 Task: Look for space in Pozzuoli, Italy from 10th July, 2023 to 15th July, 2023 for 7 adults in price range Rs.10000 to Rs.15000. Place can be entire place or shared room with 4 bedrooms having 7 beds and 4 bathrooms. Property type can be house, flat, guest house. Amenities needed are: wifi, TV, free parkinig on premises, gym, breakfast. Booking option can be shelf check-in. Required host language is English.
Action: Mouse moved to (573, 144)
Screenshot: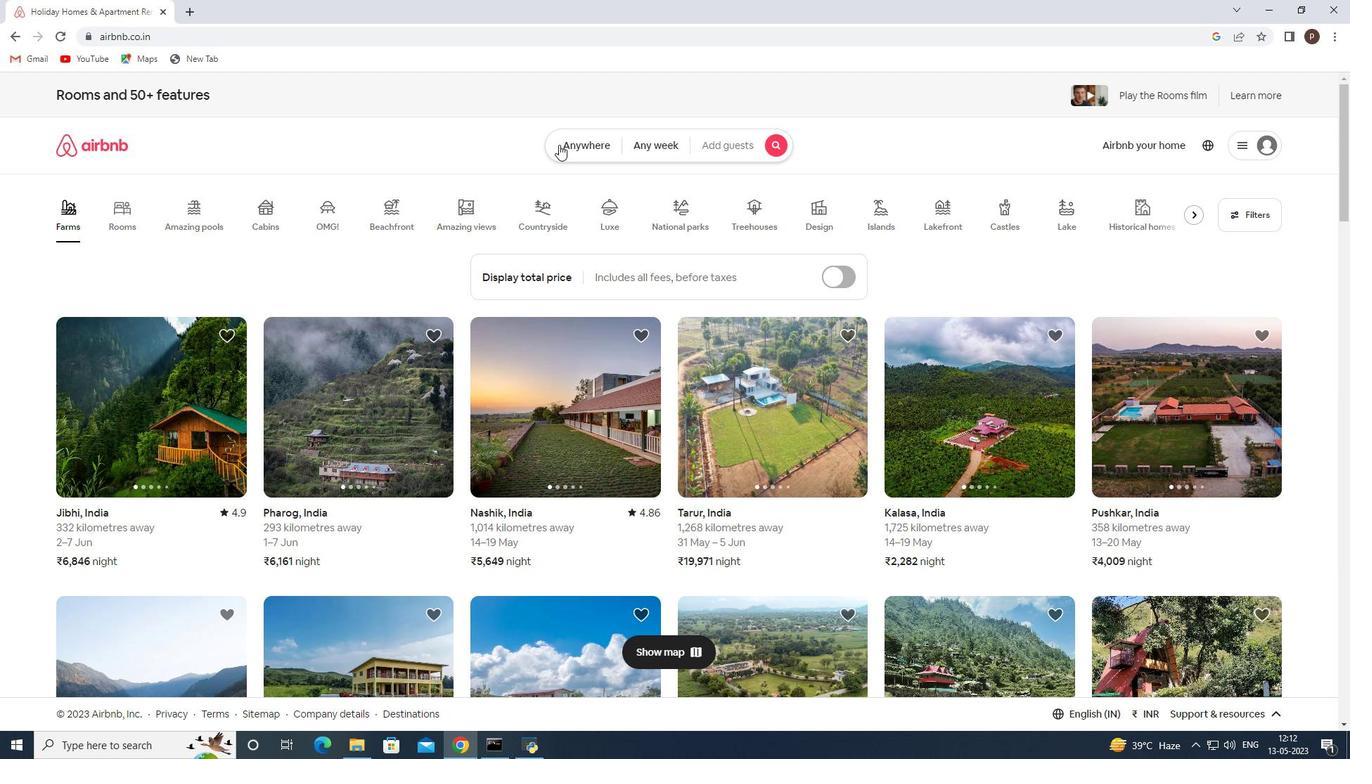 
Action: Mouse pressed left at (573, 144)
Screenshot: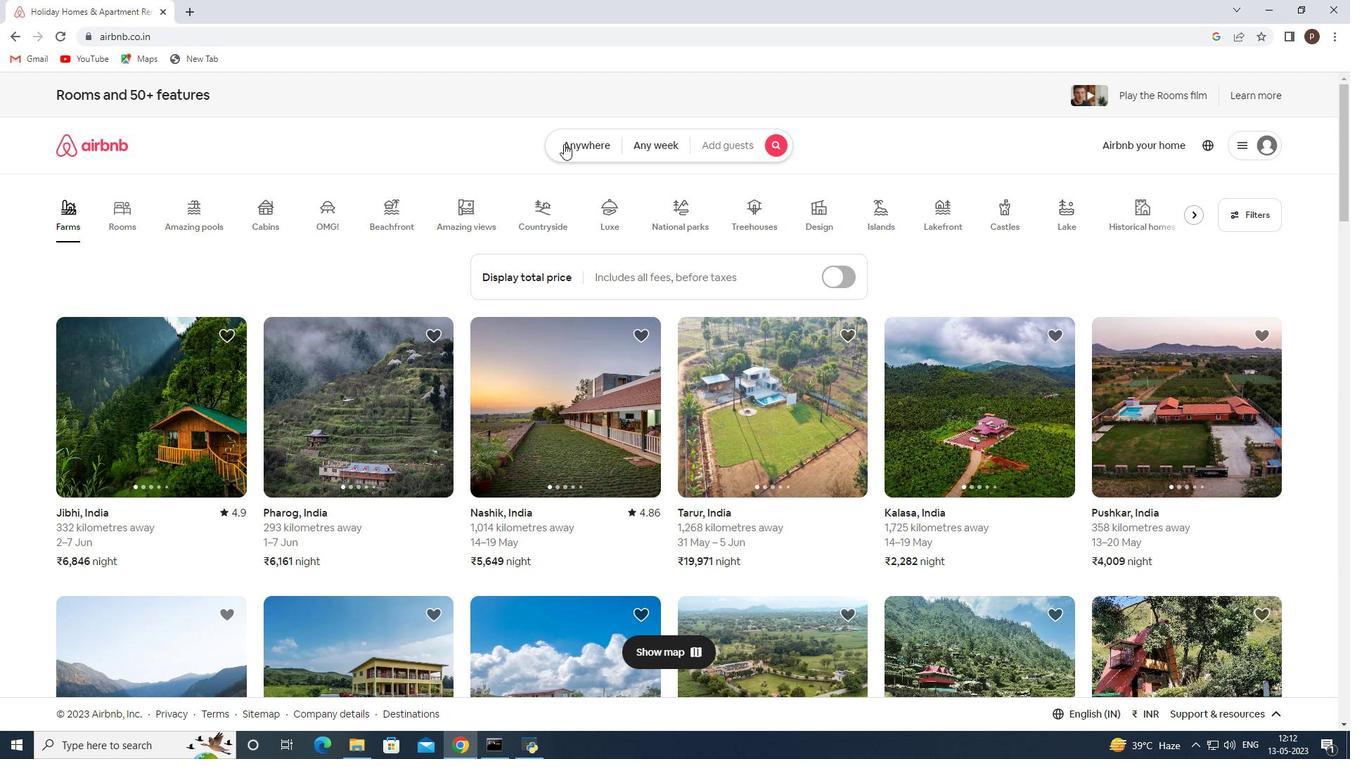 
Action: Mouse moved to (483, 201)
Screenshot: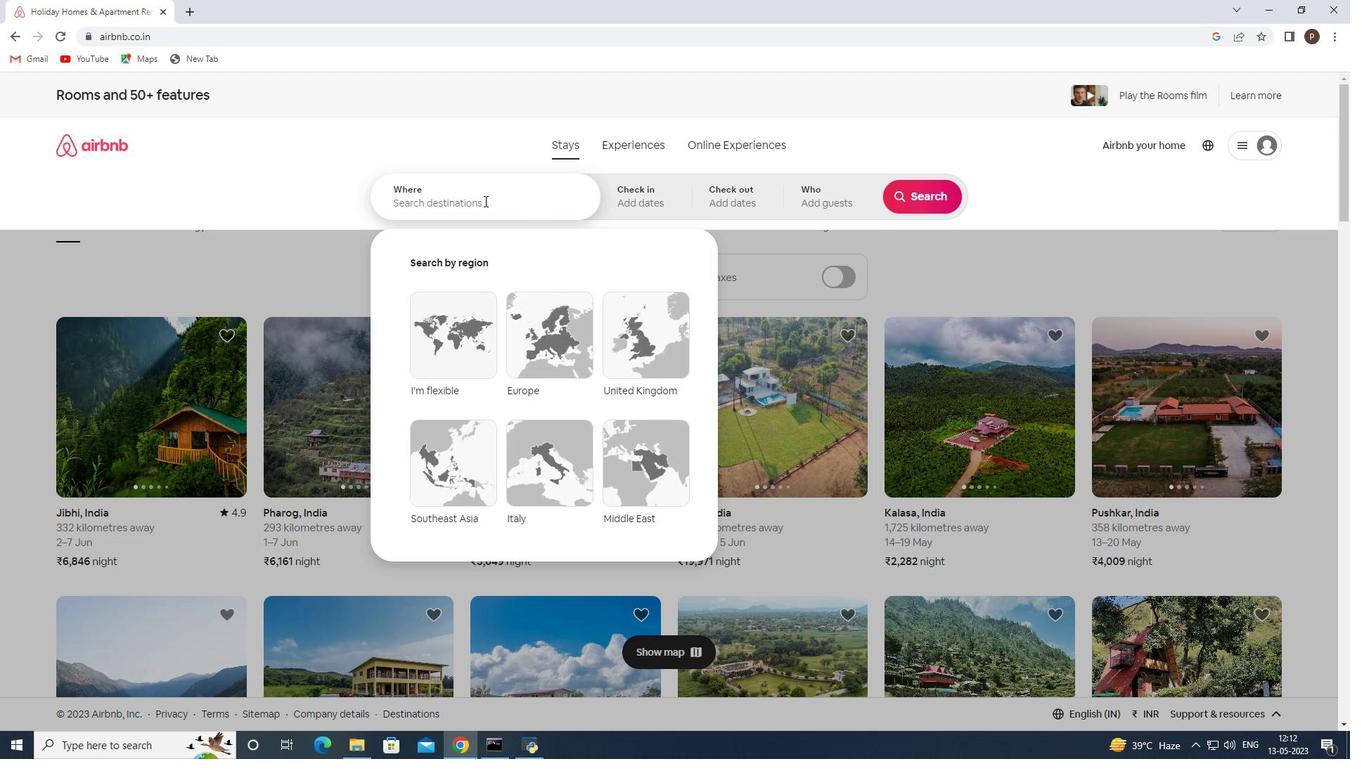 
Action: Mouse pressed left at (483, 201)
Screenshot: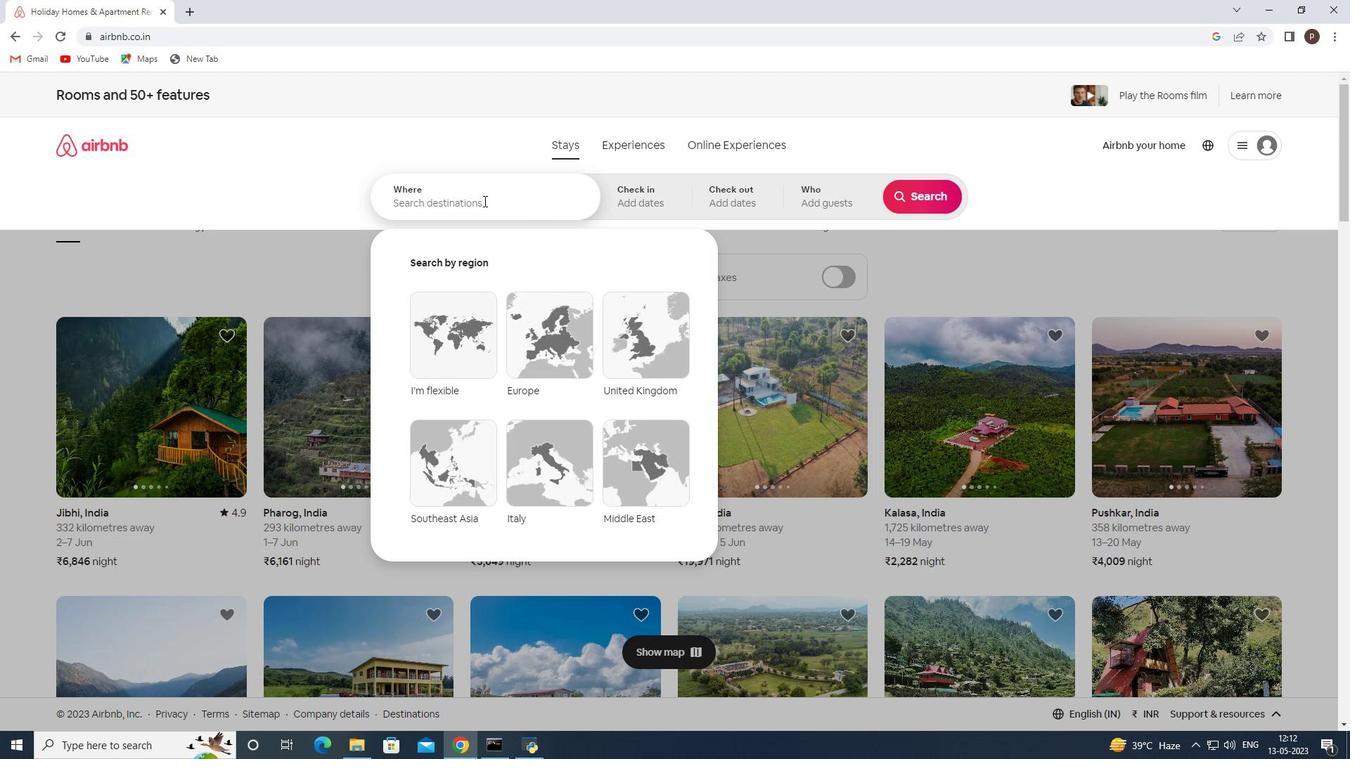 
Action: Key pressed <Key.caps_lock>P<Key.caps_lock>ozzuoli,<Key.space><Key.caps_lock>I<Key.caps_lock>taly
Screenshot: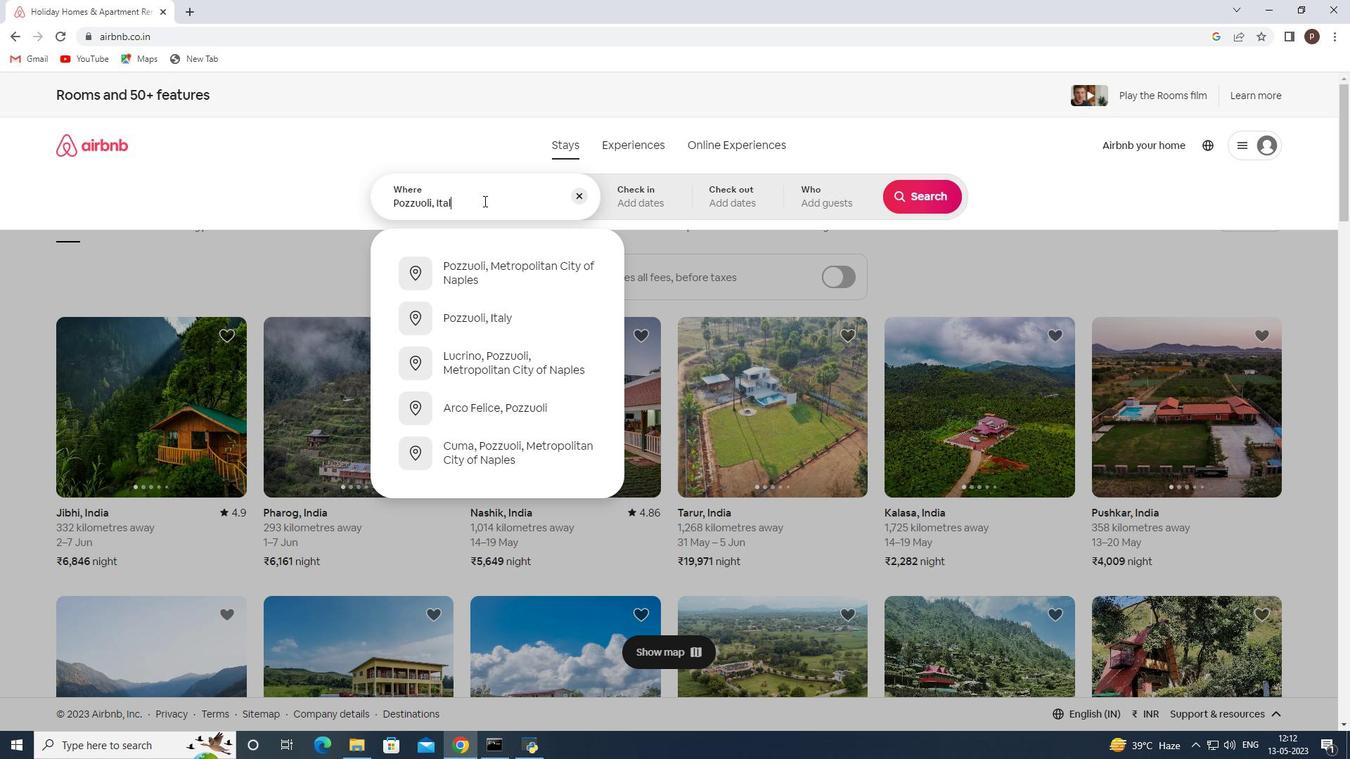 
Action: Mouse moved to (478, 315)
Screenshot: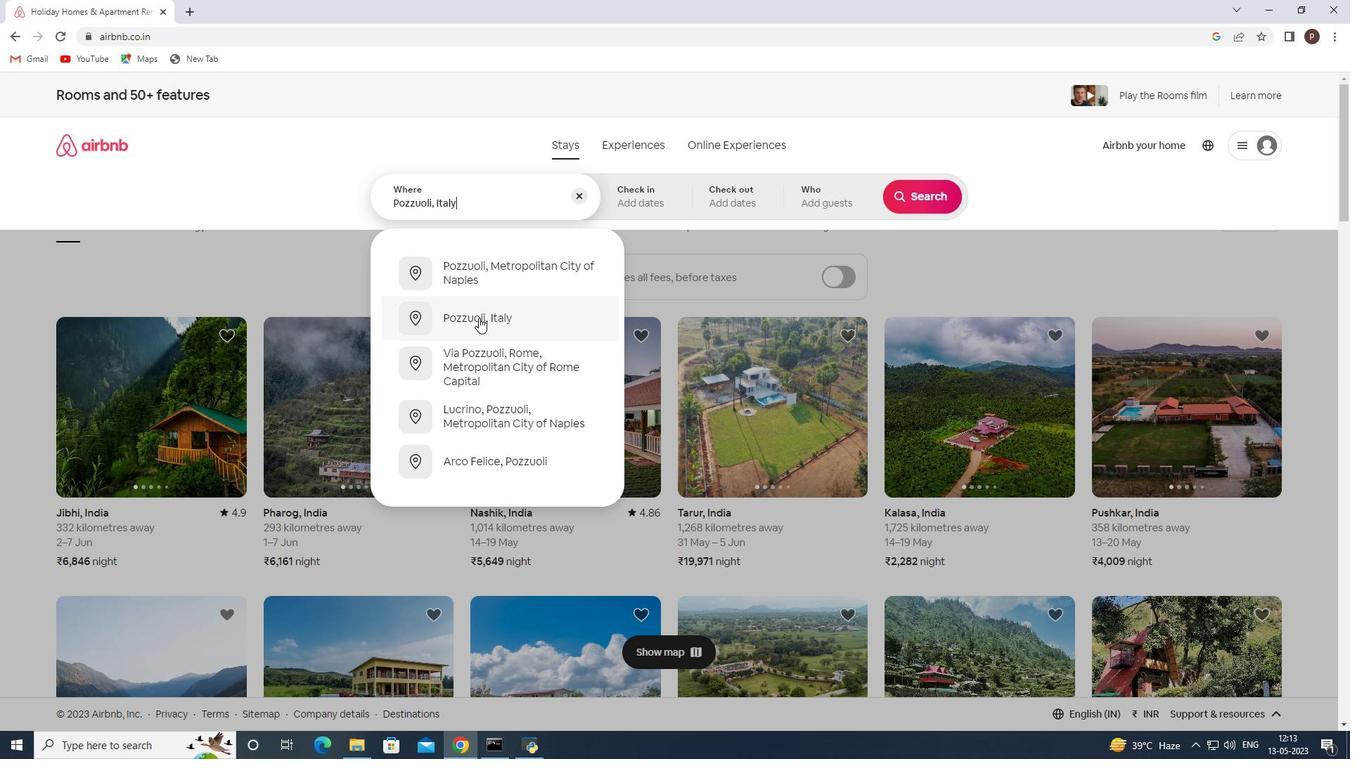 
Action: Mouse pressed left at (478, 315)
Screenshot: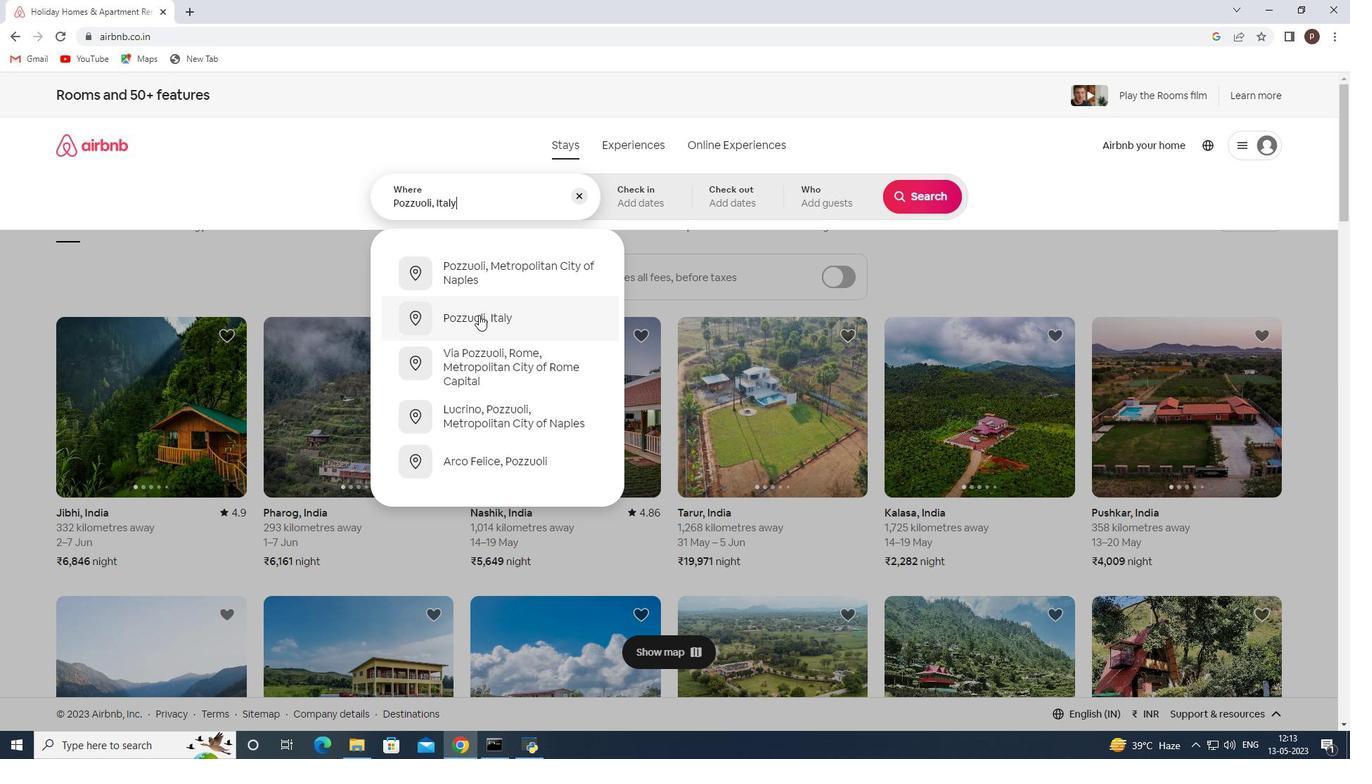 
Action: Mouse moved to (926, 306)
Screenshot: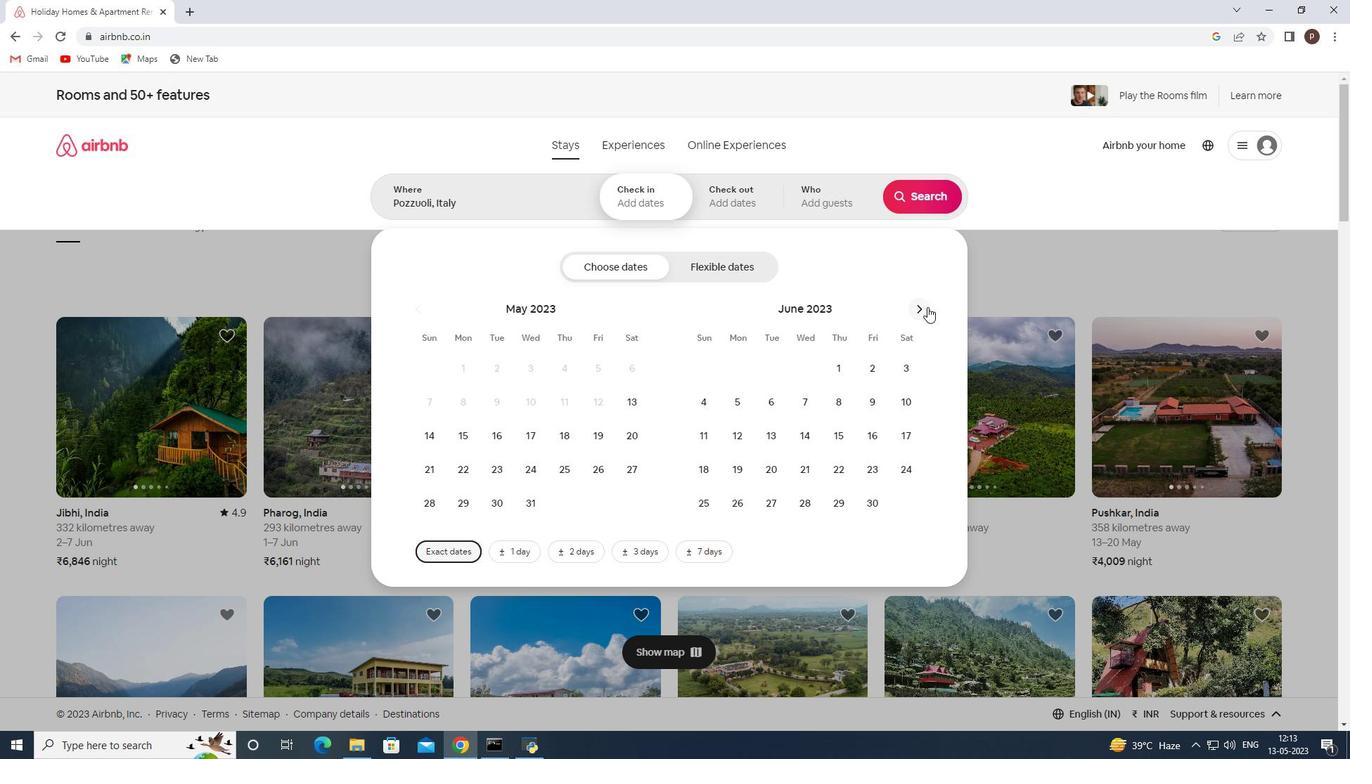 
Action: Mouse pressed left at (926, 306)
Screenshot: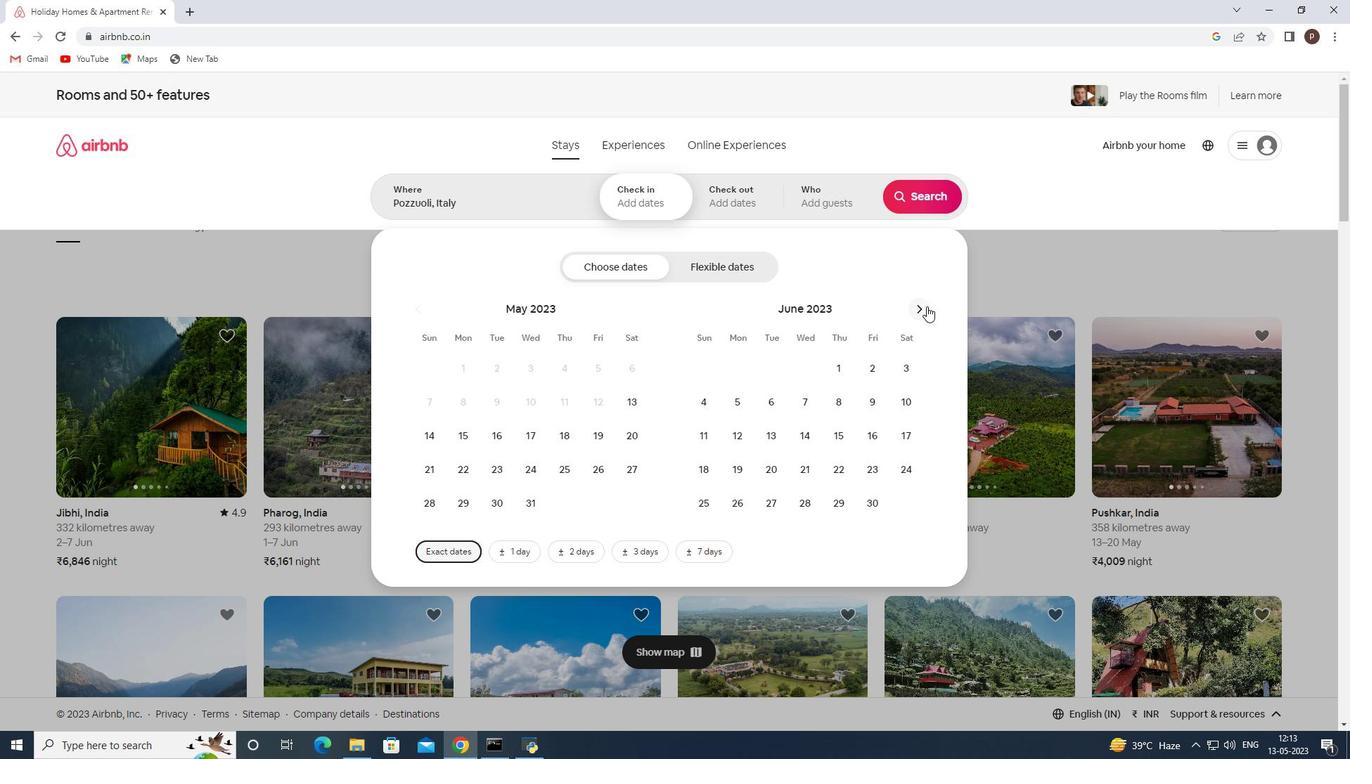 
Action: Mouse moved to (741, 432)
Screenshot: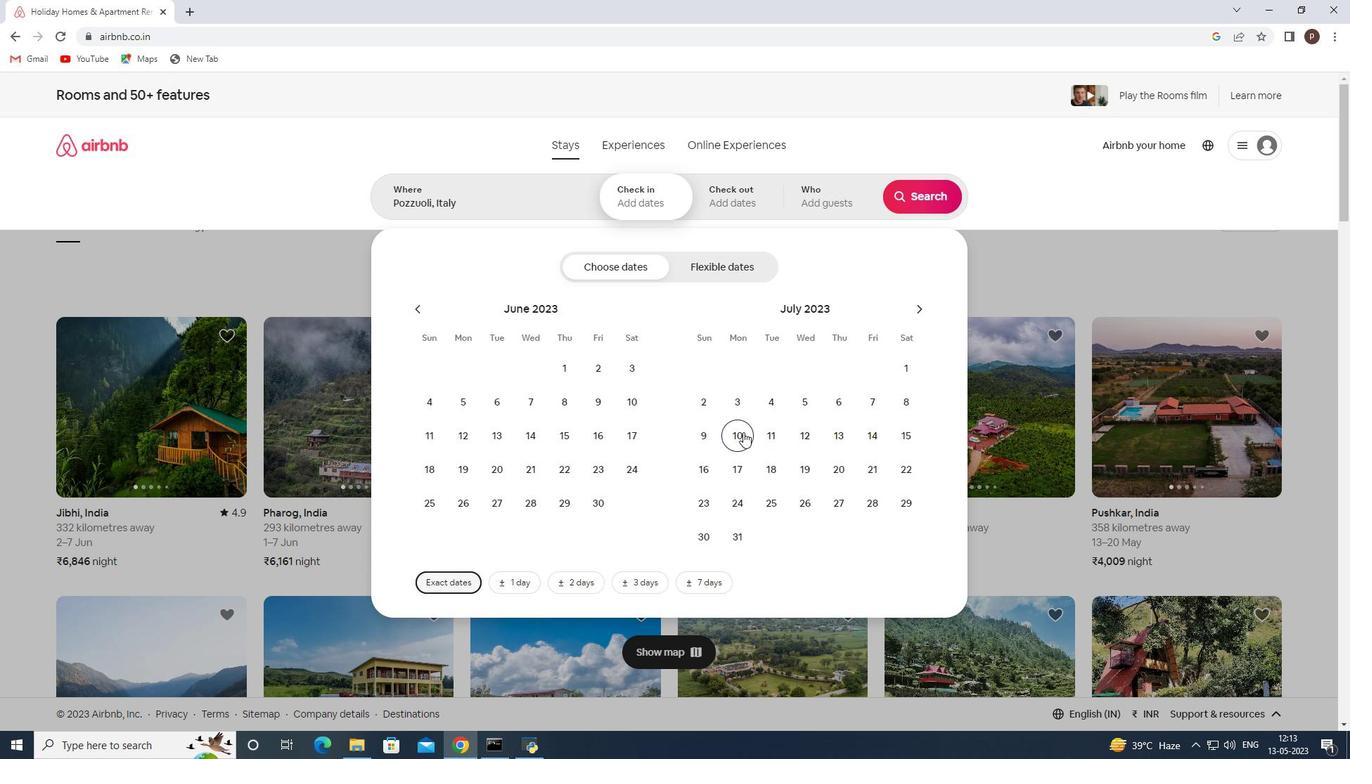 
Action: Mouse pressed left at (741, 432)
Screenshot: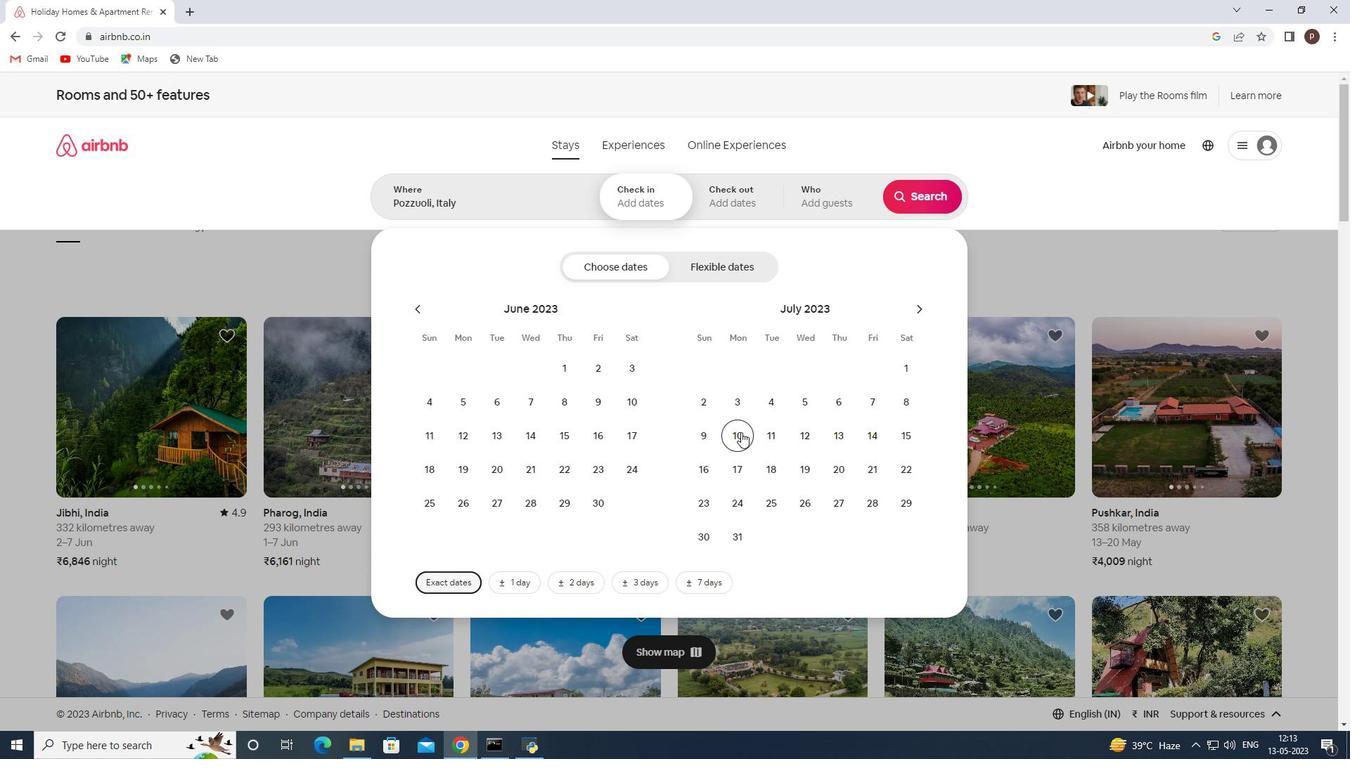 
Action: Mouse moved to (910, 434)
Screenshot: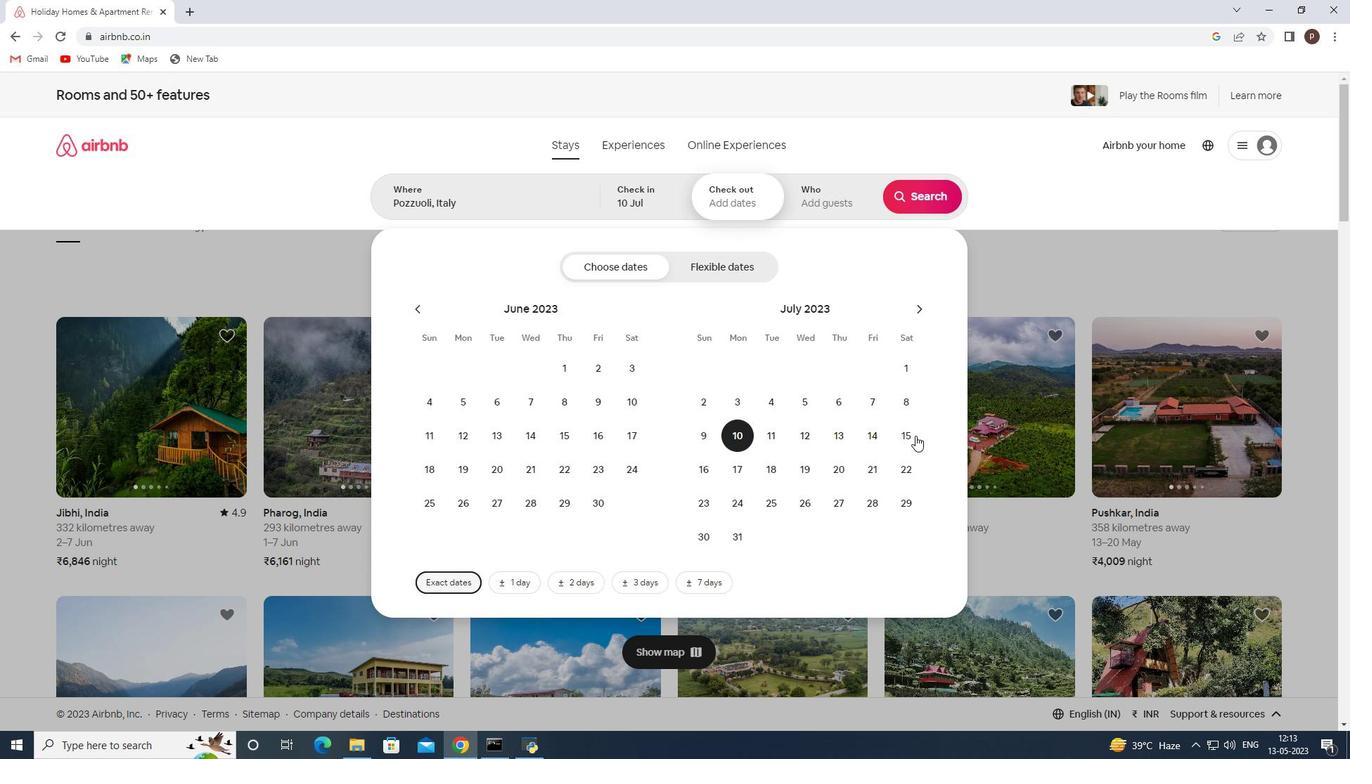 
Action: Mouse pressed left at (910, 434)
Screenshot: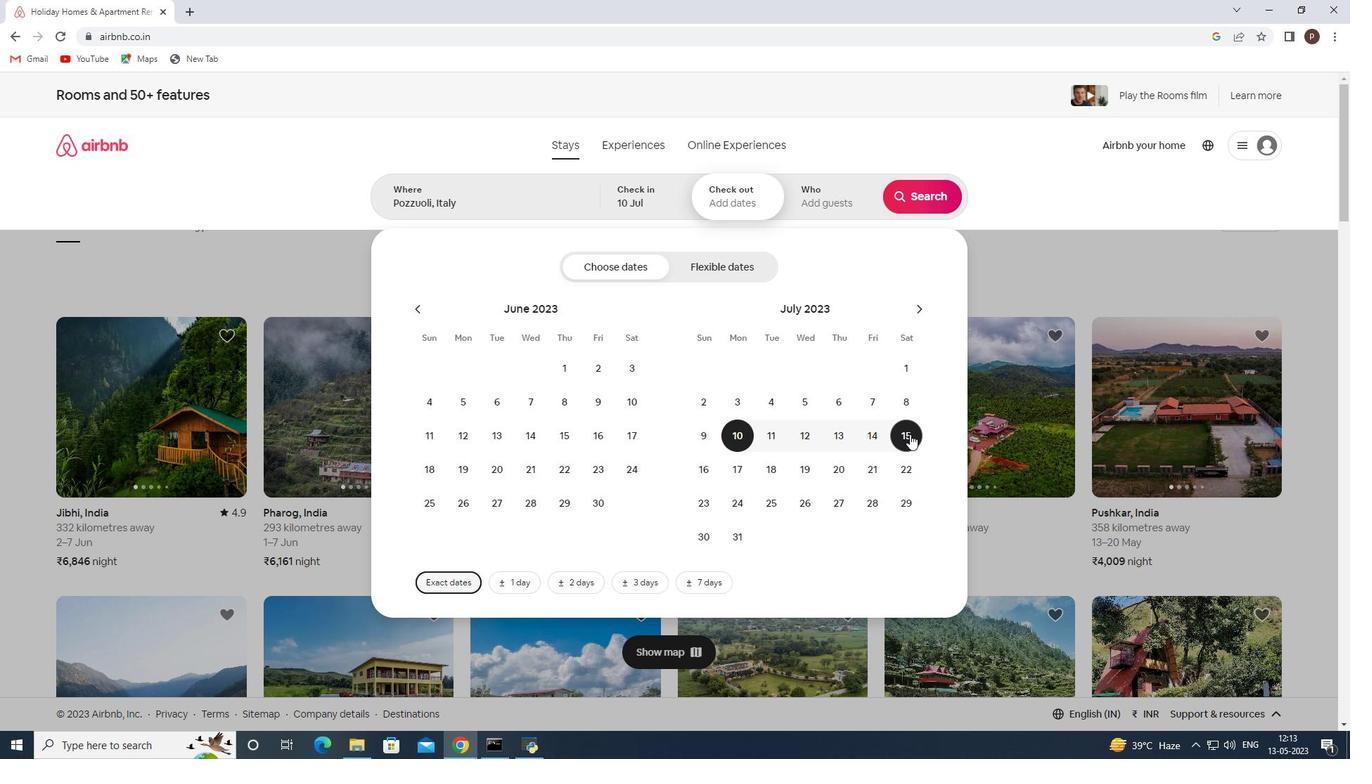 
Action: Mouse moved to (826, 191)
Screenshot: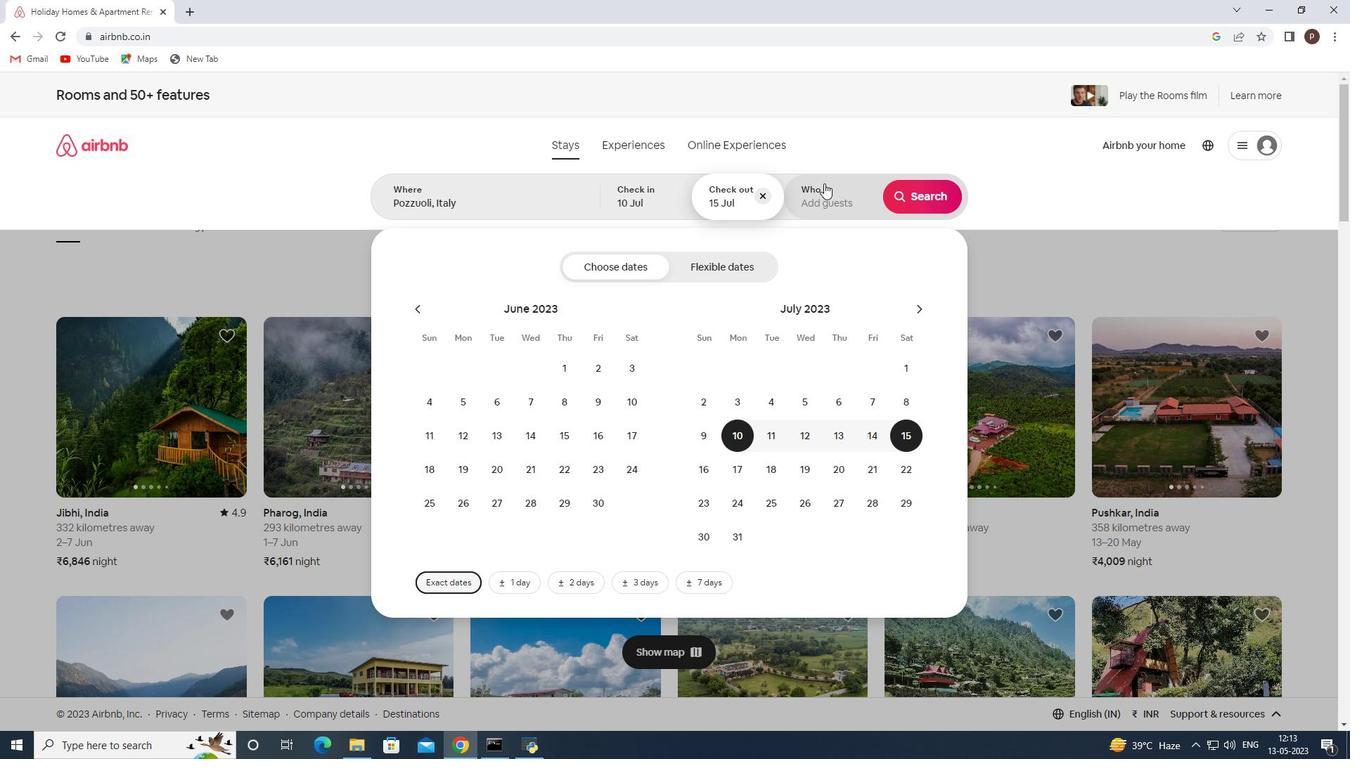 
Action: Mouse pressed left at (826, 191)
Screenshot: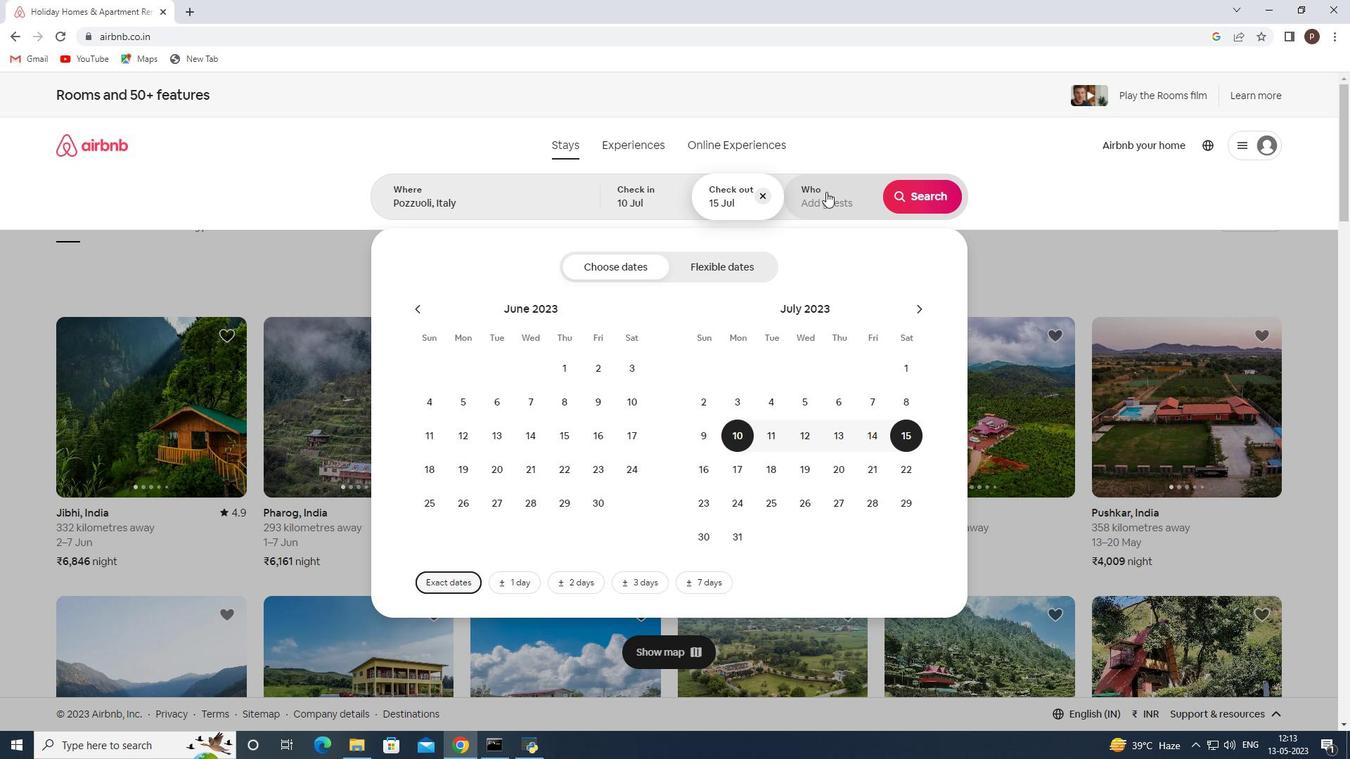 
Action: Mouse moved to (926, 265)
Screenshot: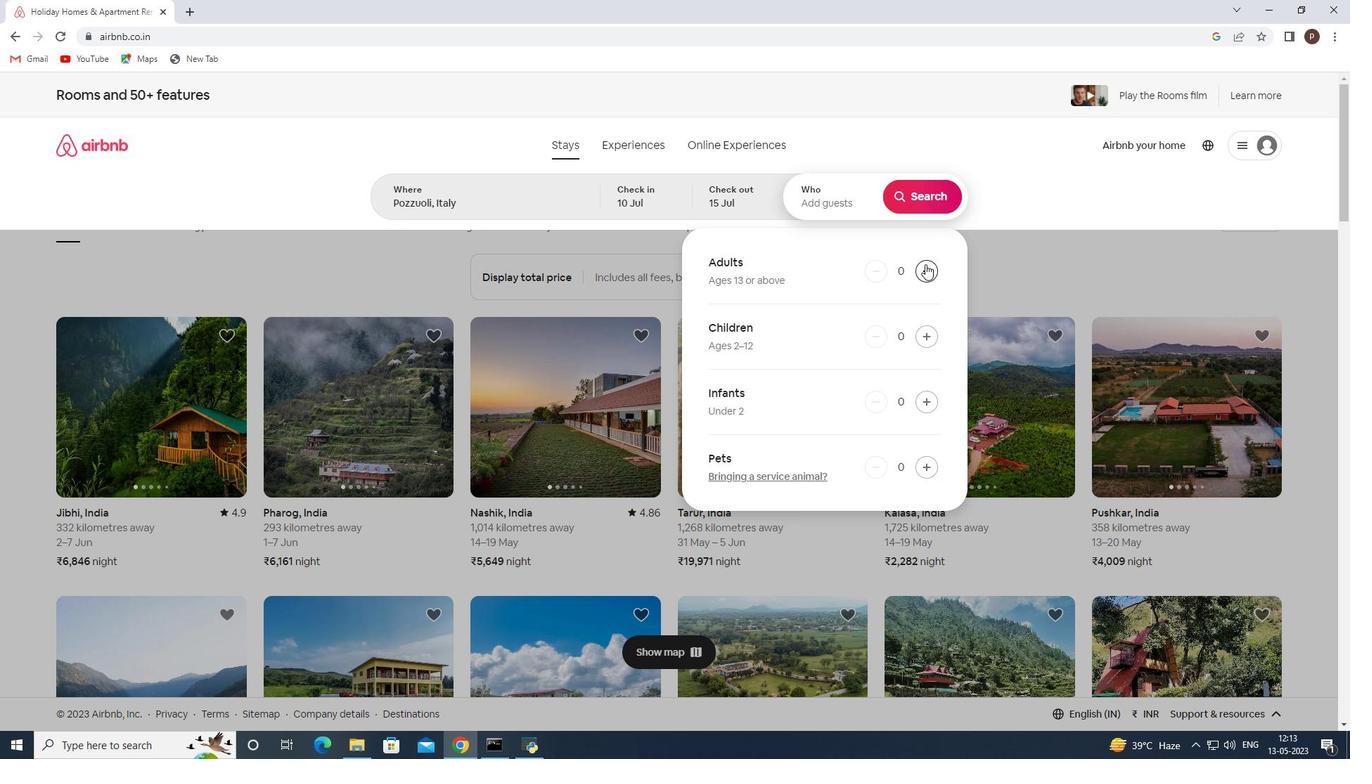 
Action: Mouse pressed left at (926, 265)
Screenshot: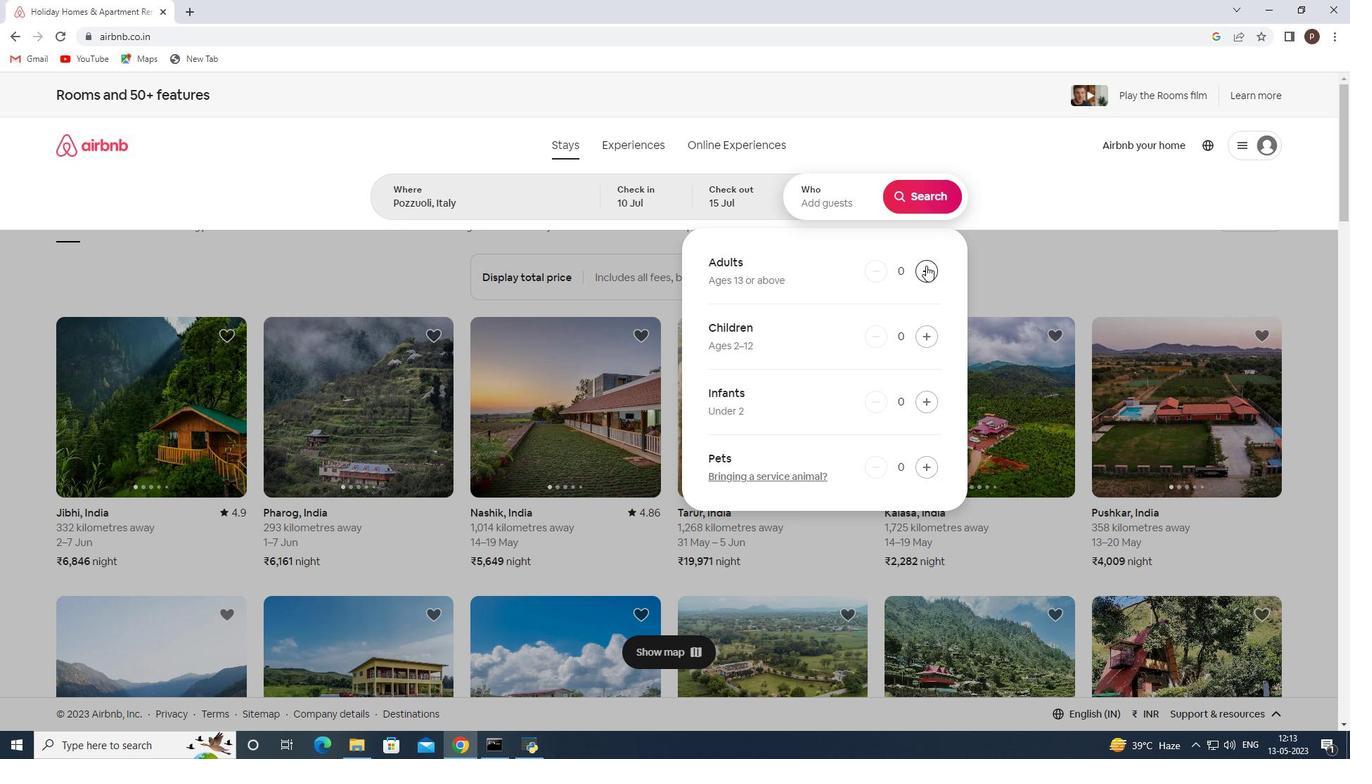 
Action: Mouse pressed left at (926, 265)
Screenshot: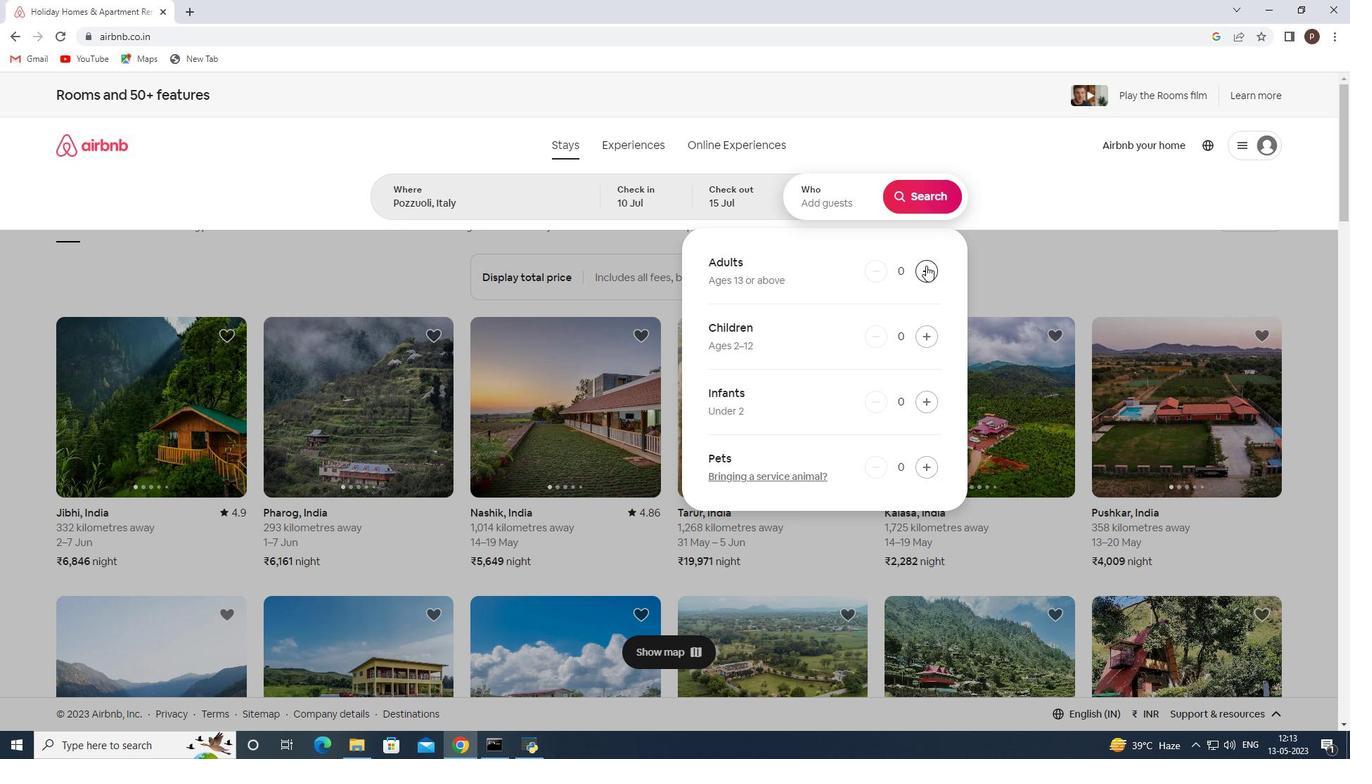
Action: Mouse pressed left at (926, 265)
Screenshot: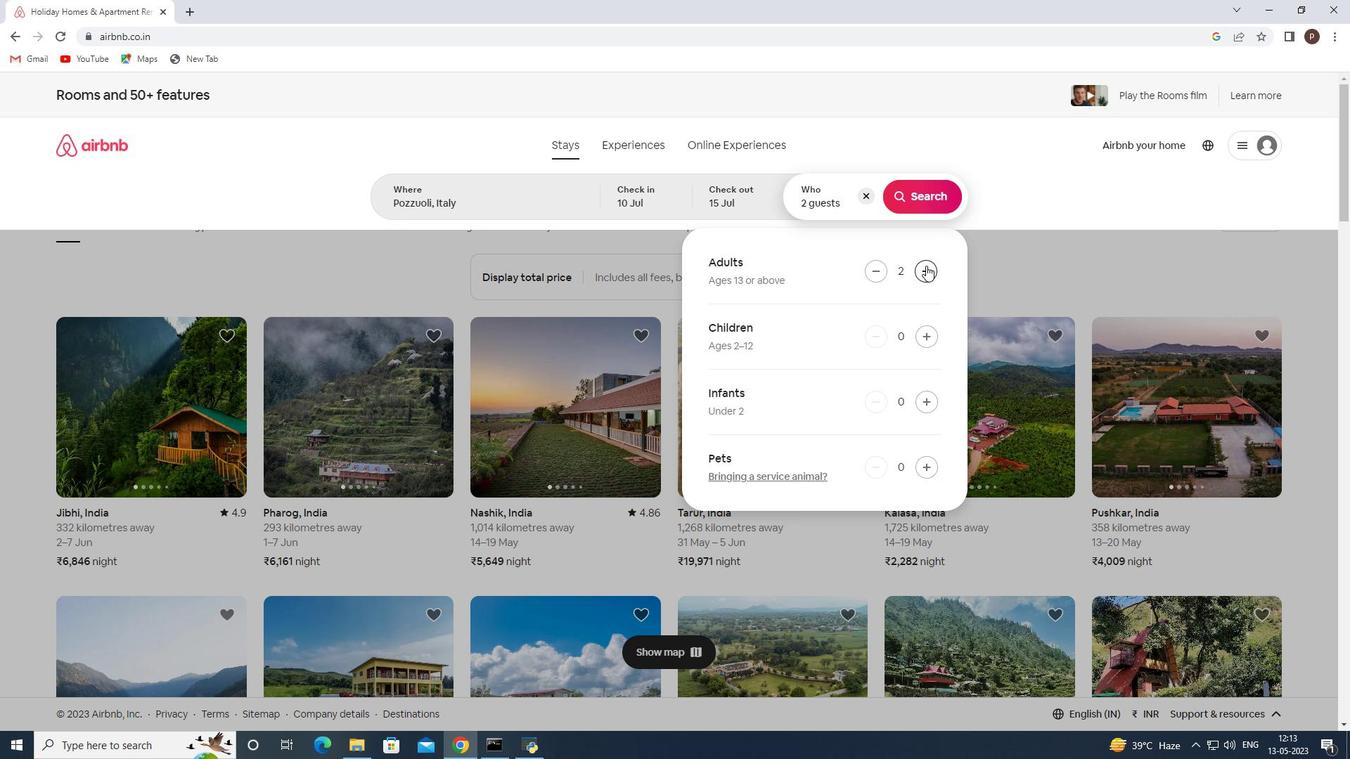 
Action: Mouse pressed left at (926, 265)
Screenshot: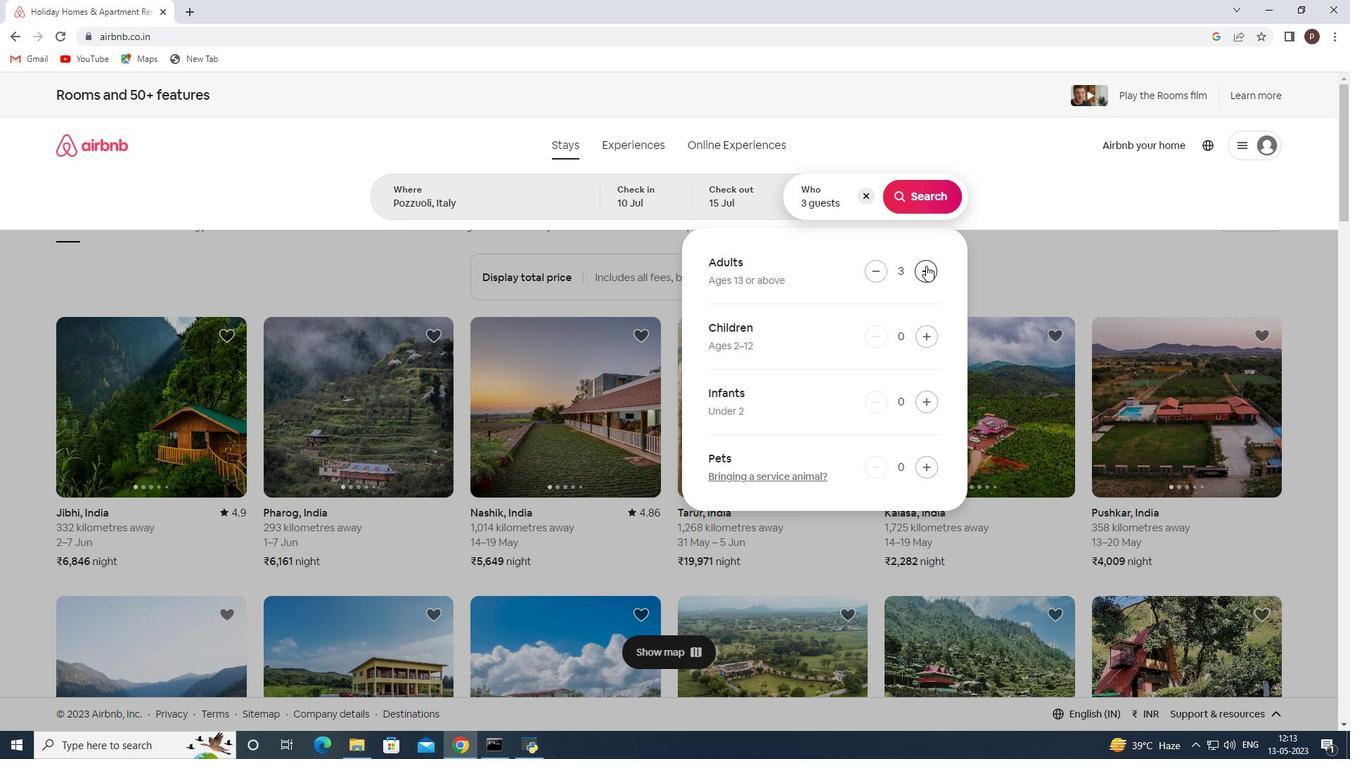 
Action: Mouse pressed left at (926, 265)
Screenshot: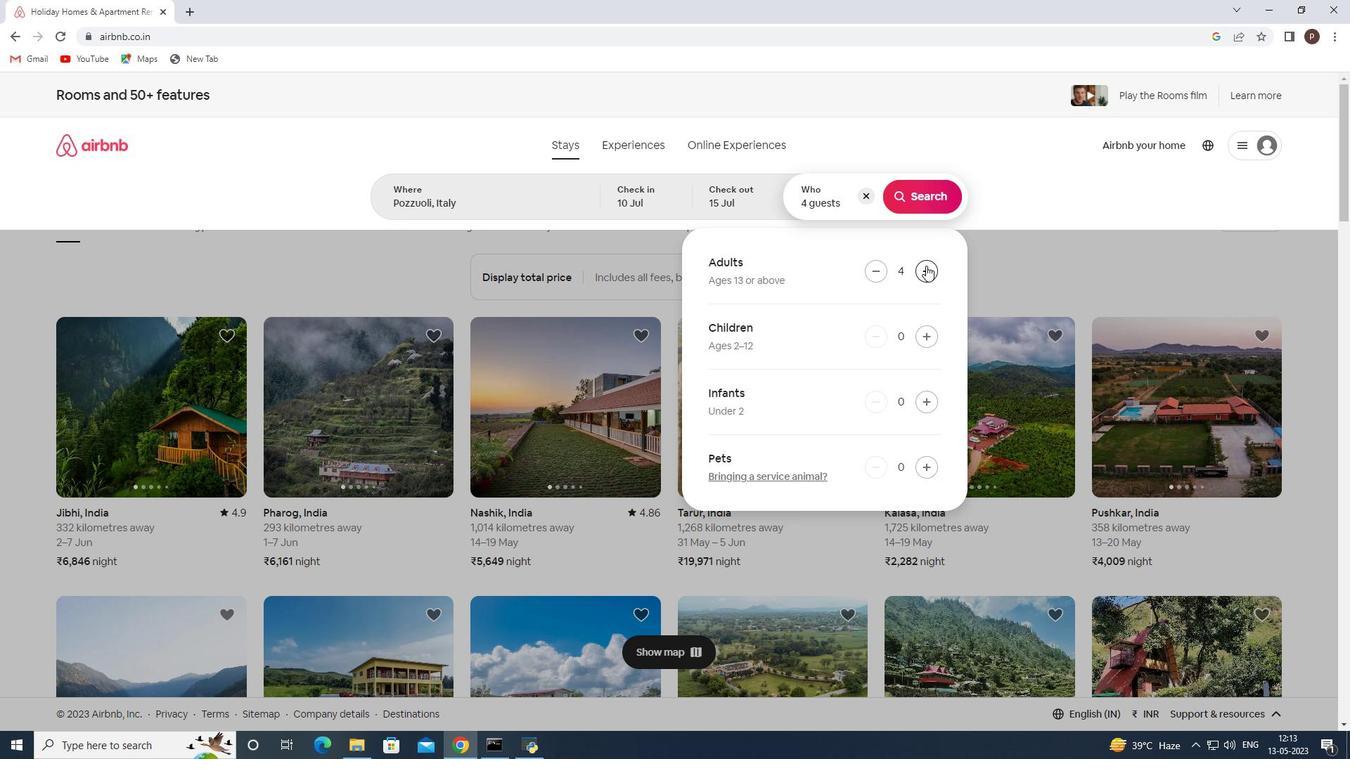 
Action: Mouse pressed left at (926, 265)
Screenshot: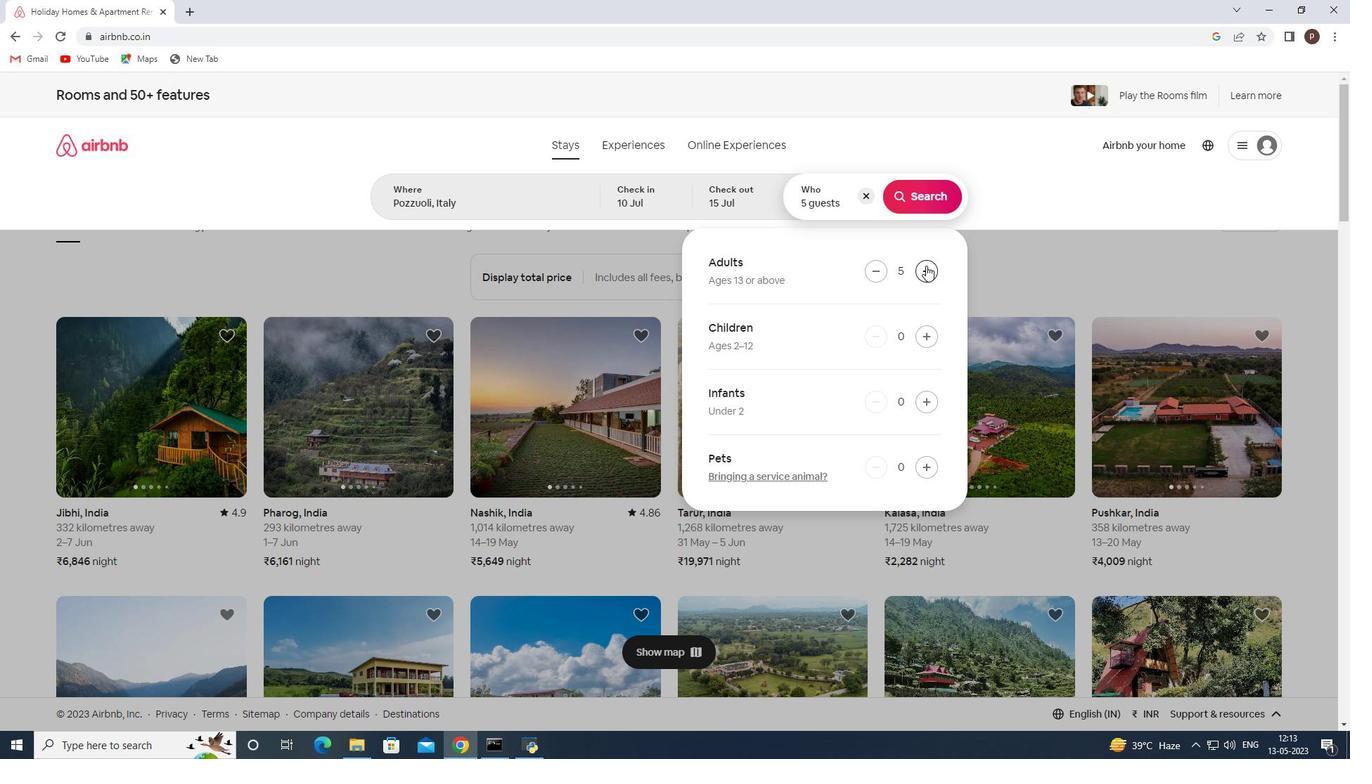 
Action: Mouse pressed left at (926, 265)
Screenshot: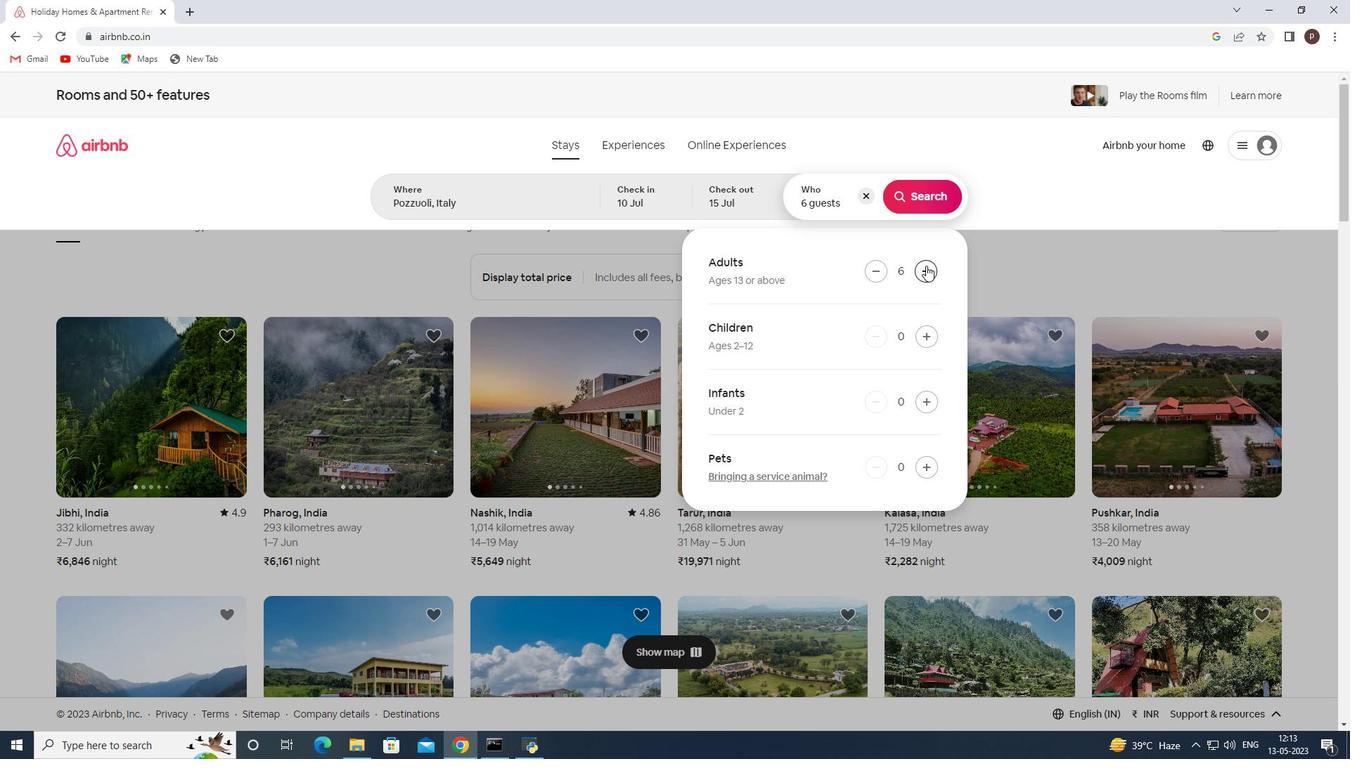 
Action: Mouse moved to (919, 201)
Screenshot: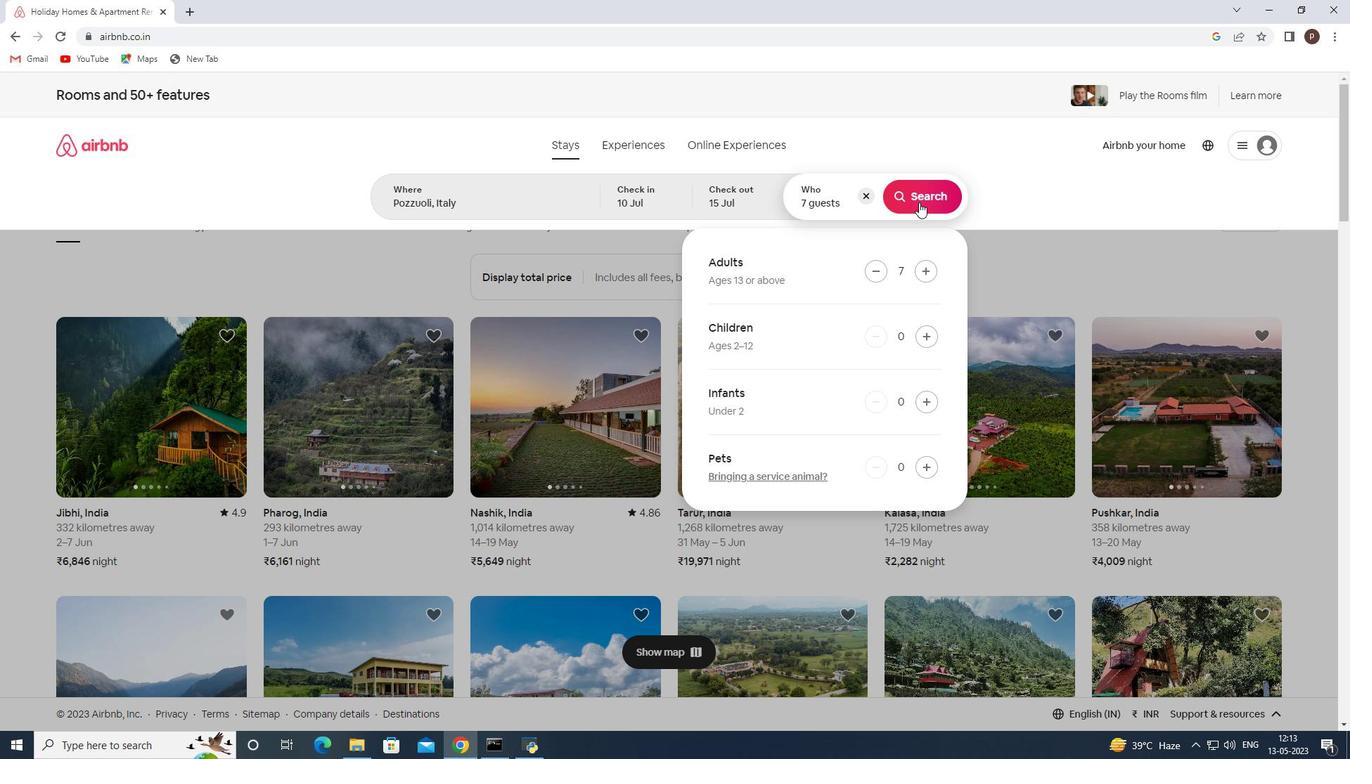 
Action: Mouse pressed left at (919, 201)
Screenshot: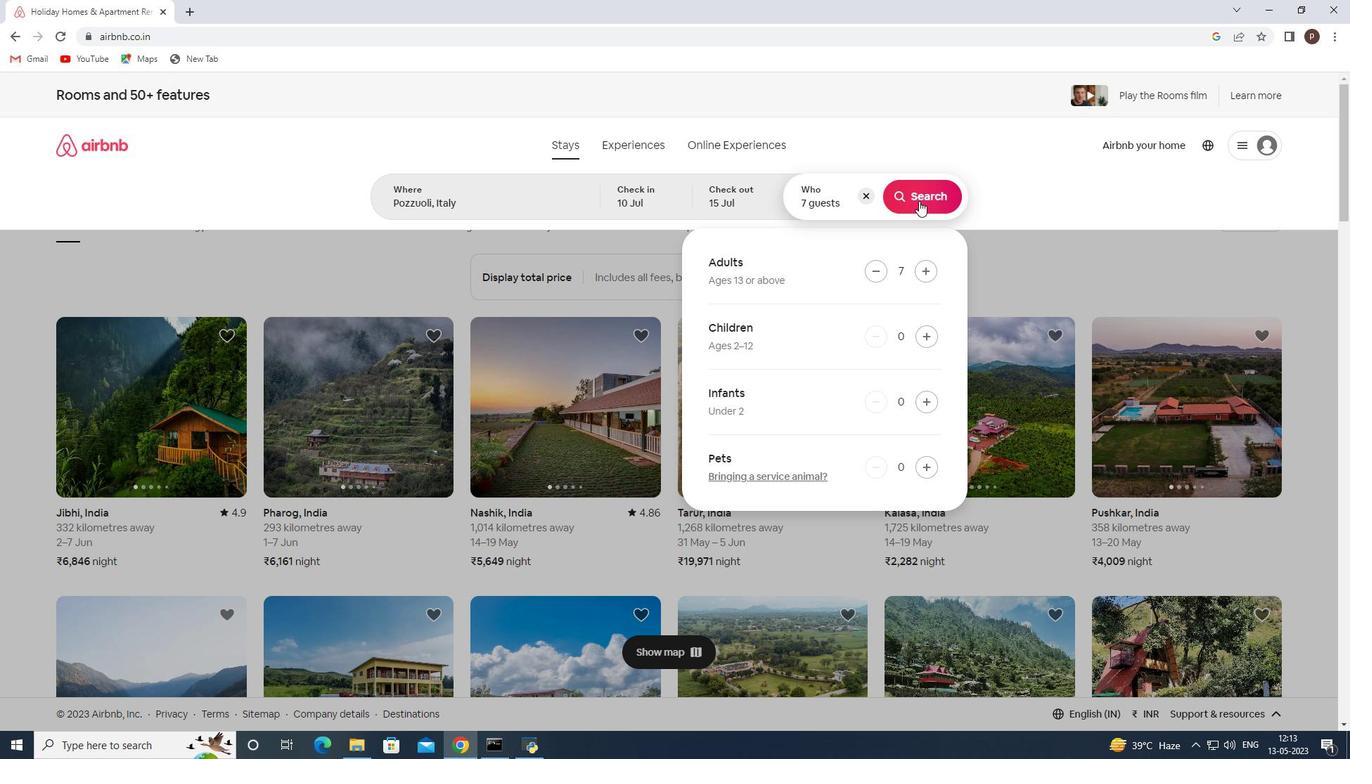 
Action: Mouse moved to (1278, 151)
Screenshot: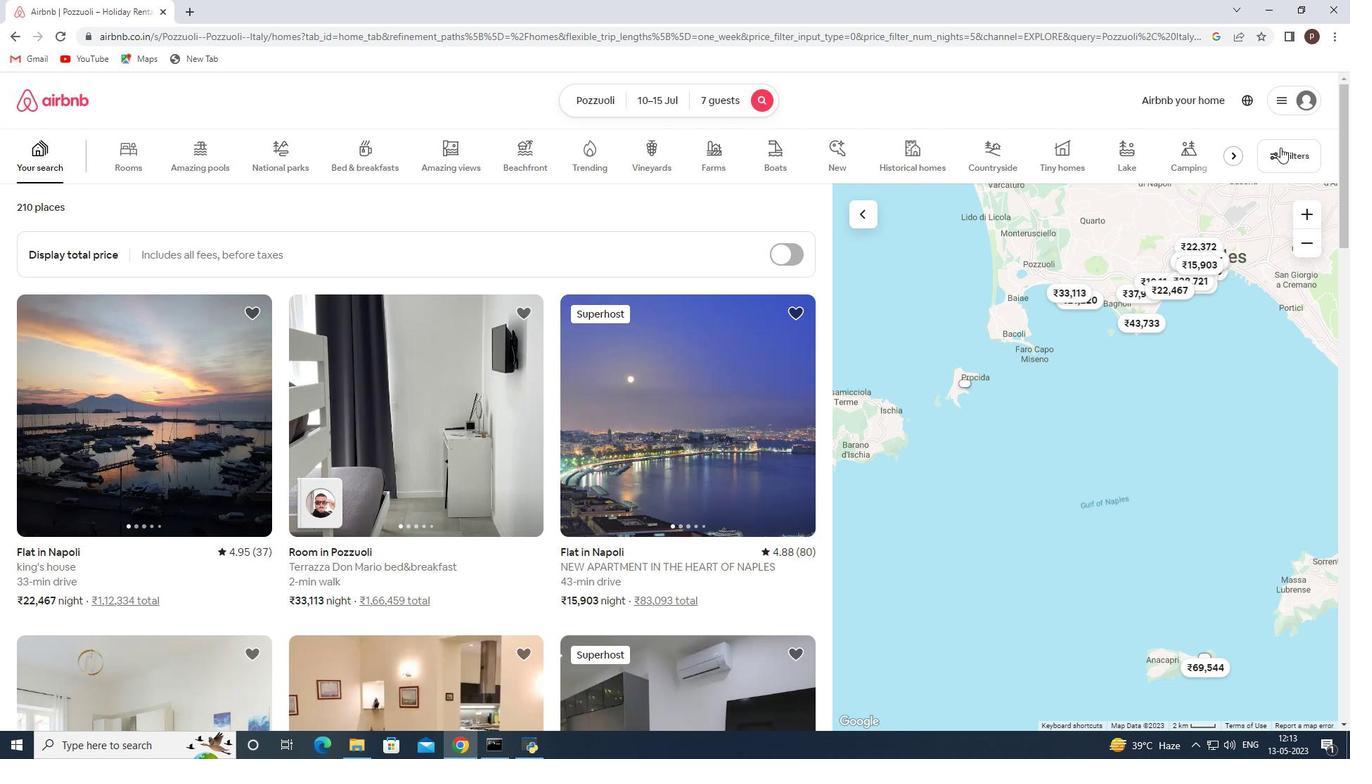 
Action: Mouse pressed left at (1278, 151)
Screenshot: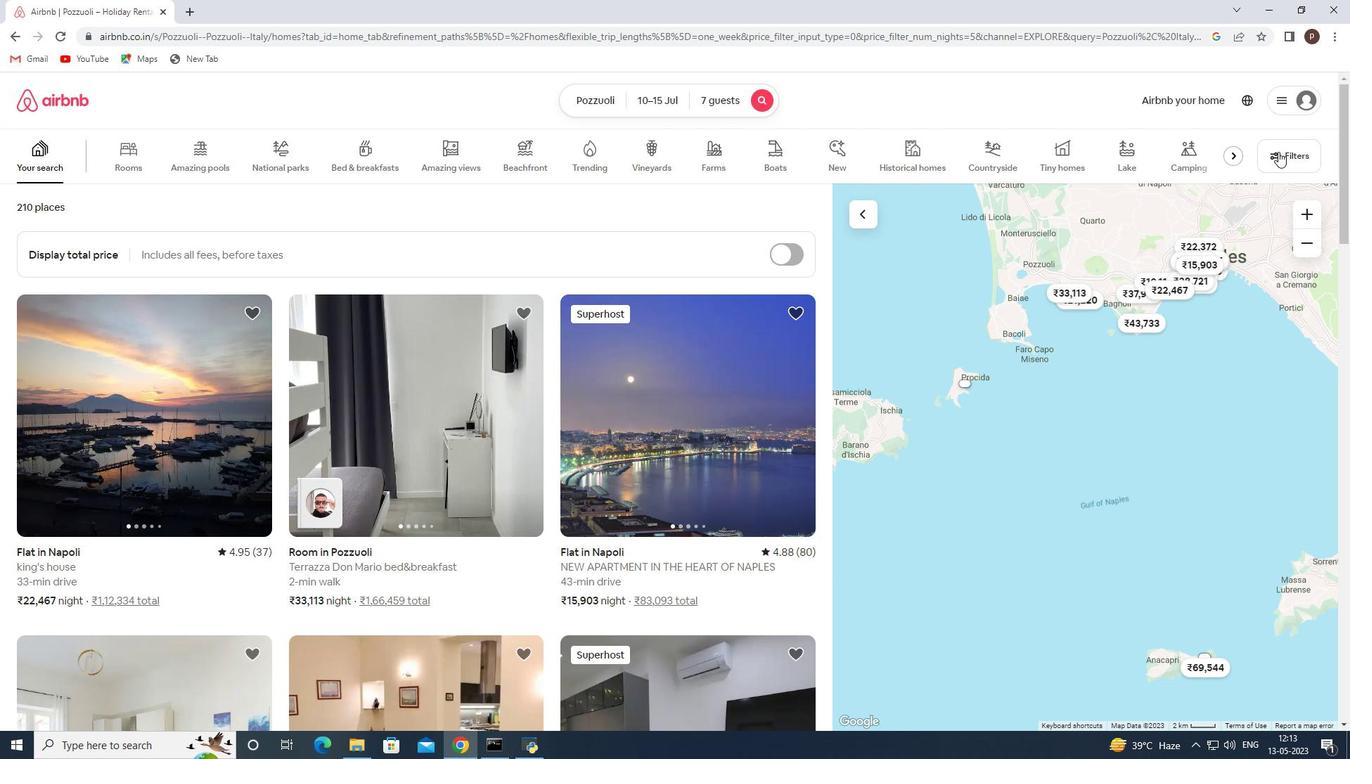 
Action: Mouse moved to (466, 501)
Screenshot: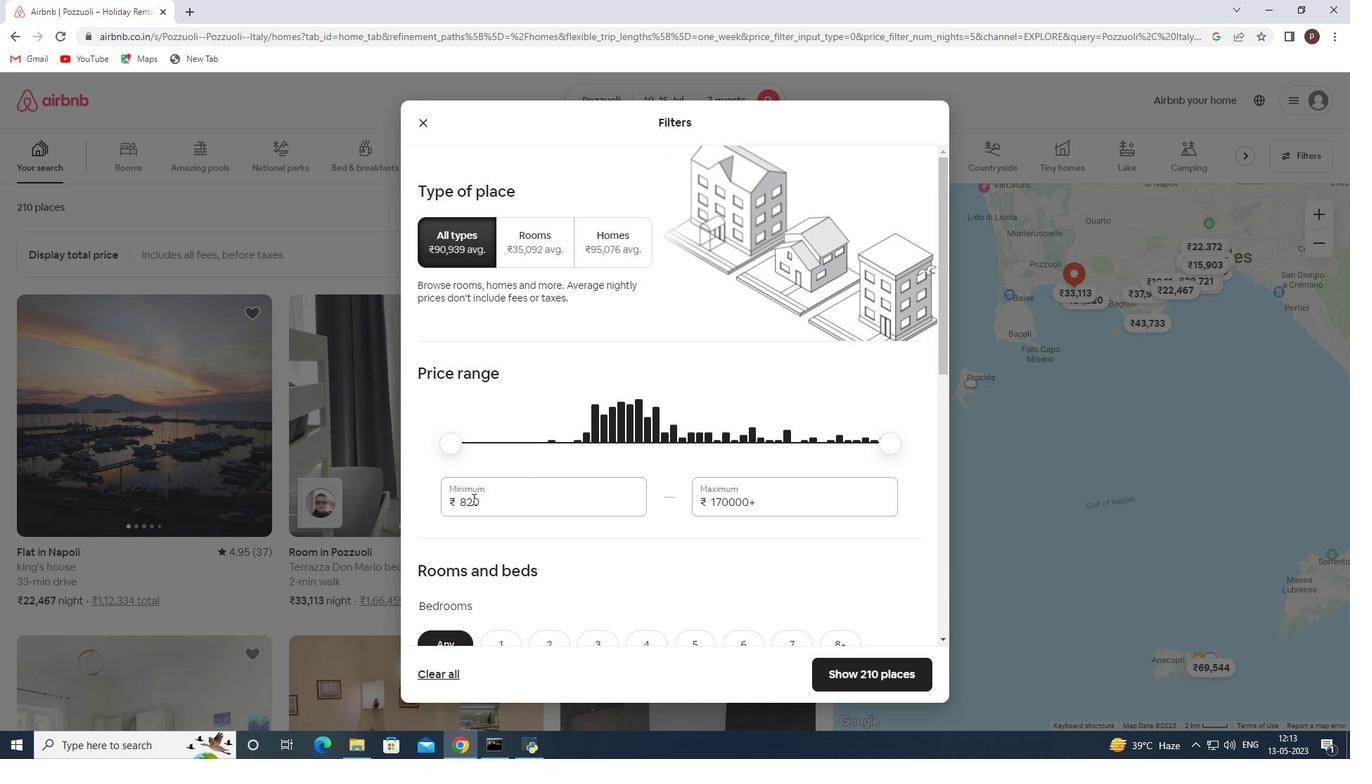 
Action: Mouse pressed left at (466, 501)
Screenshot: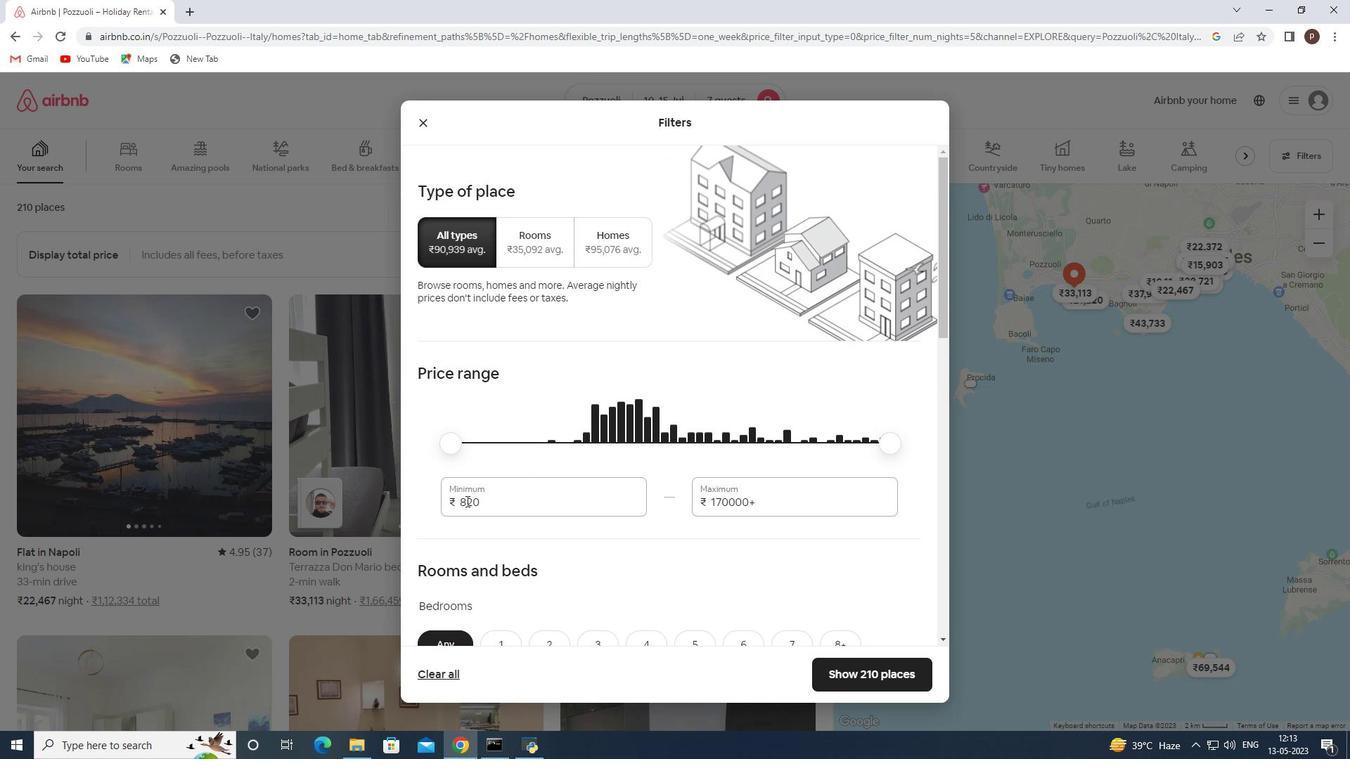 
Action: Mouse pressed left at (466, 501)
Screenshot: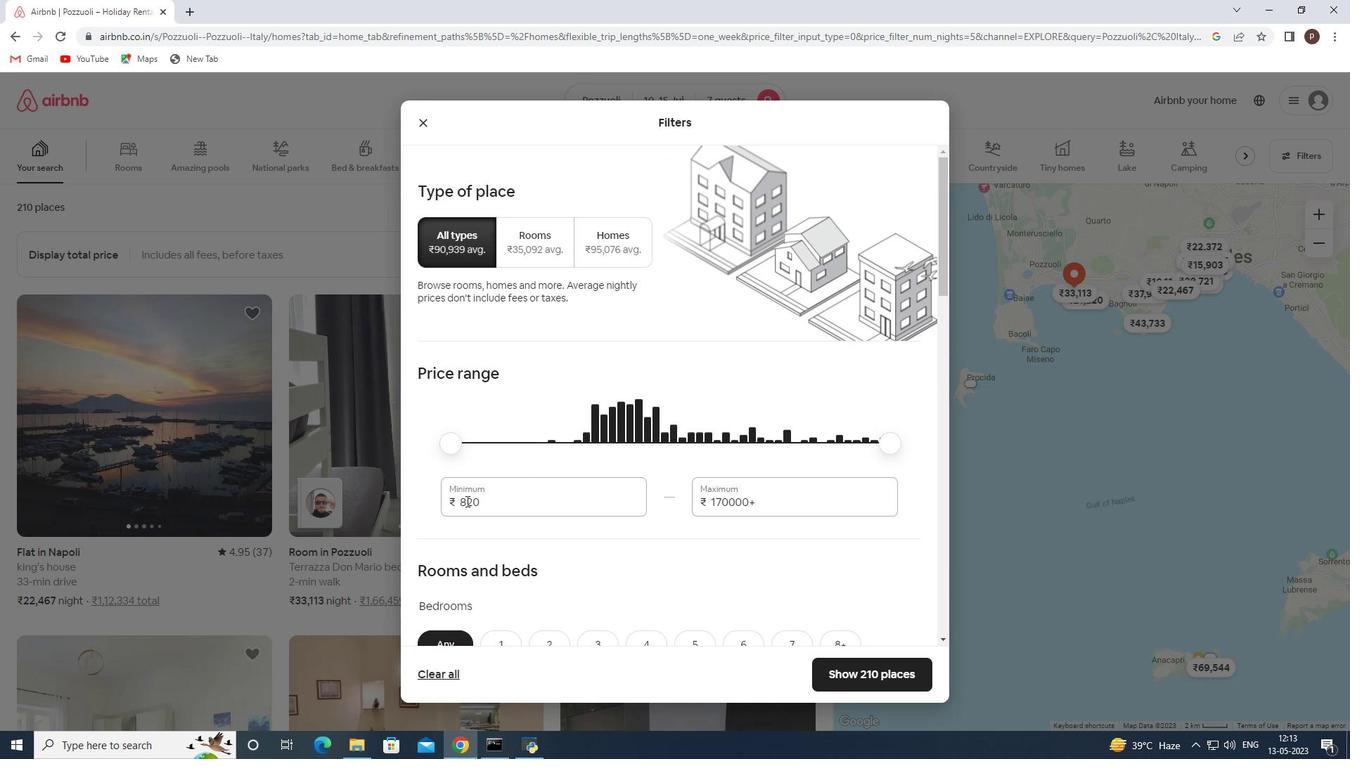 
Action: Key pressed 10000<Key.tab>15000
Screenshot: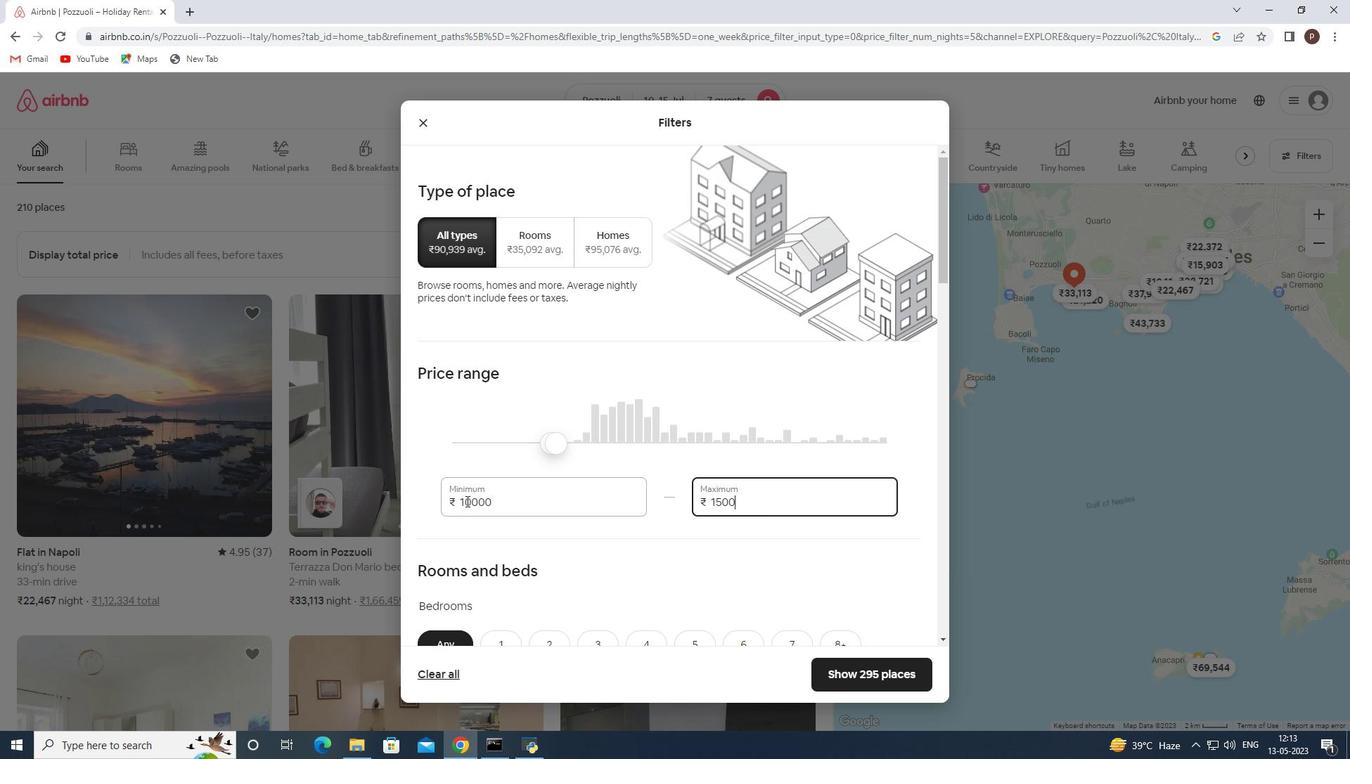 
Action: Mouse moved to (490, 517)
Screenshot: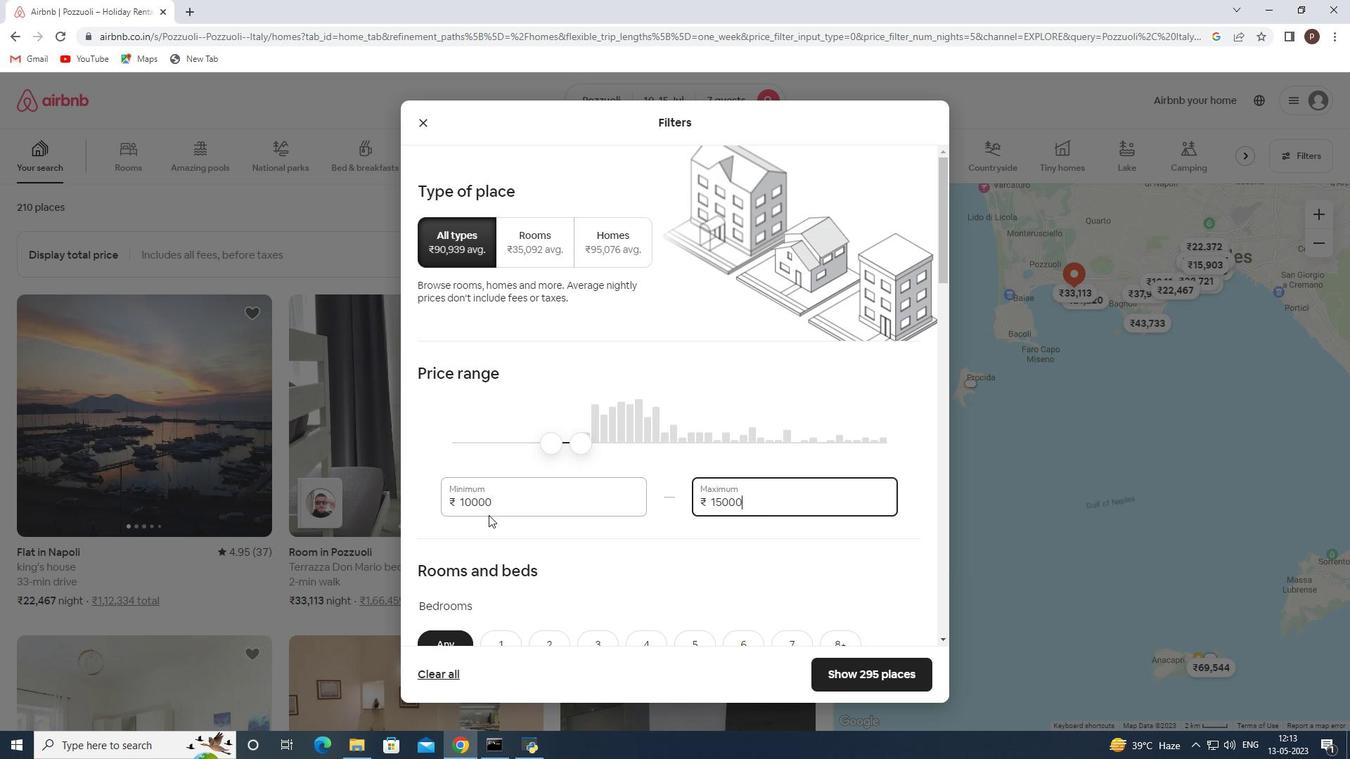 
Action: Mouse scrolled (490, 516) with delta (0, 0)
Screenshot: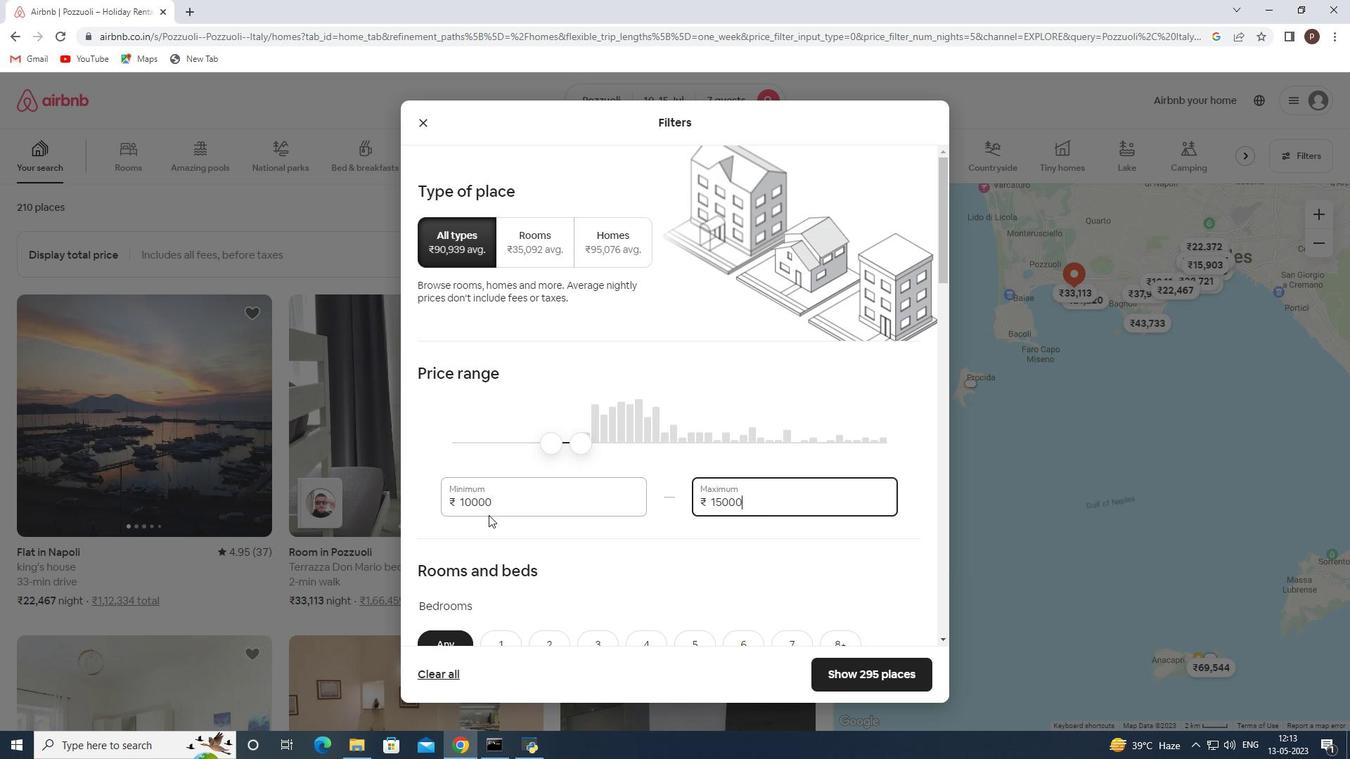 
Action: Mouse moved to (491, 517)
Screenshot: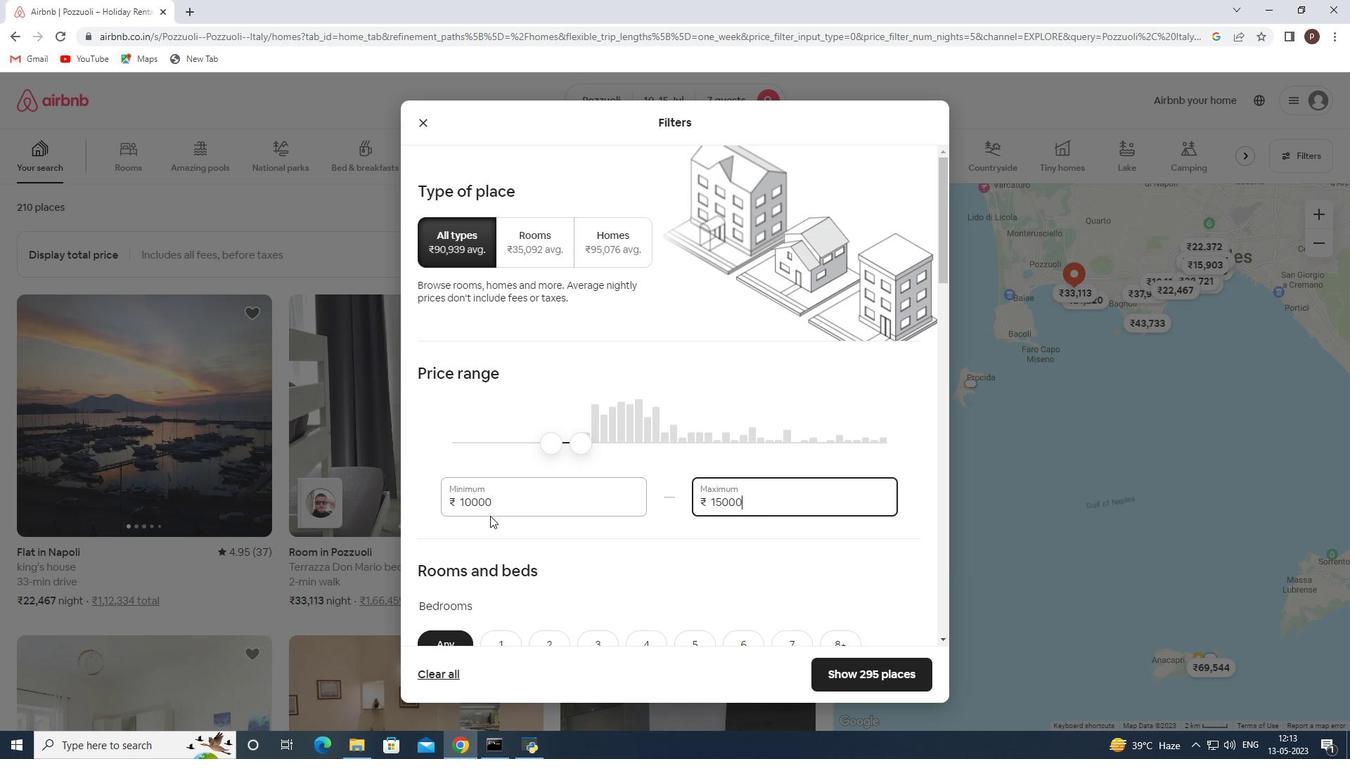 
Action: Mouse scrolled (491, 516) with delta (0, 0)
Screenshot: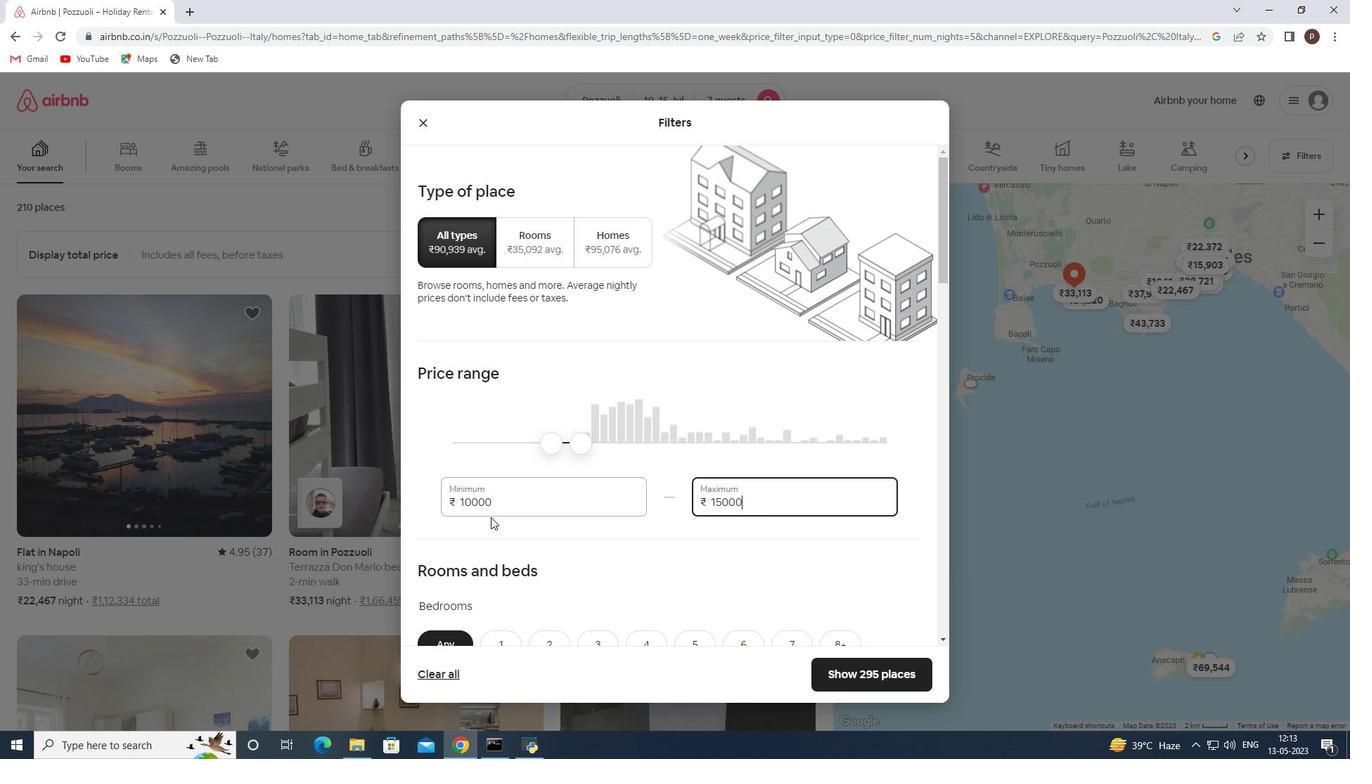 
Action: Mouse moved to (520, 502)
Screenshot: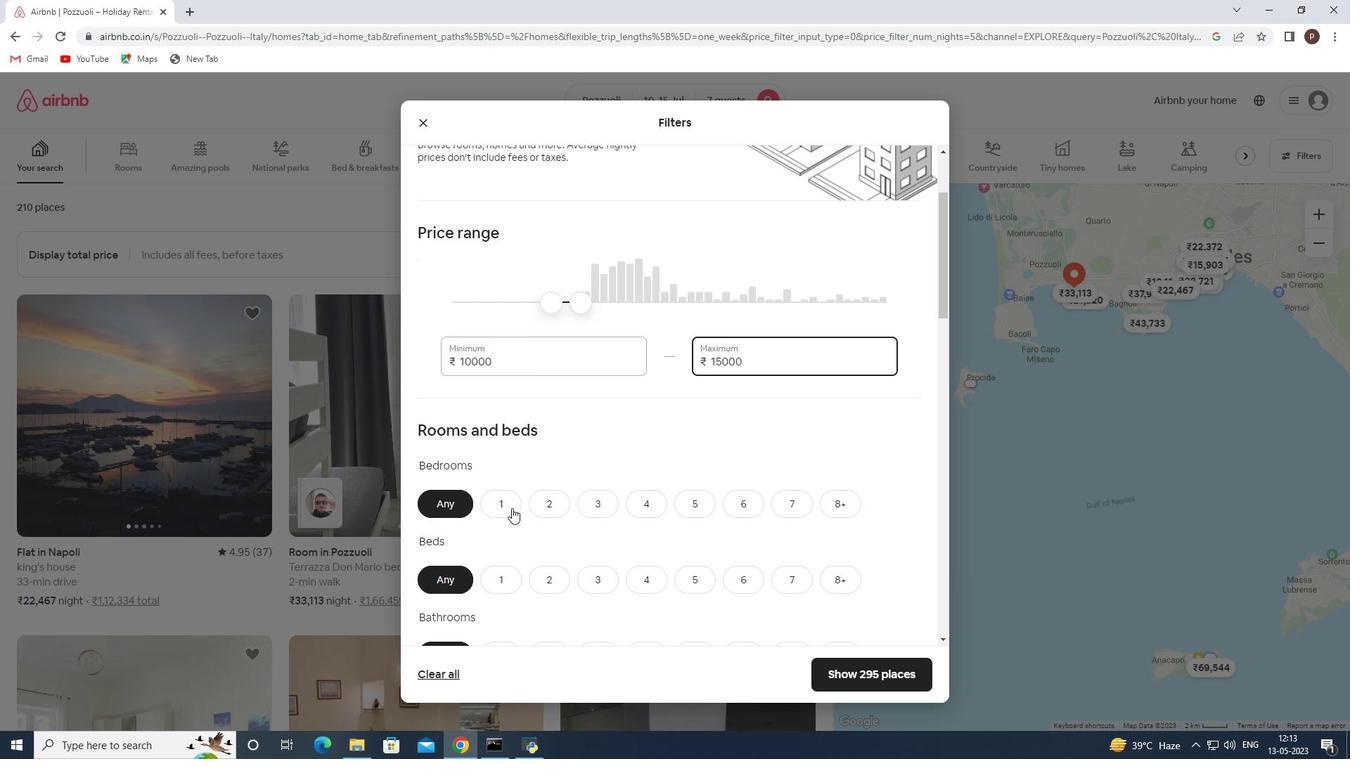 
Action: Mouse scrolled (520, 502) with delta (0, 0)
Screenshot: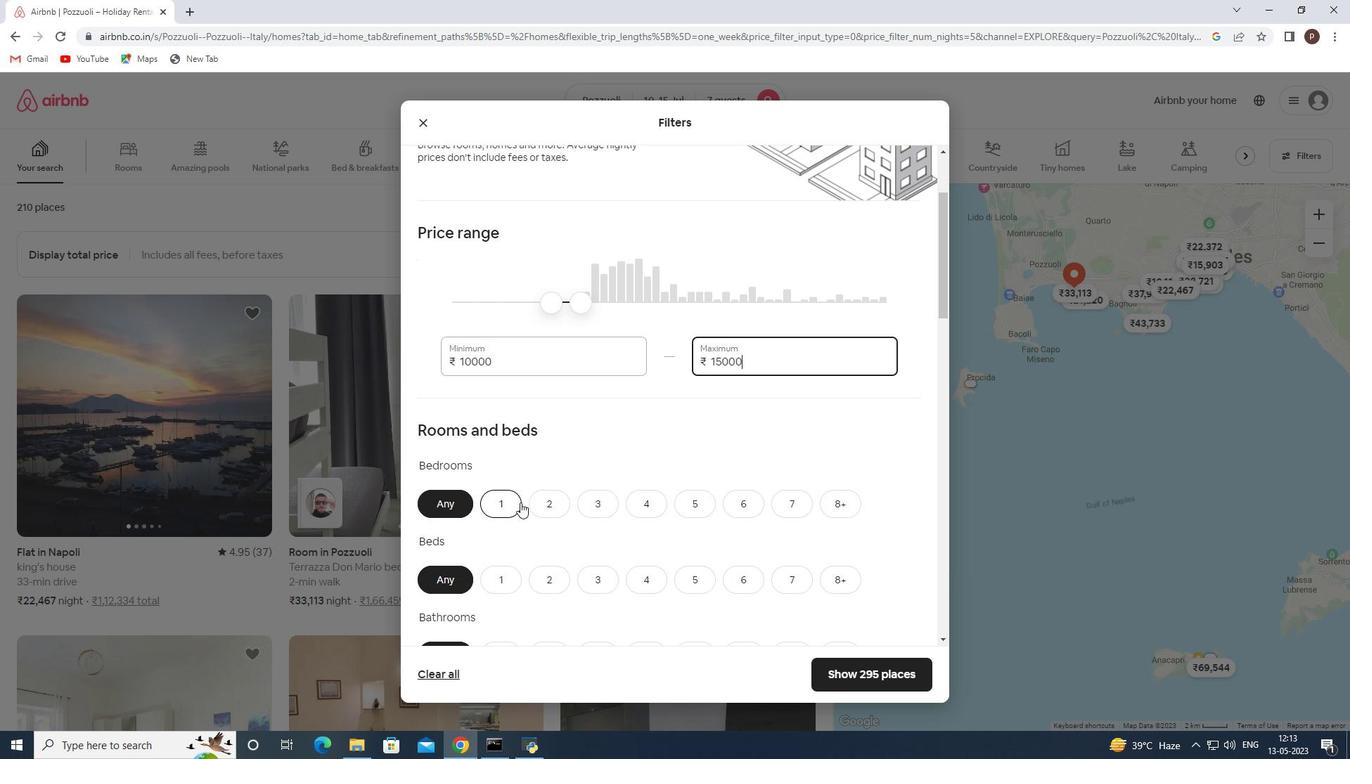 
Action: Mouse moved to (645, 427)
Screenshot: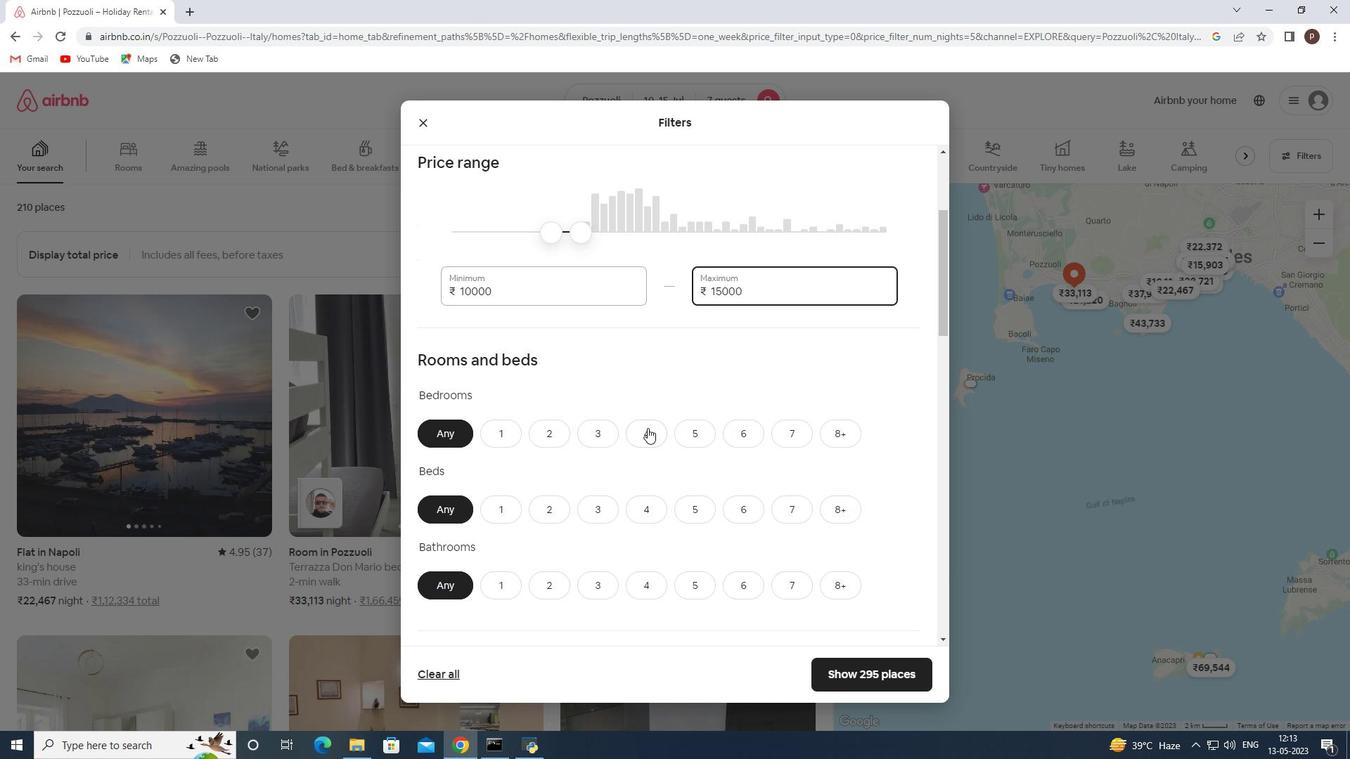 
Action: Mouse pressed left at (645, 427)
Screenshot: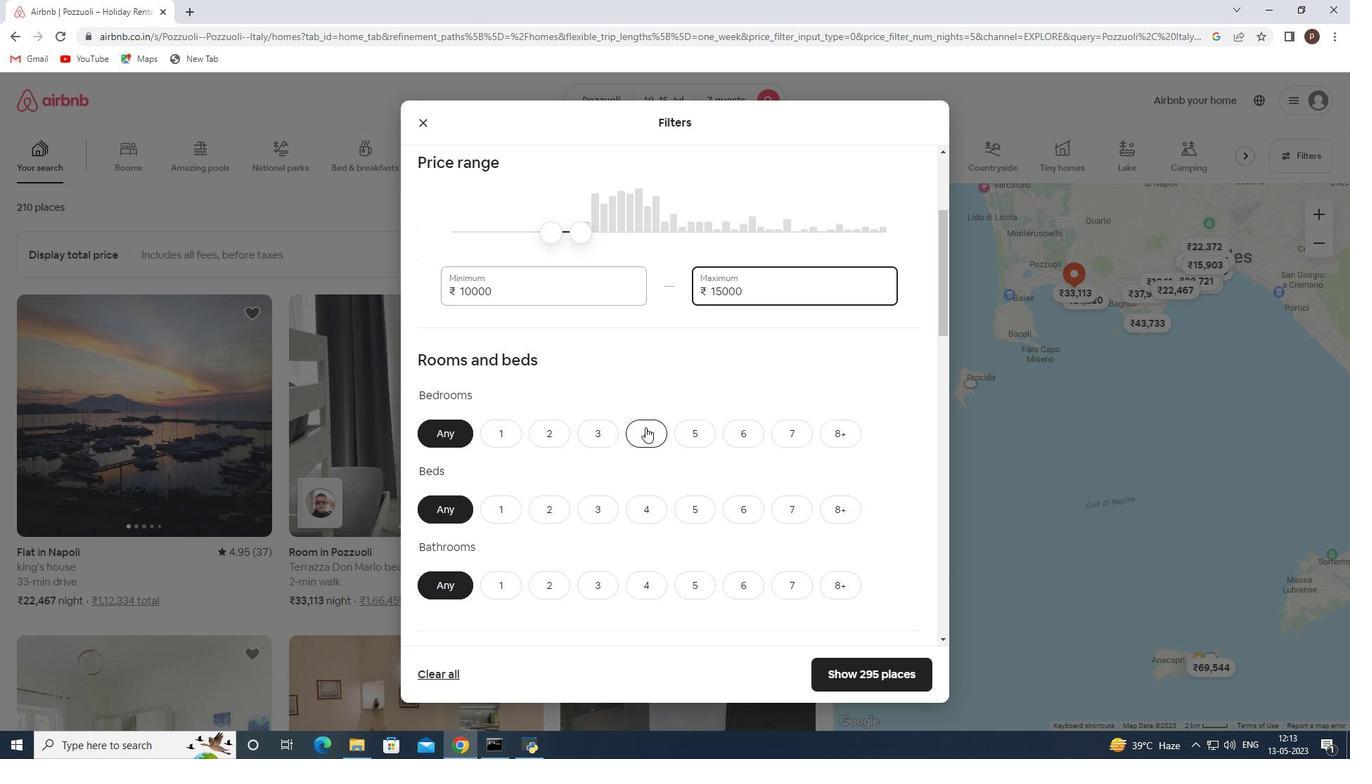 
Action: Mouse moved to (792, 497)
Screenshot: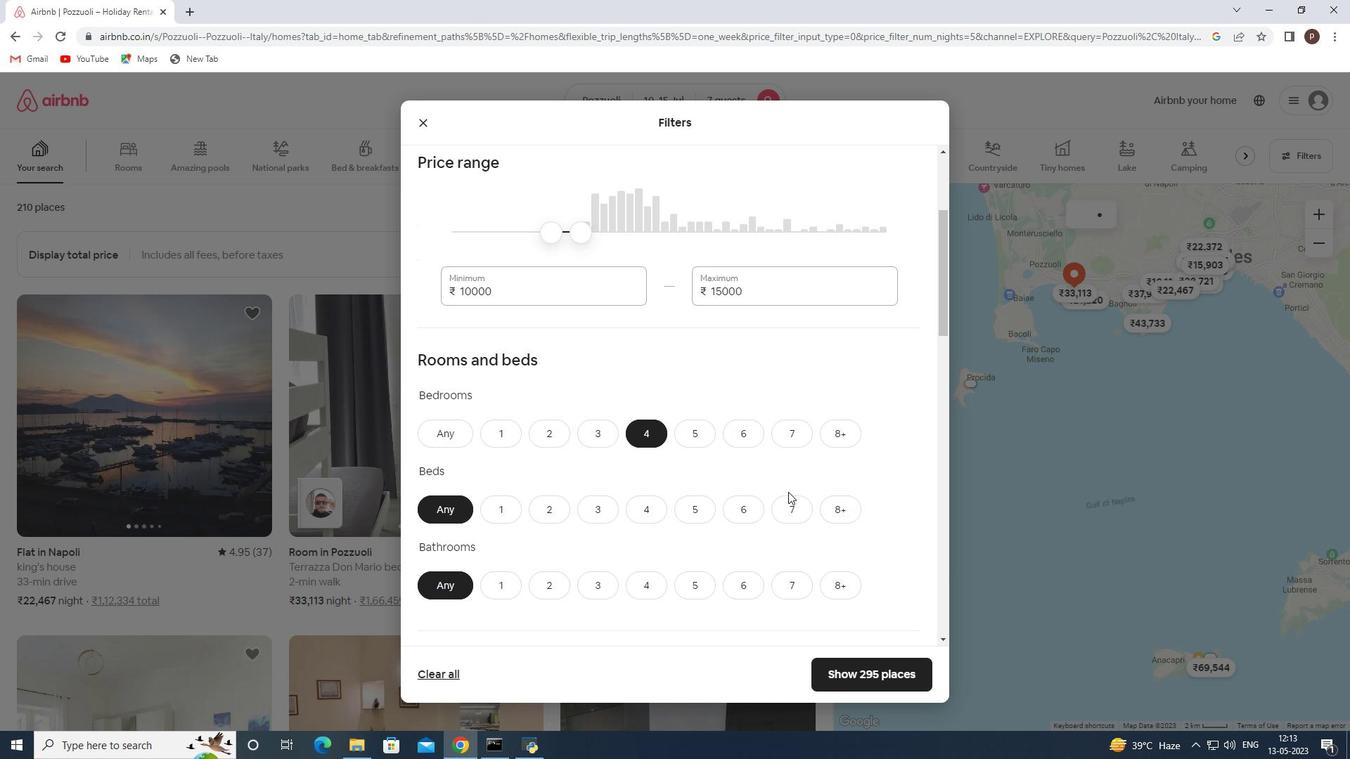 
Action: Mouse pressed left at (792, 497)
Screenshot: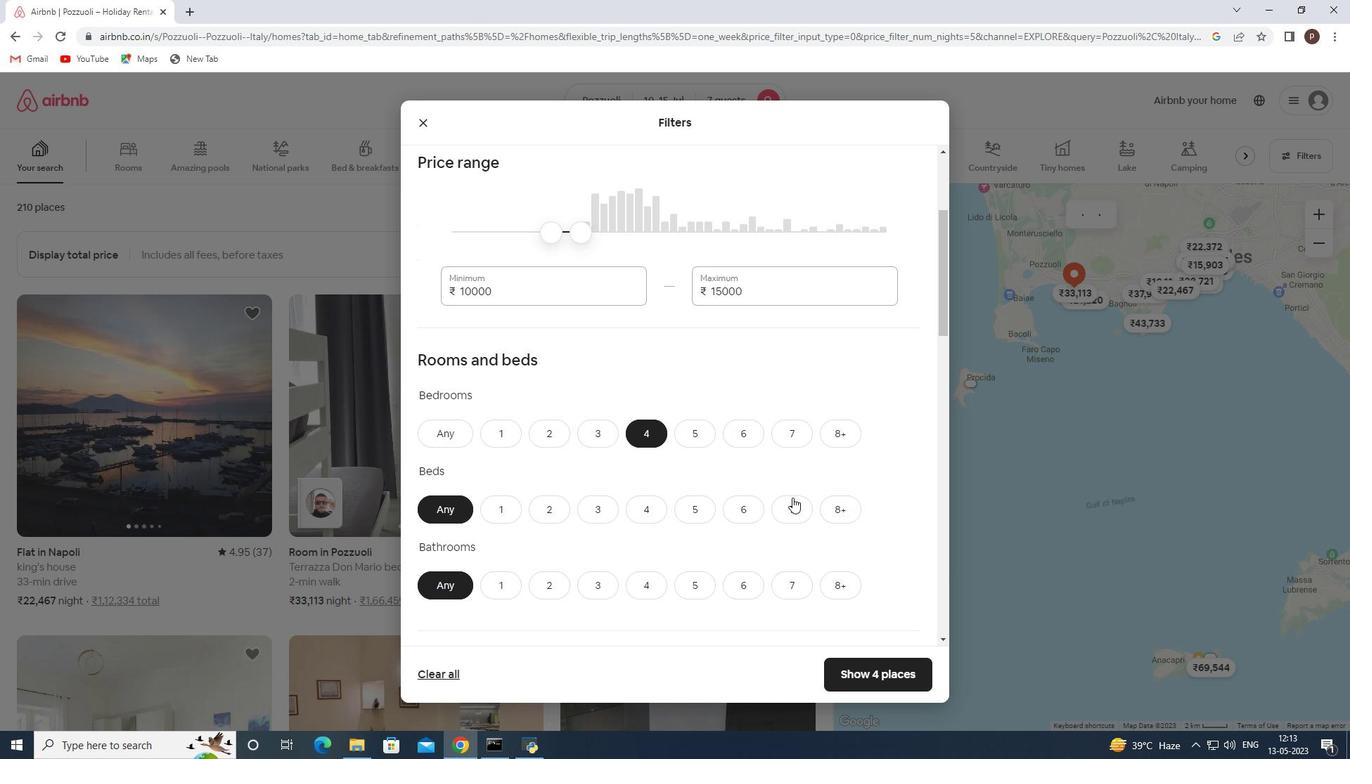 
Action: Mouse moved to (654, 578)
Screenshot: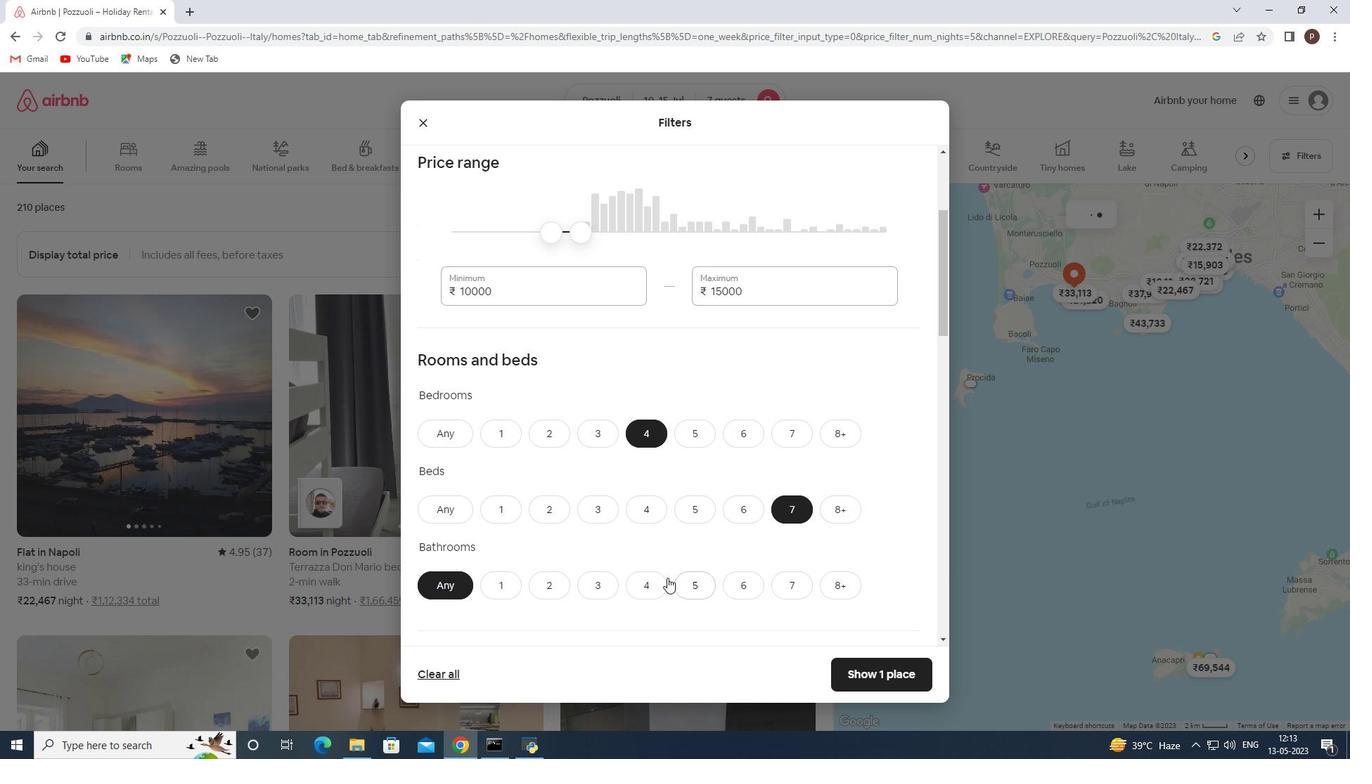
Action: Mouse pressed left at (654, 578)
Screenshot: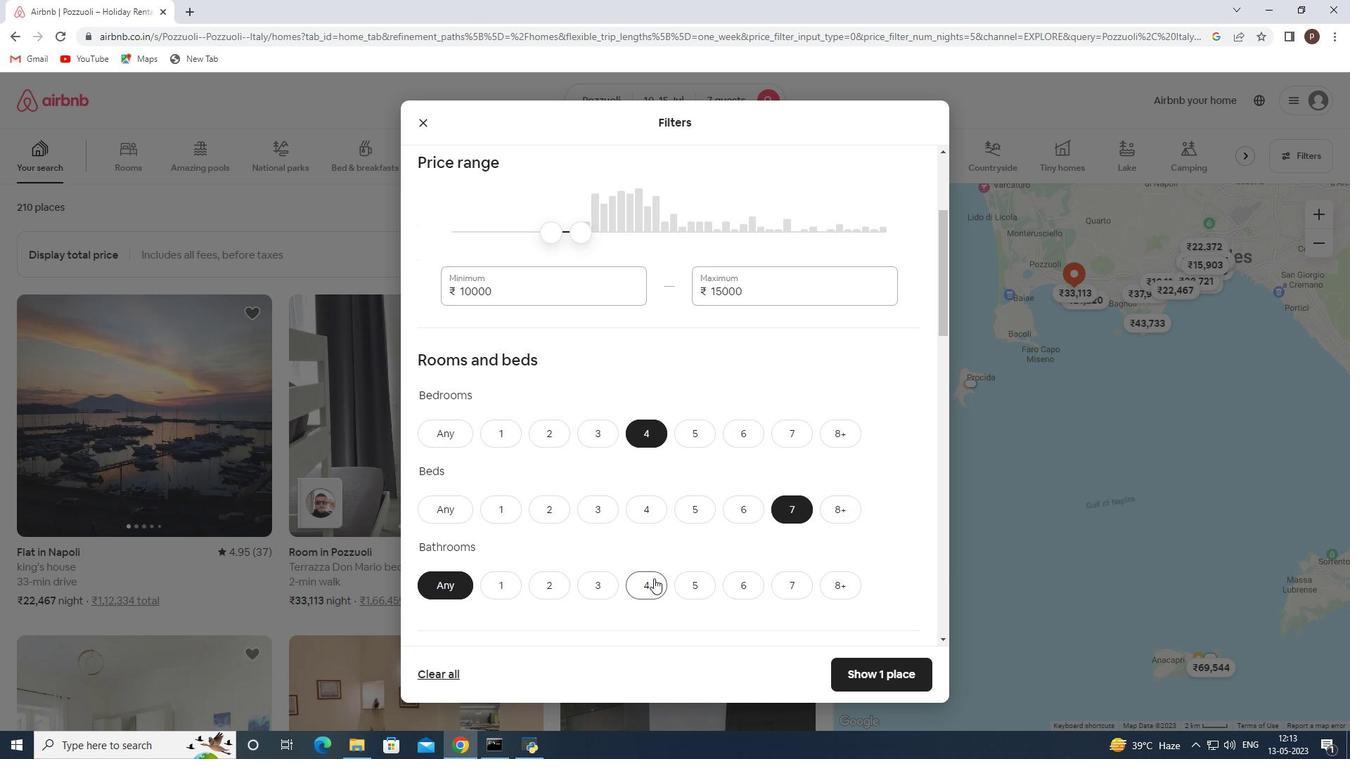 
Action: Mouse moved to (646, 575)
Screenshot: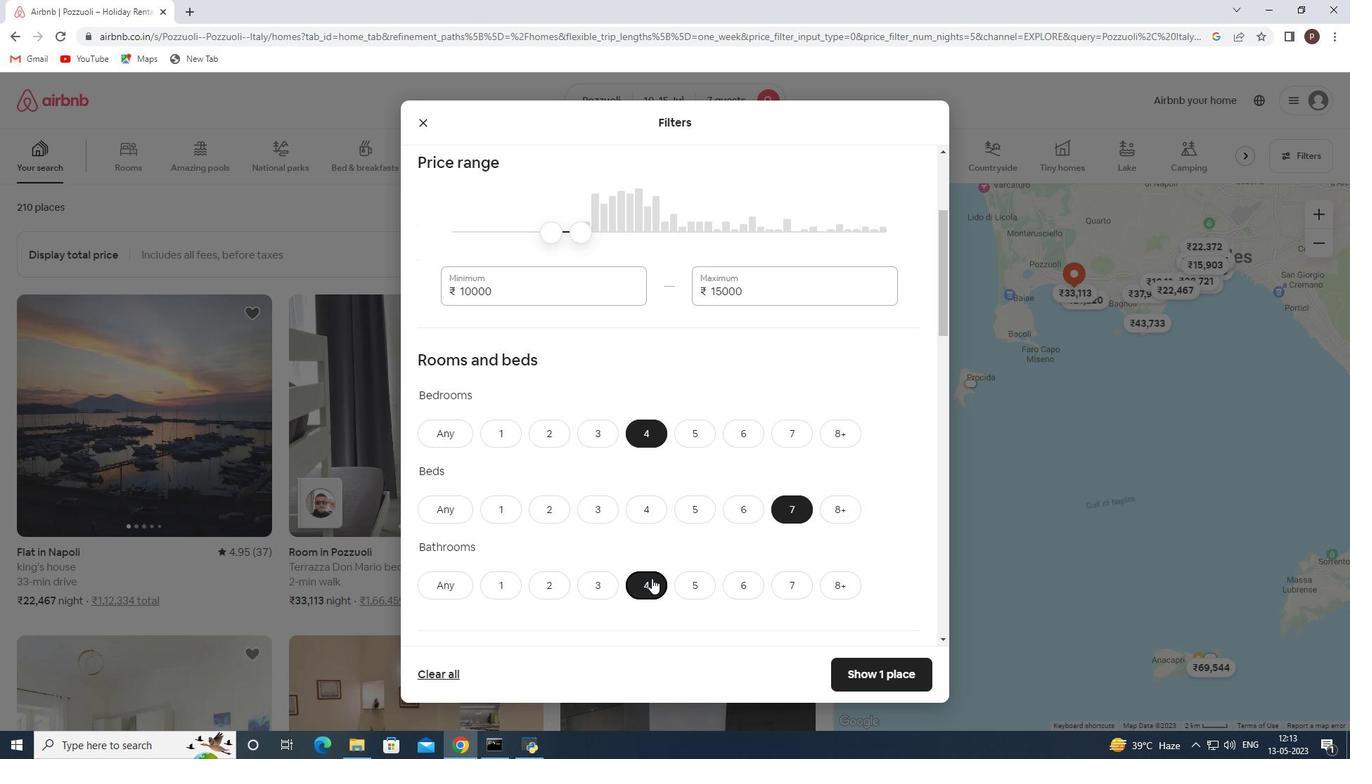 
Action: Mouse scrolled (646, 575) with delta (0, 0)
Screenshot: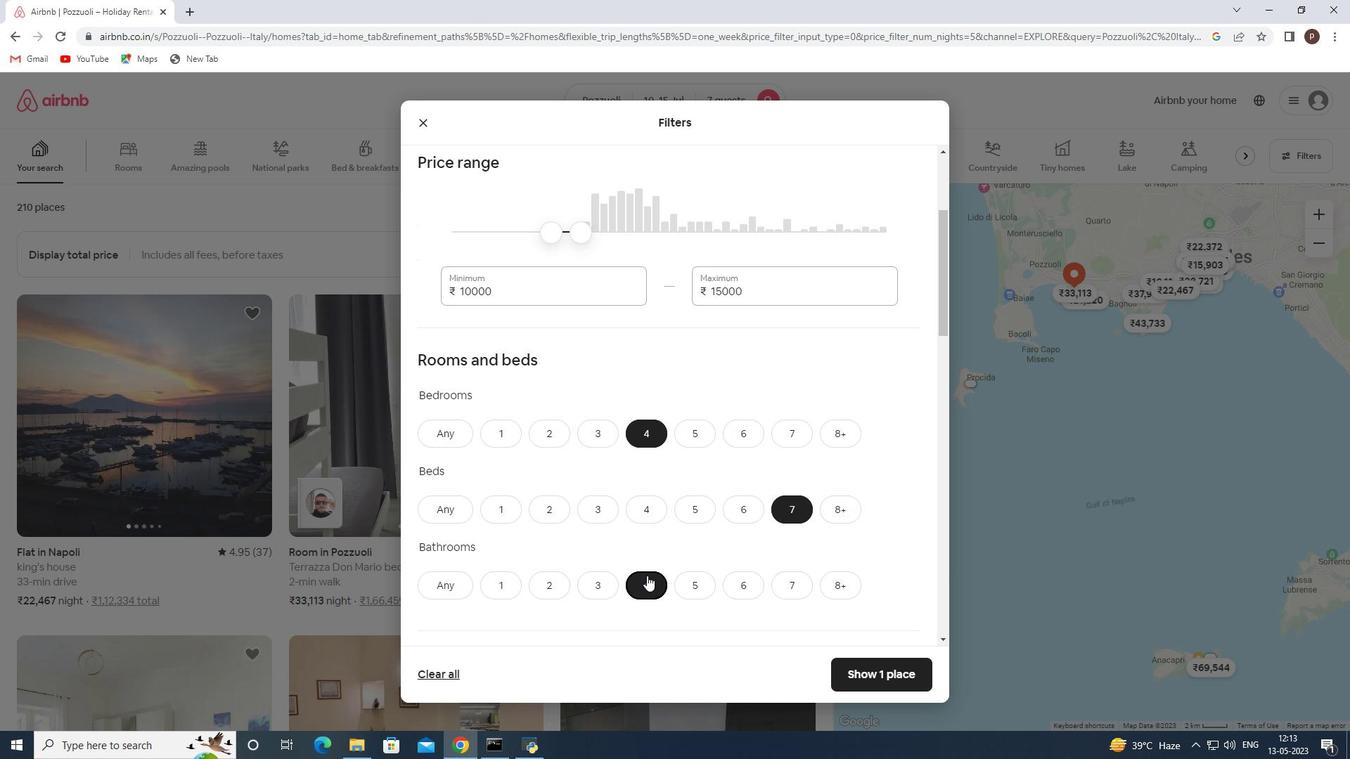 
Action: Mouse moved to (645, 573)
Screenshot: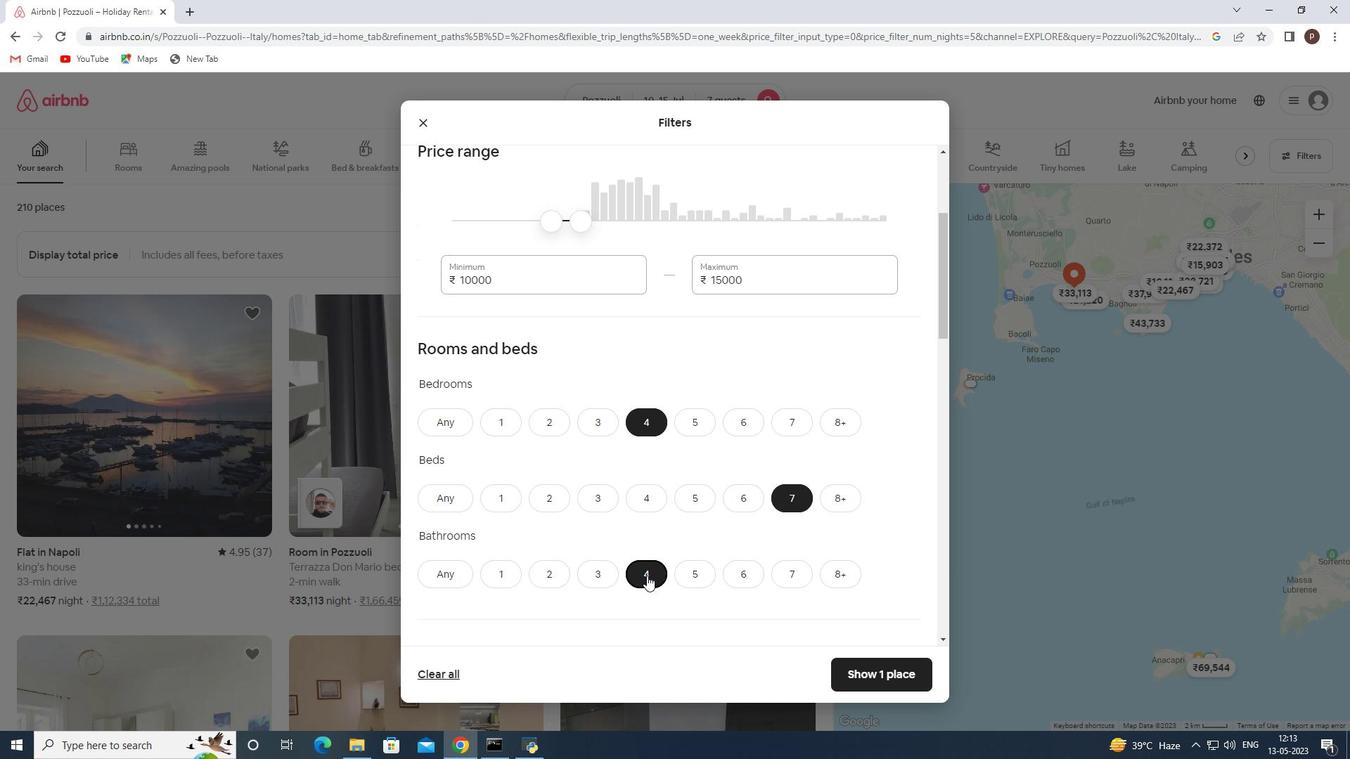 
Action: Mouse scrolled (645, 572) with delta (0, 0)
Screenshot: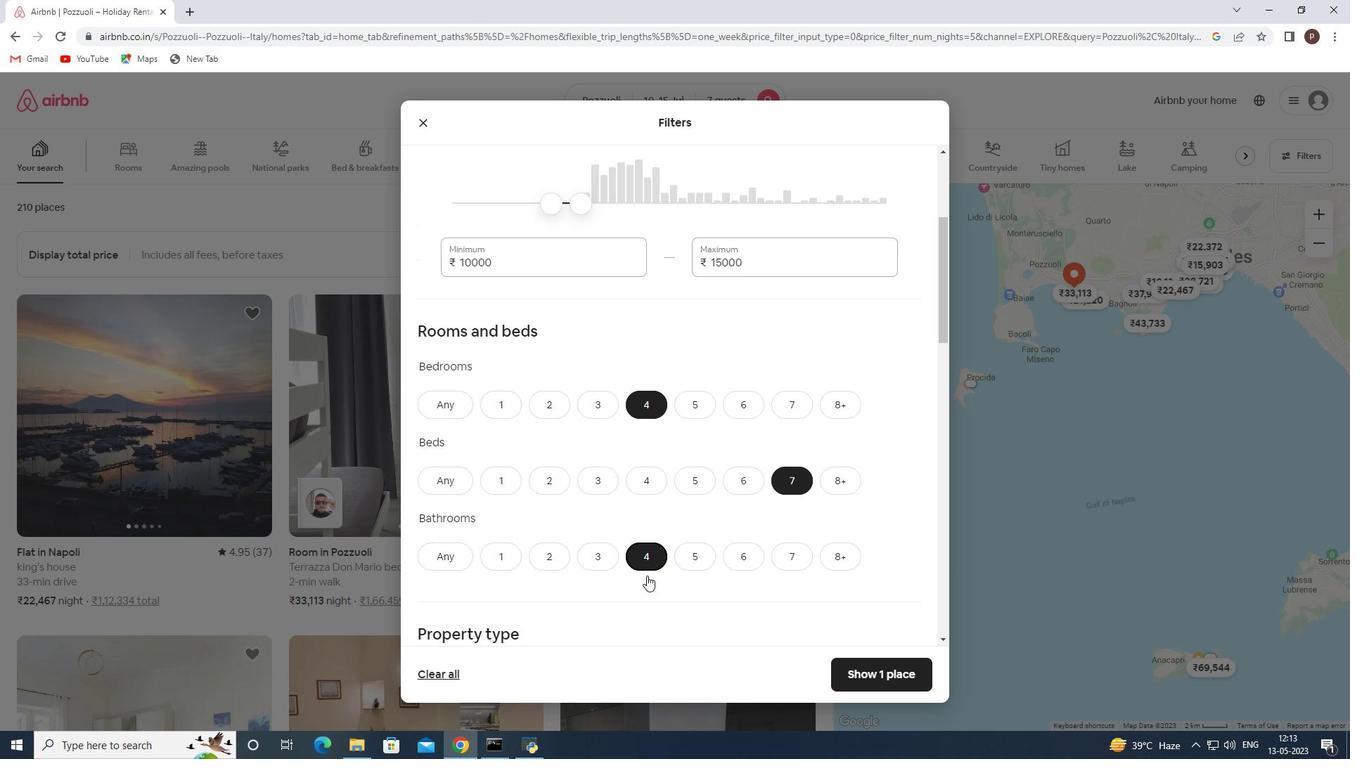 
Action: Mouse moved to (623, 521)
Screenshot: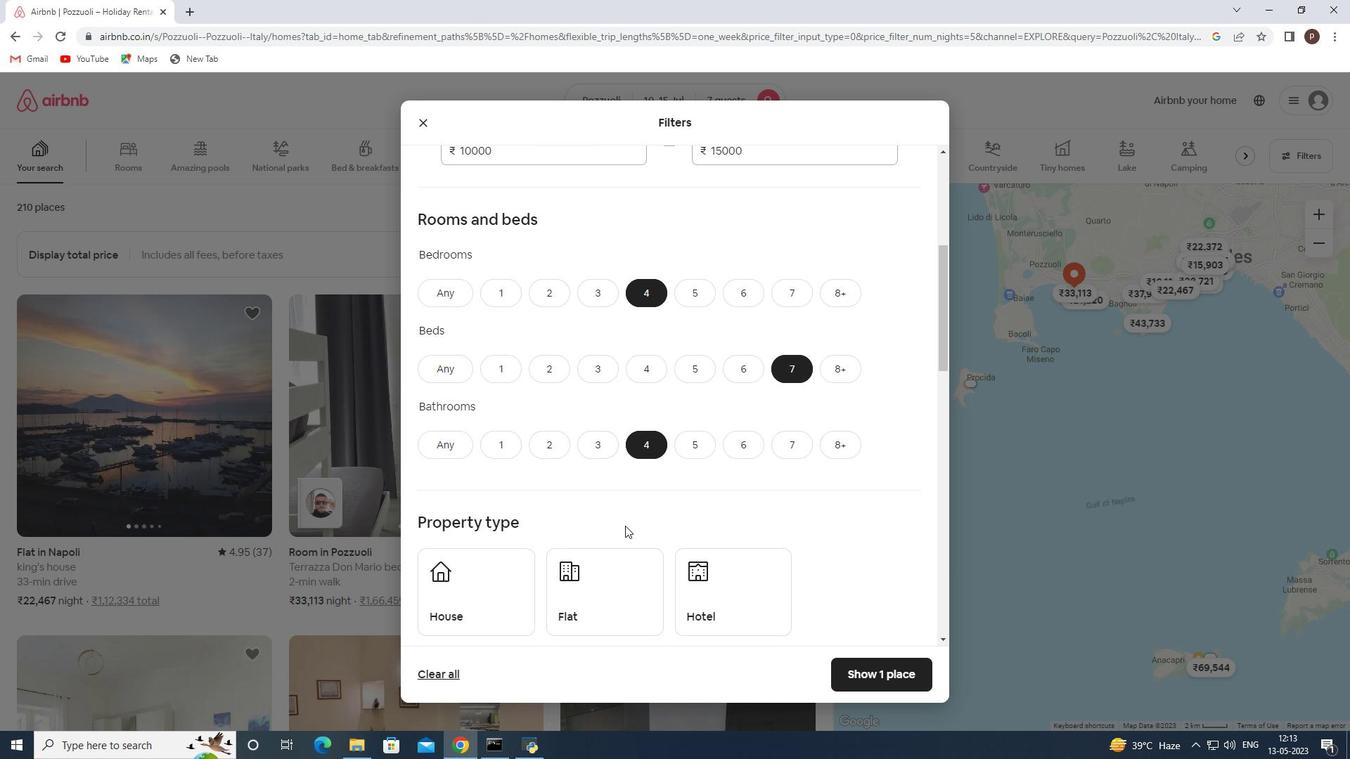 
Action: Mouse scrolled (623, 520) with delta (0, 0)
Screenshot: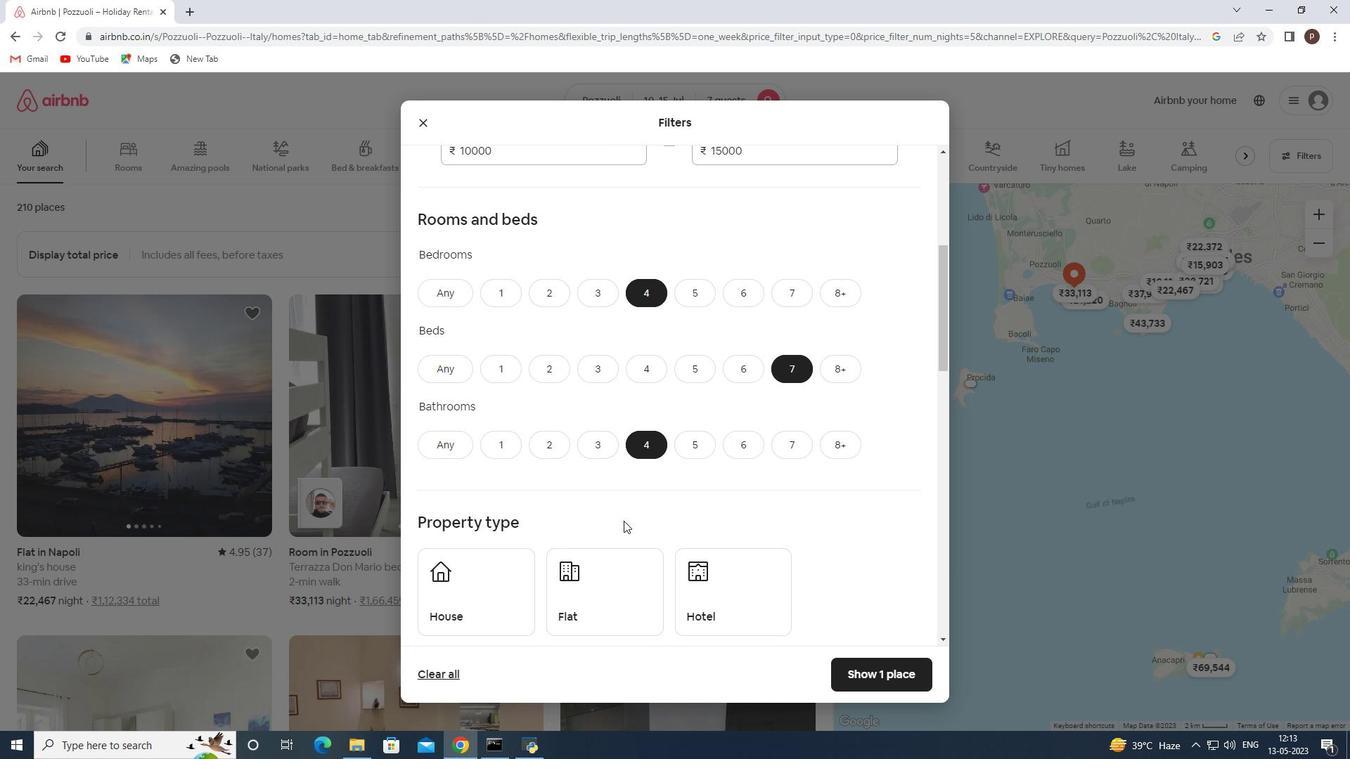 
Action: Mouse moved to (645, 508)
Screenshot: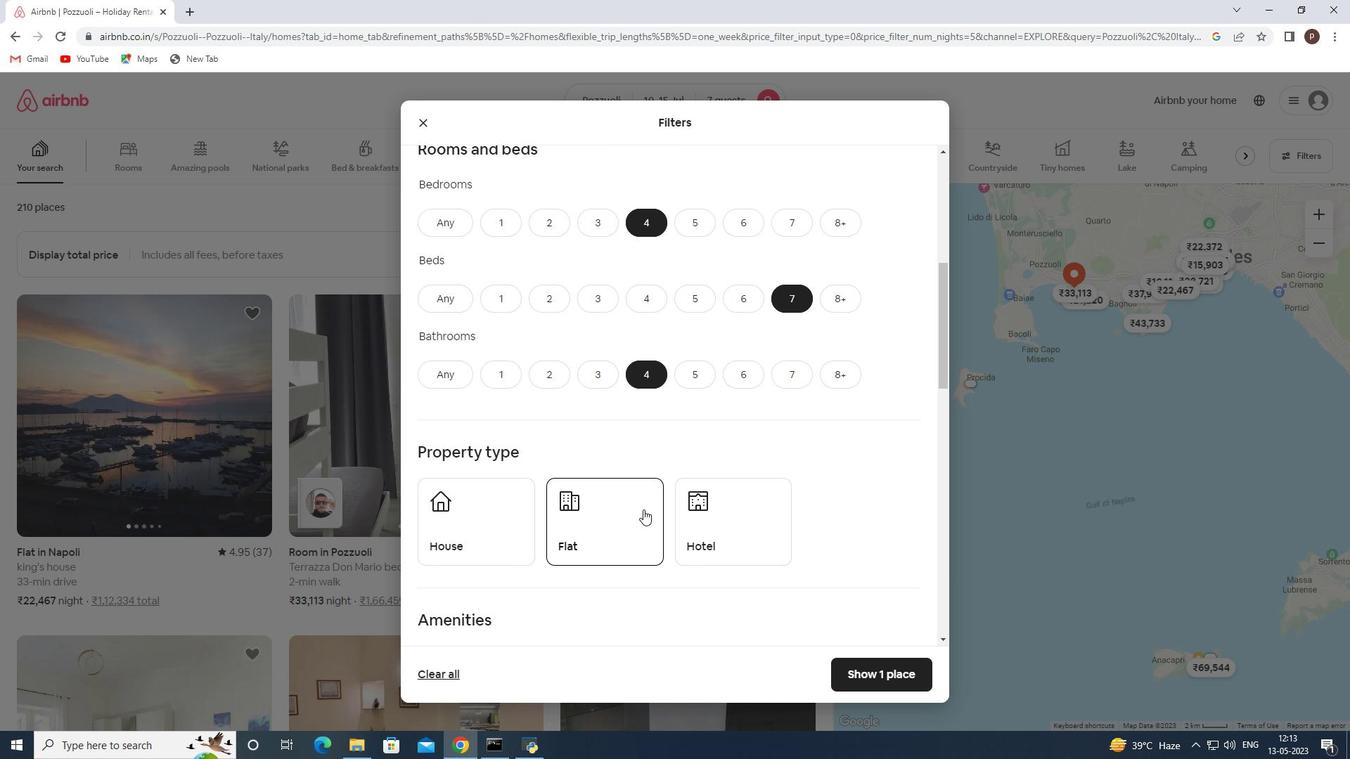 
Action: Mouse scrolled (645, 507) with delta (0, 0)
Screenshot: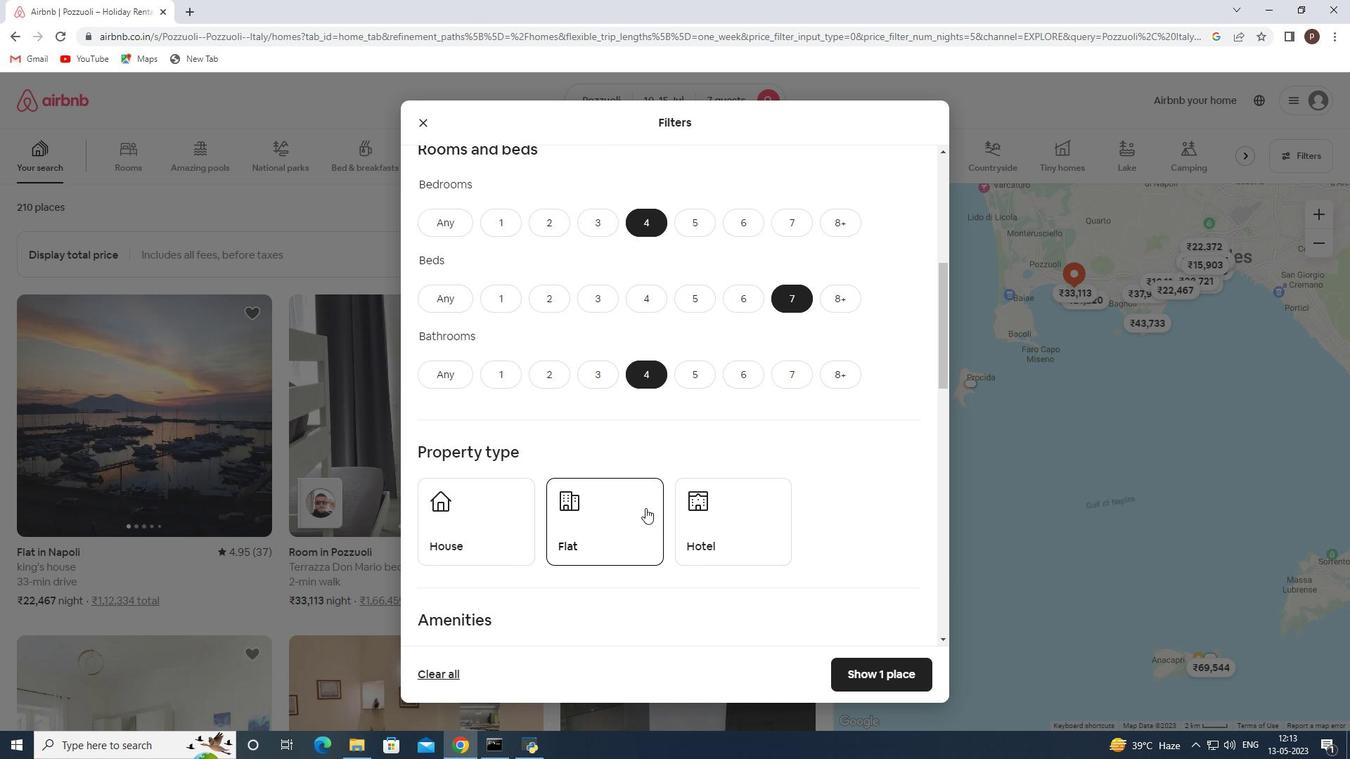 
Action: Mouse moved to (646, 521)
Screenshot: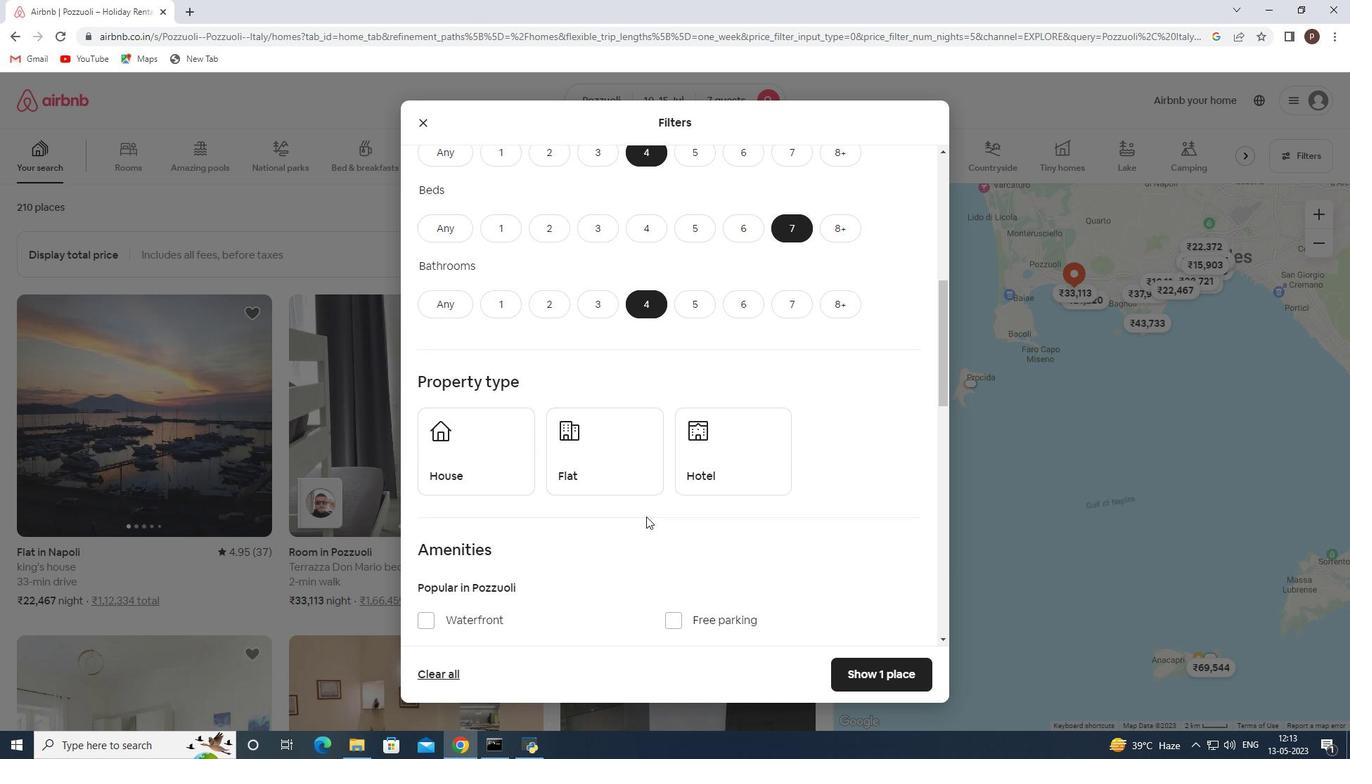 
Action: Mouse scrolled (646, 521) with delta (0, 0)
Screenshot: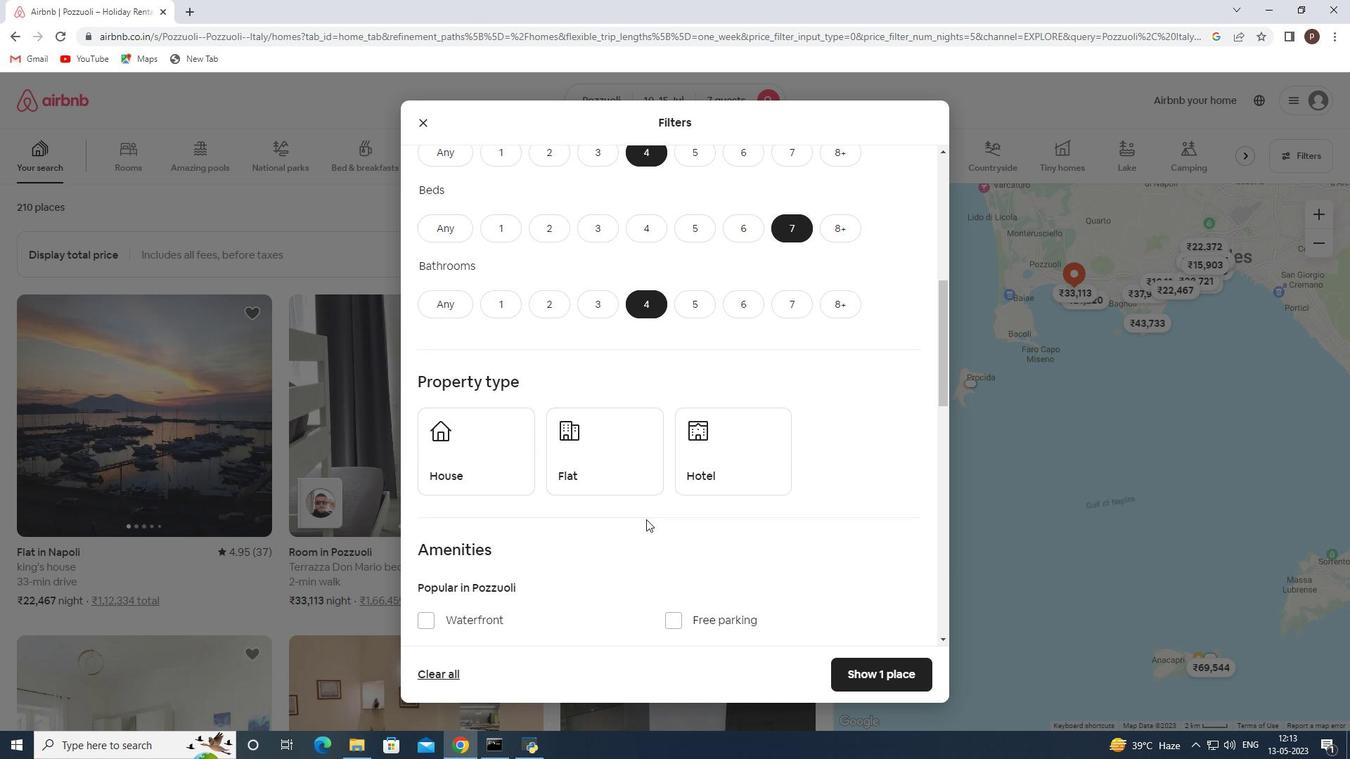 
Action: Mouse moved to (507, 382)
Screenshot: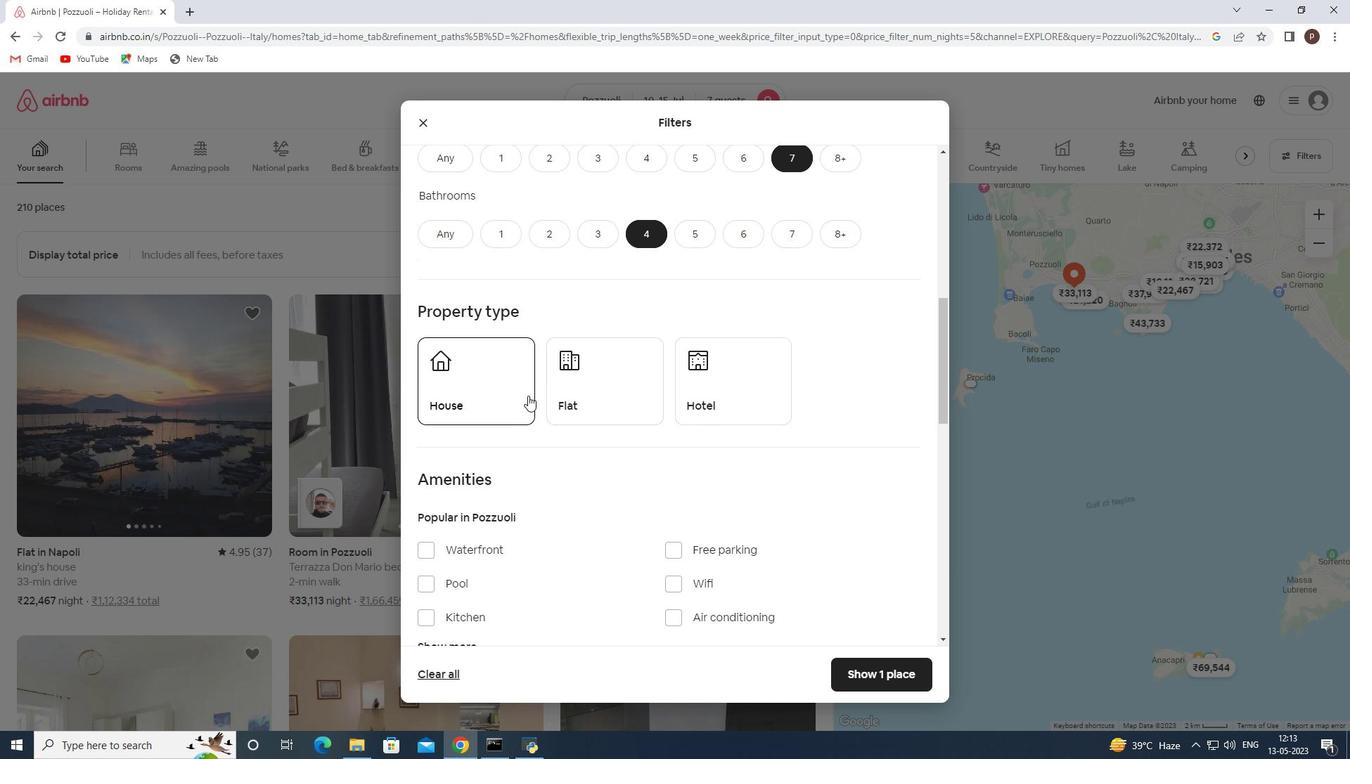 
Action: Mouse pressed left at (507, 382)
Screenshot: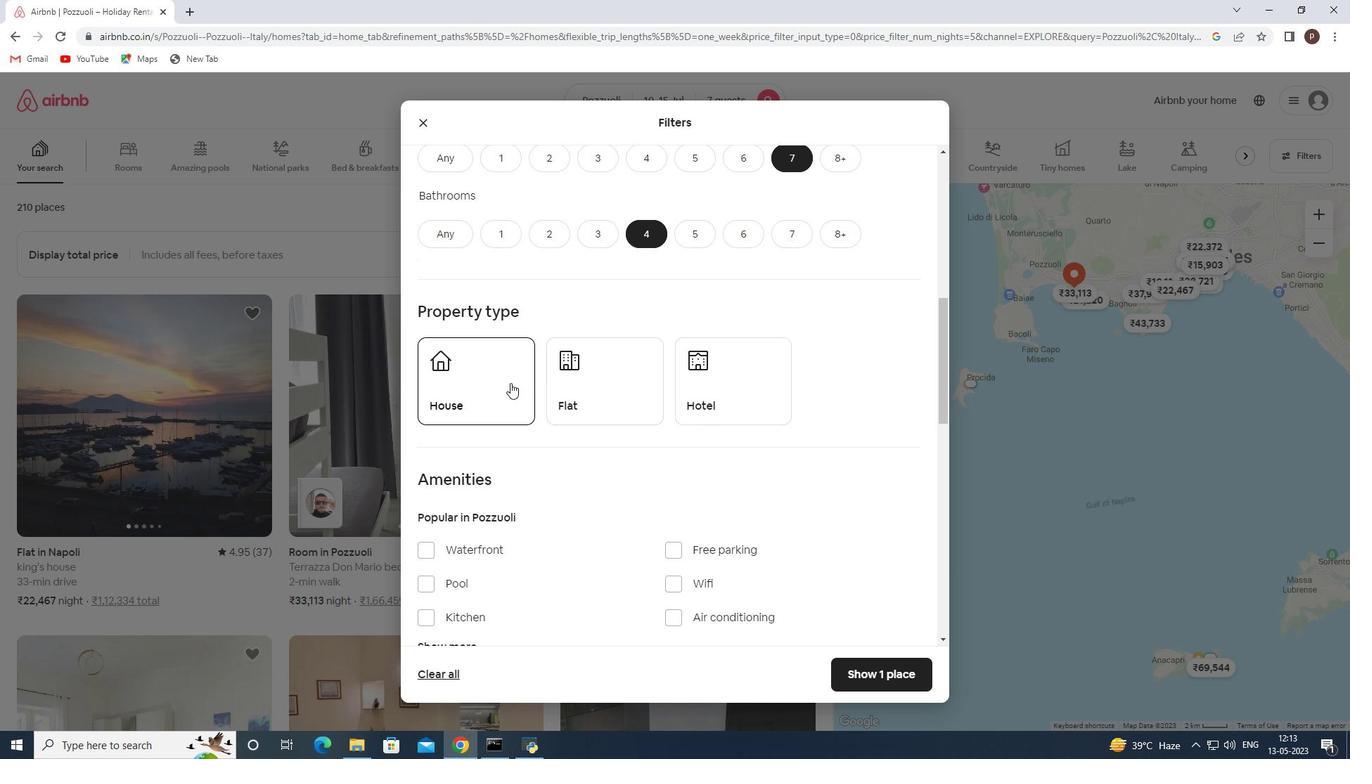 
Action: Mouse moved to (596, 393)
Screenshot: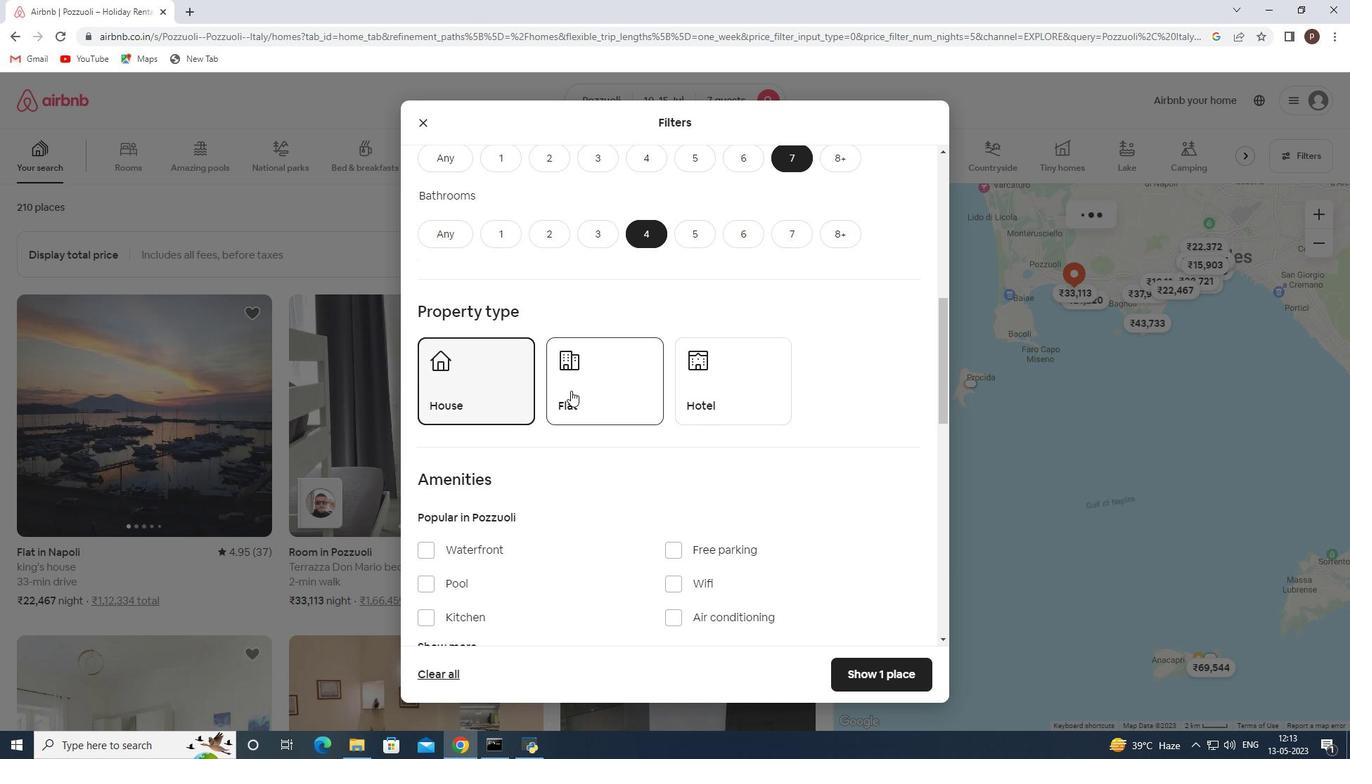 
Action: Mouse pressed left at (596, 393)
Screenshot: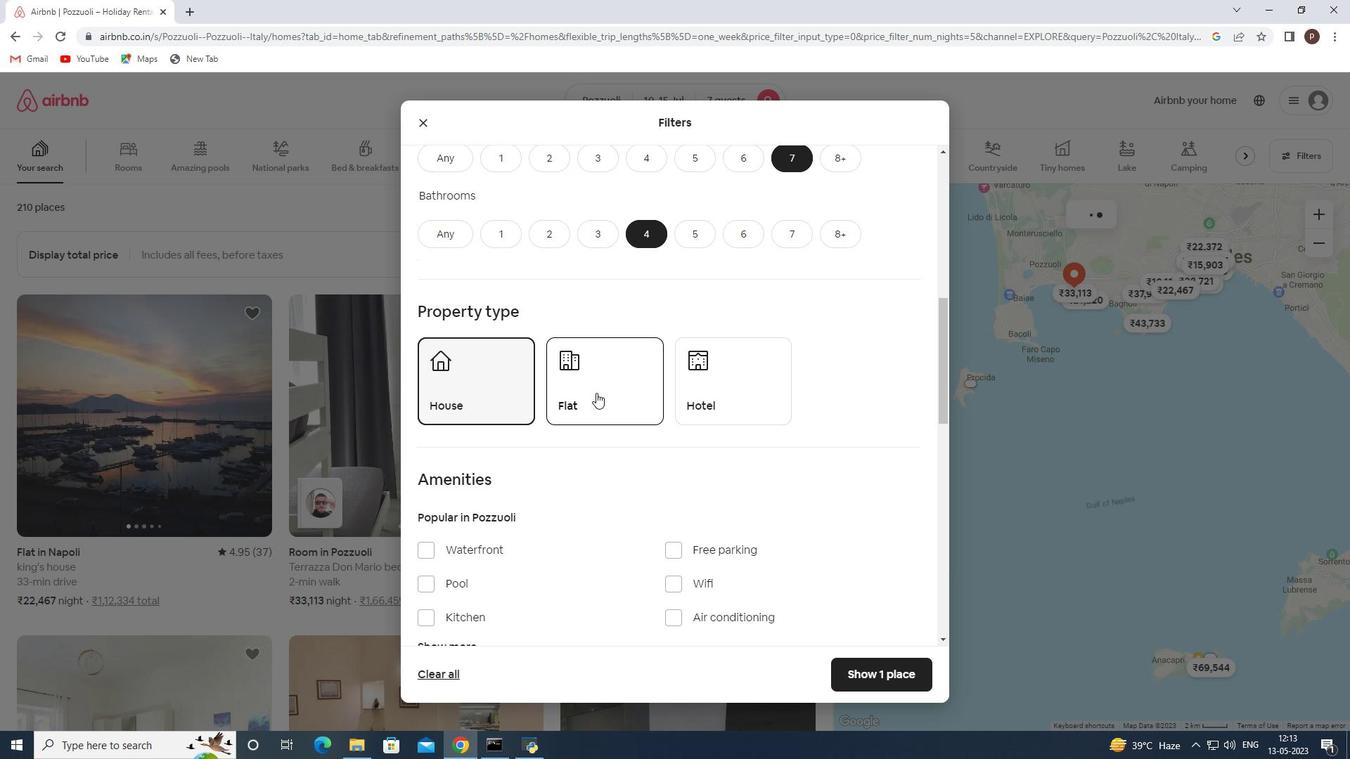 
Action: Mouse scrolled (596, 392) with delta (0, 0)
Screenshot: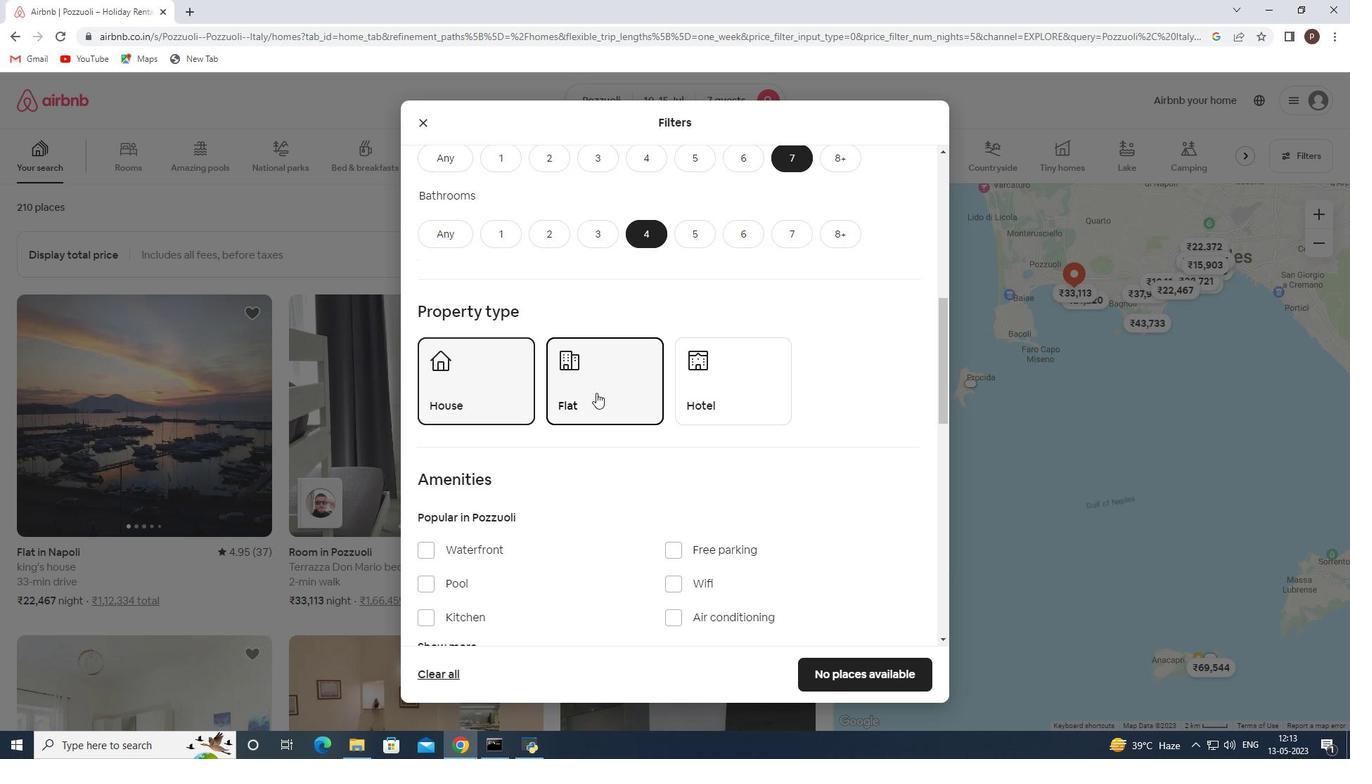 
Action: Mouse scrolled (596, 392) with delta (0, 0)
Screenshot: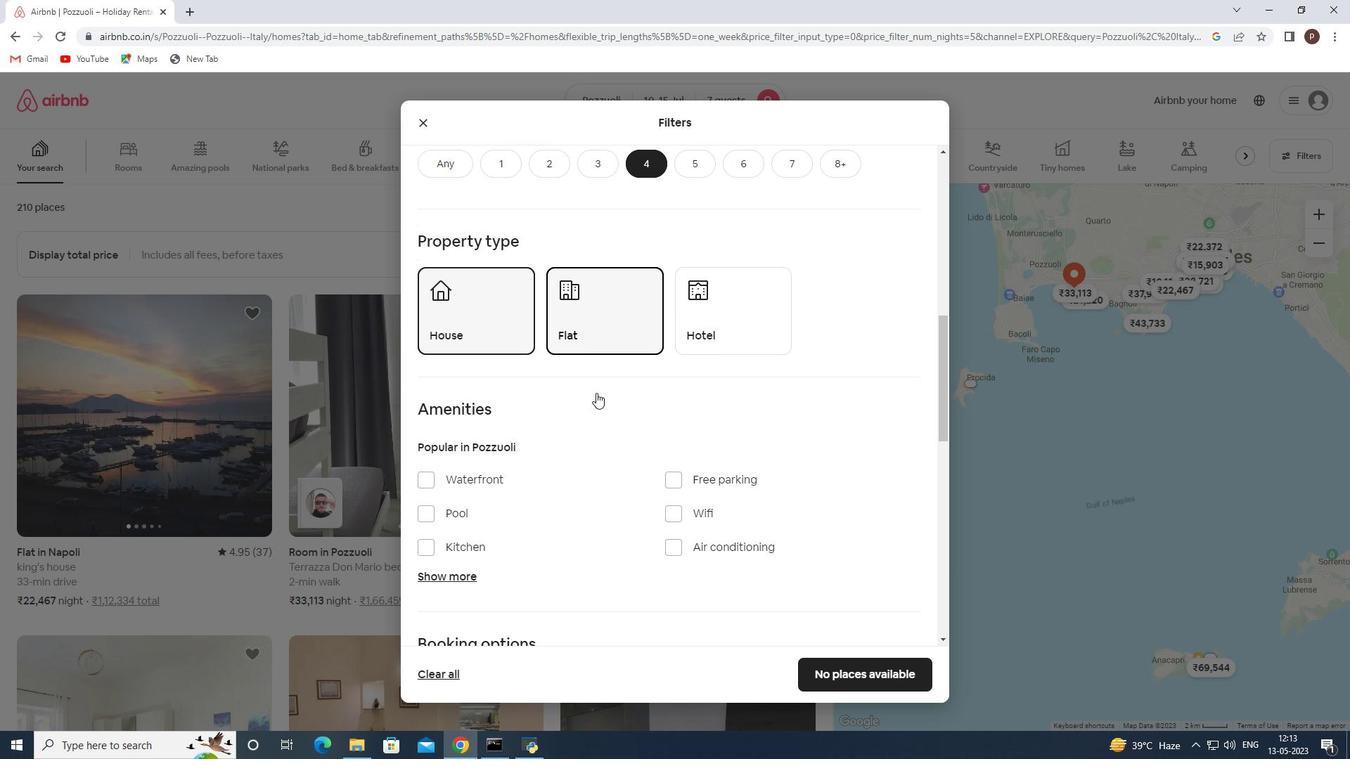
Action: Mouse moved to (668, 412)
Screenshot: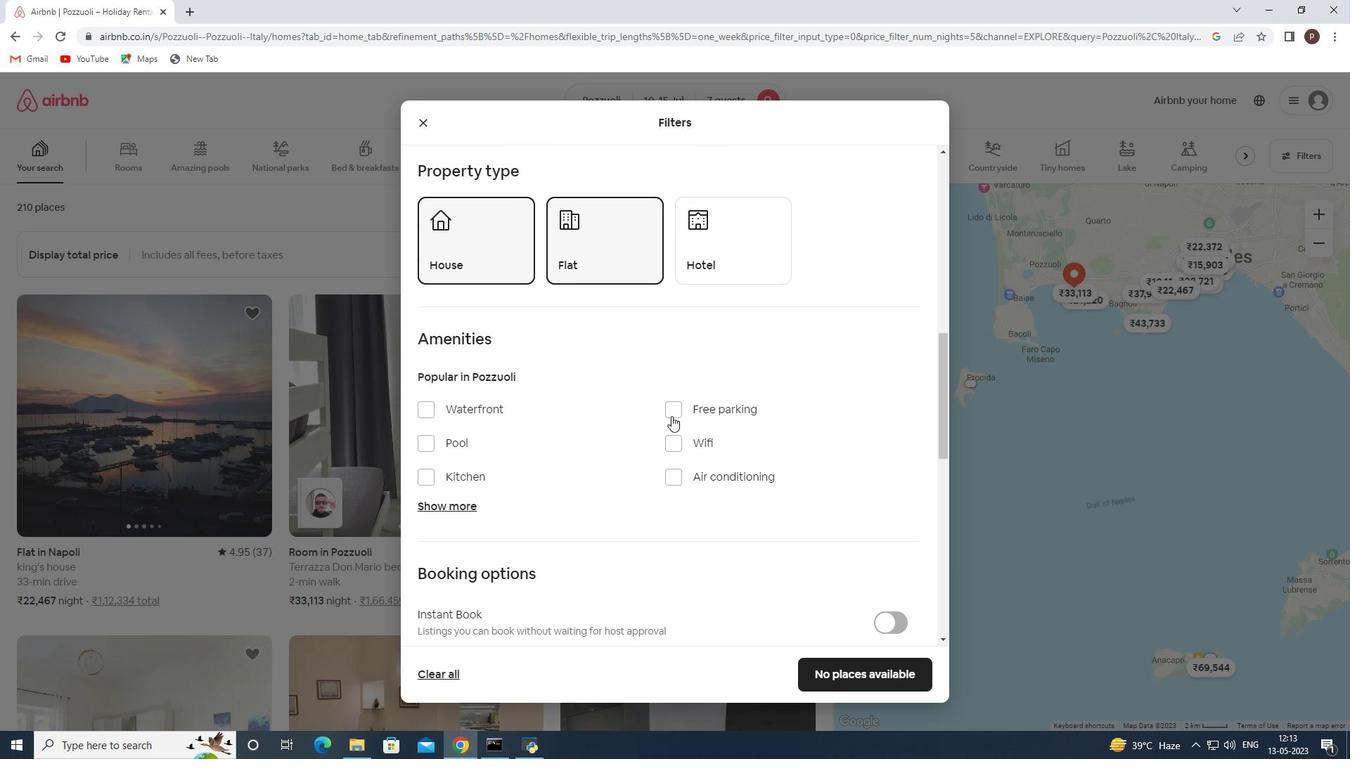 
Action: Mouse pressed left at (668, 412)
Screenshot: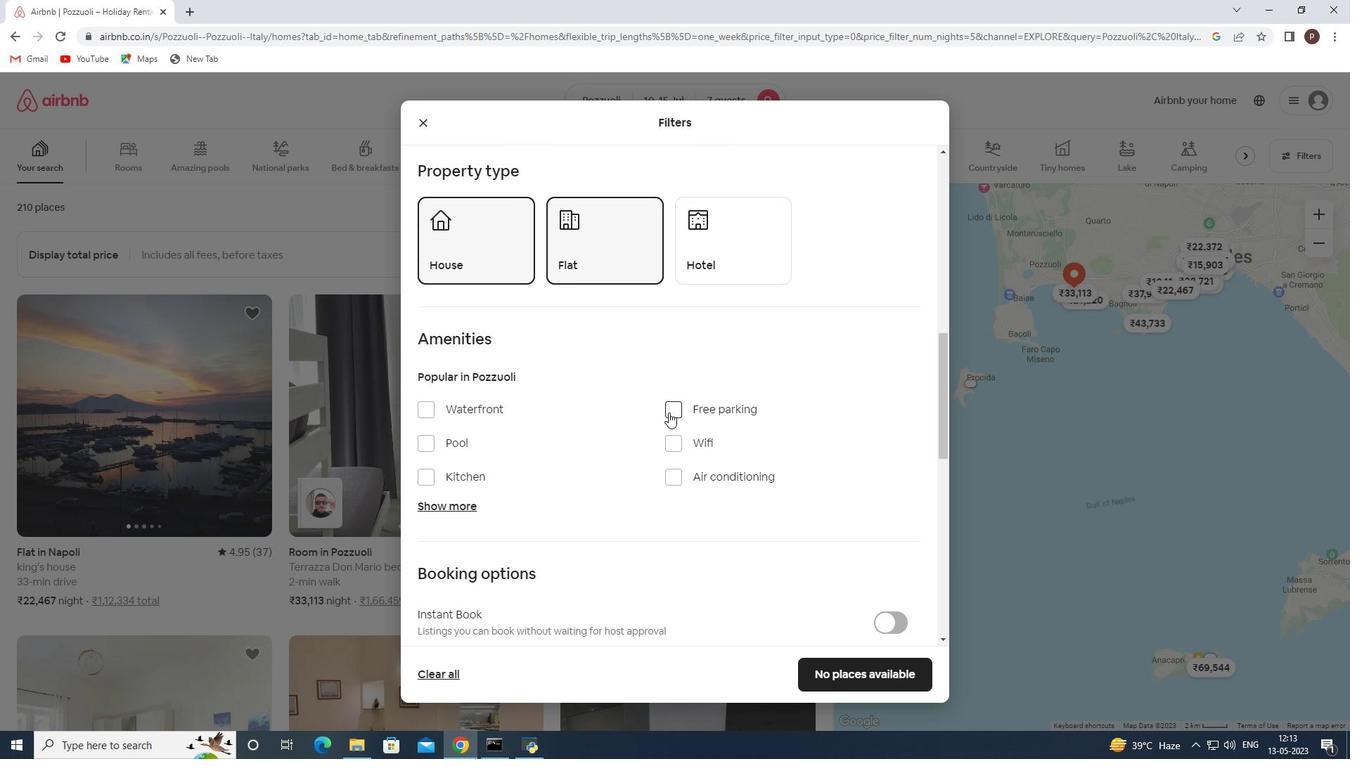 
Action: Mouse moved to (667, 439)
Screenshot: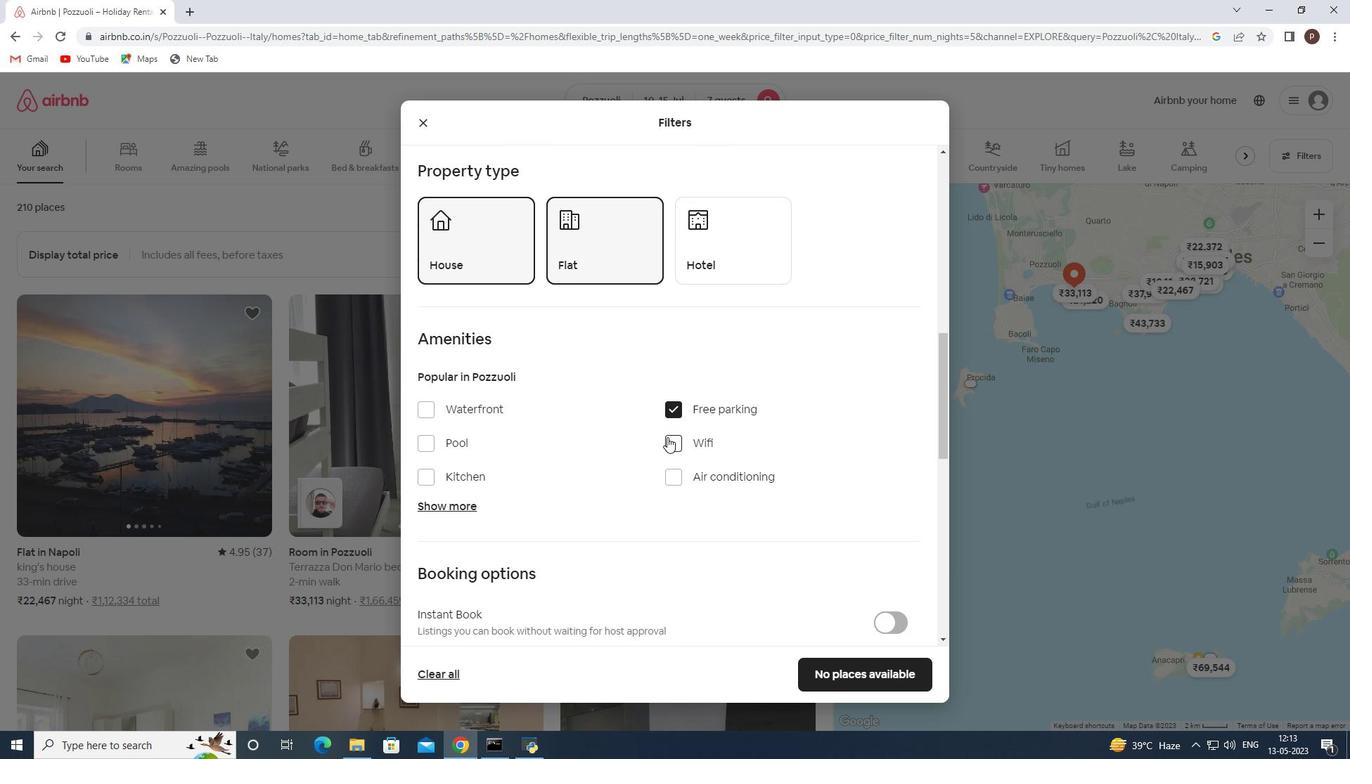 
Action: Mouse pressed left at (667, 439)
Screenshot: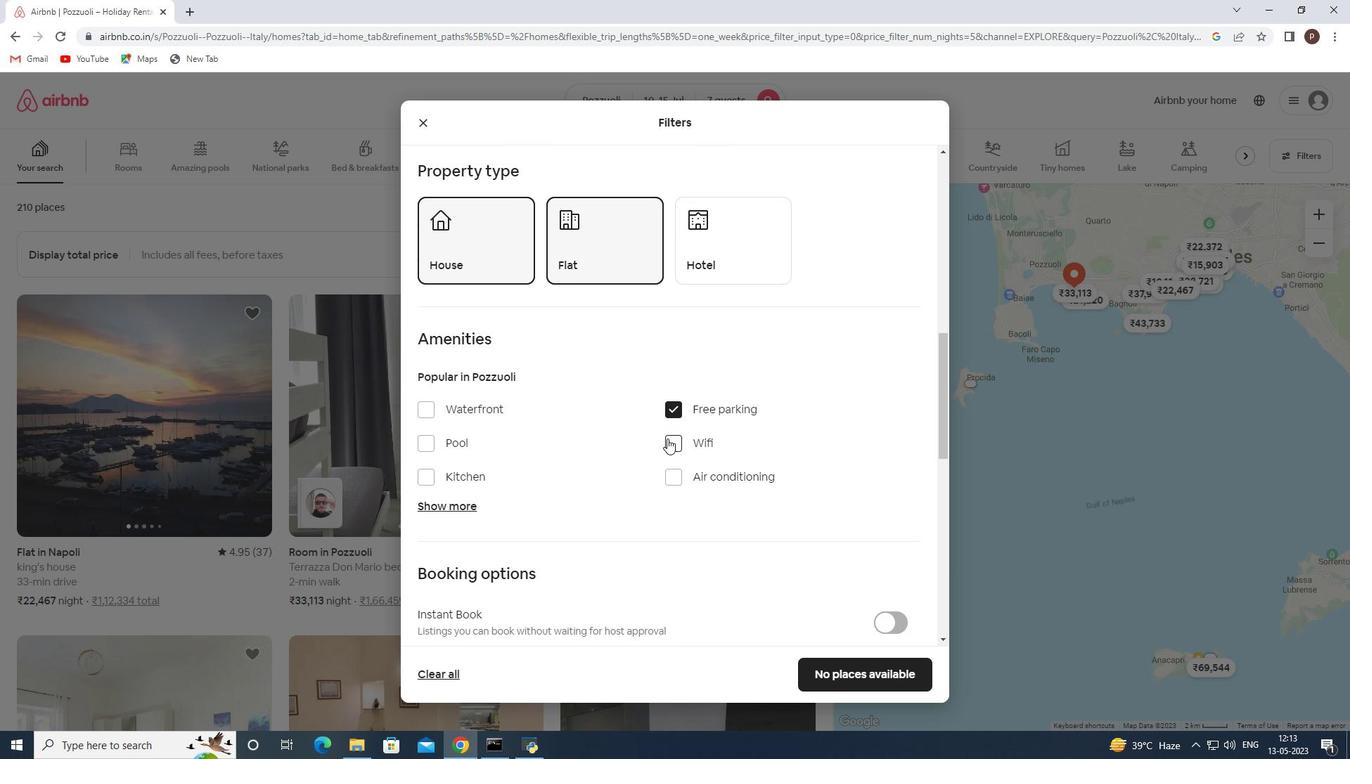 
Action: Mouse moved to (478, 500)
Screenshot: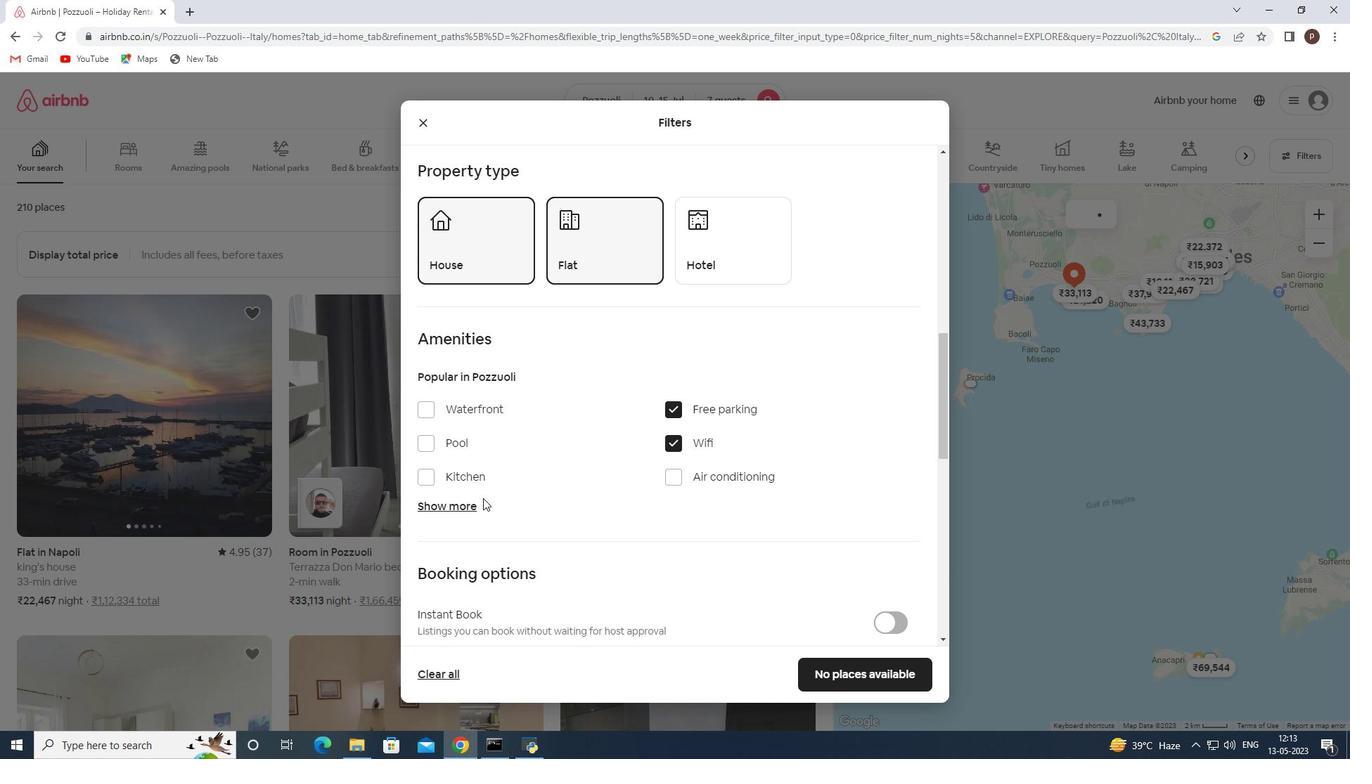 
Action: Mouse pressed left at (478, 500)
Screenshot: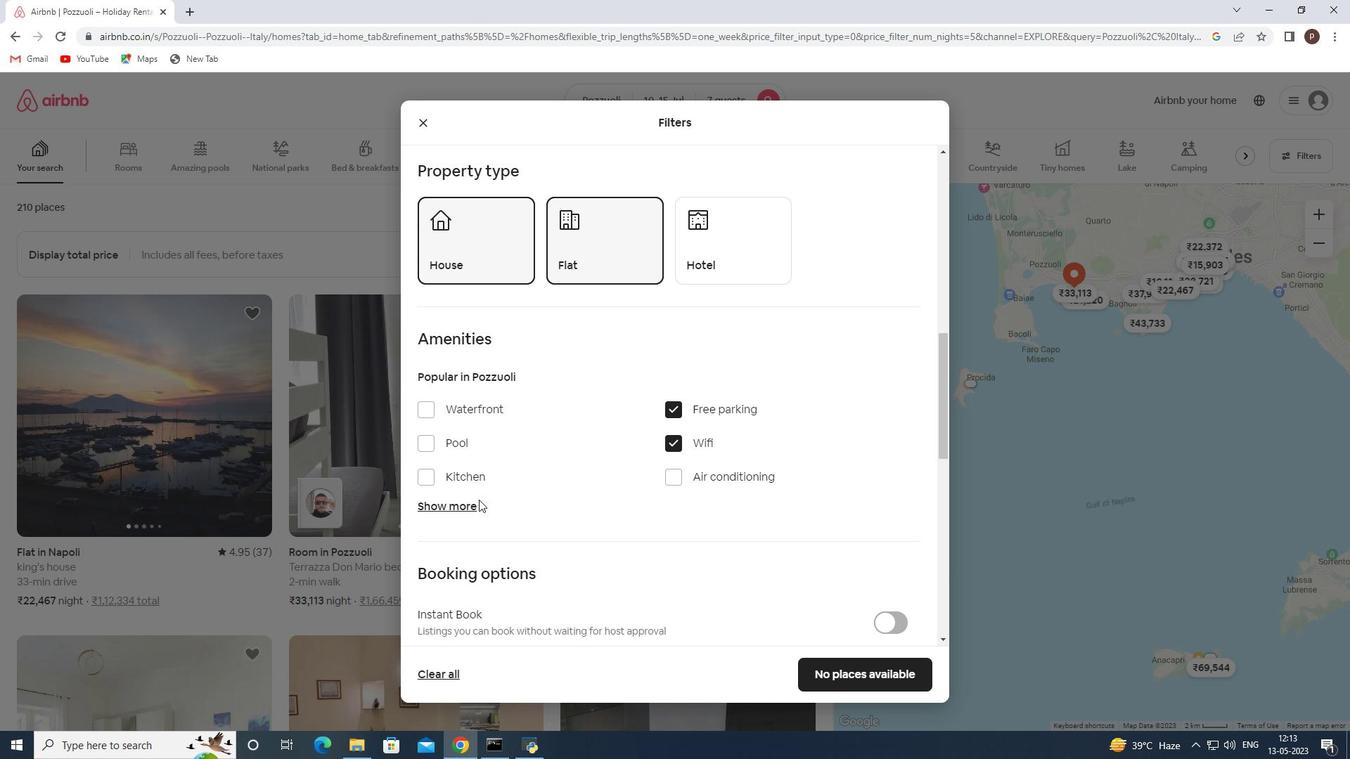
Action: Mouse moved to (476, 502)
Screenshot: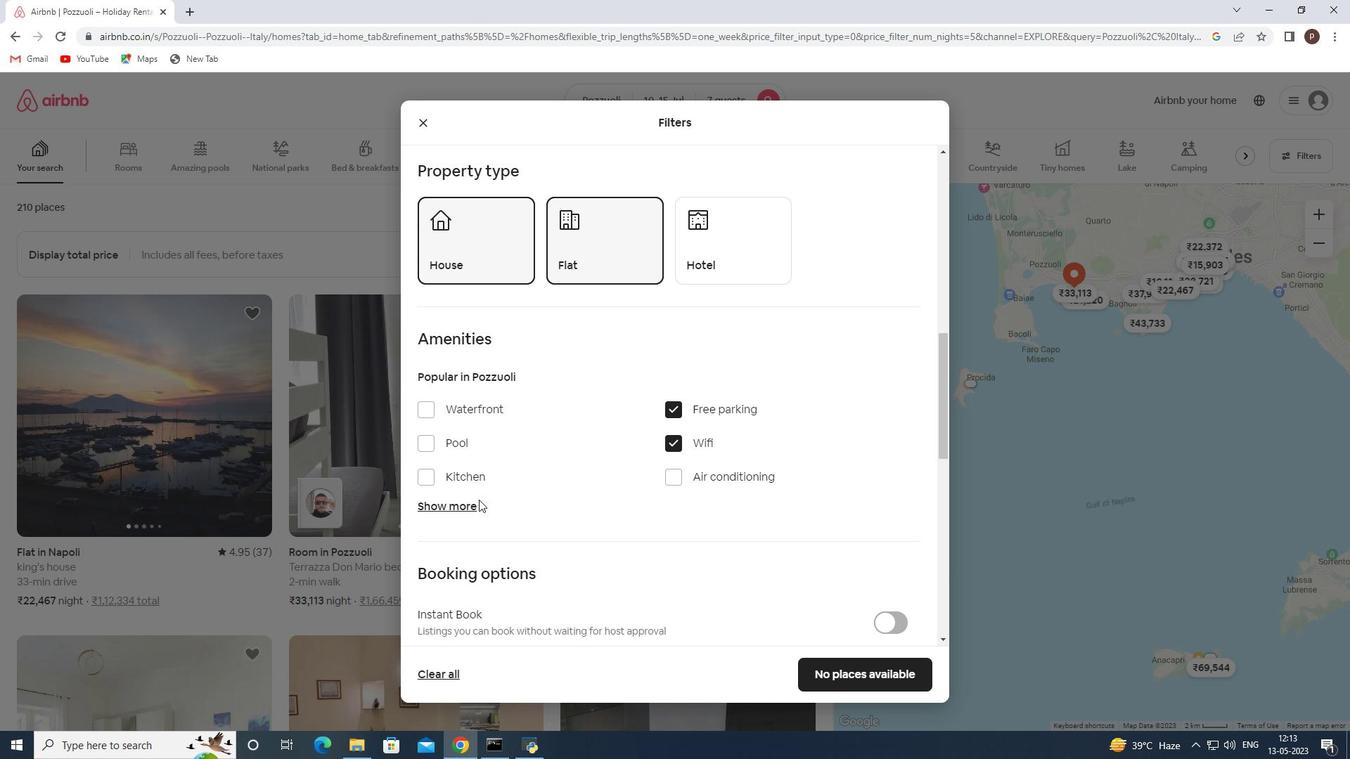 
Action: Mouse pressed left at (476, 502)
Screenshot: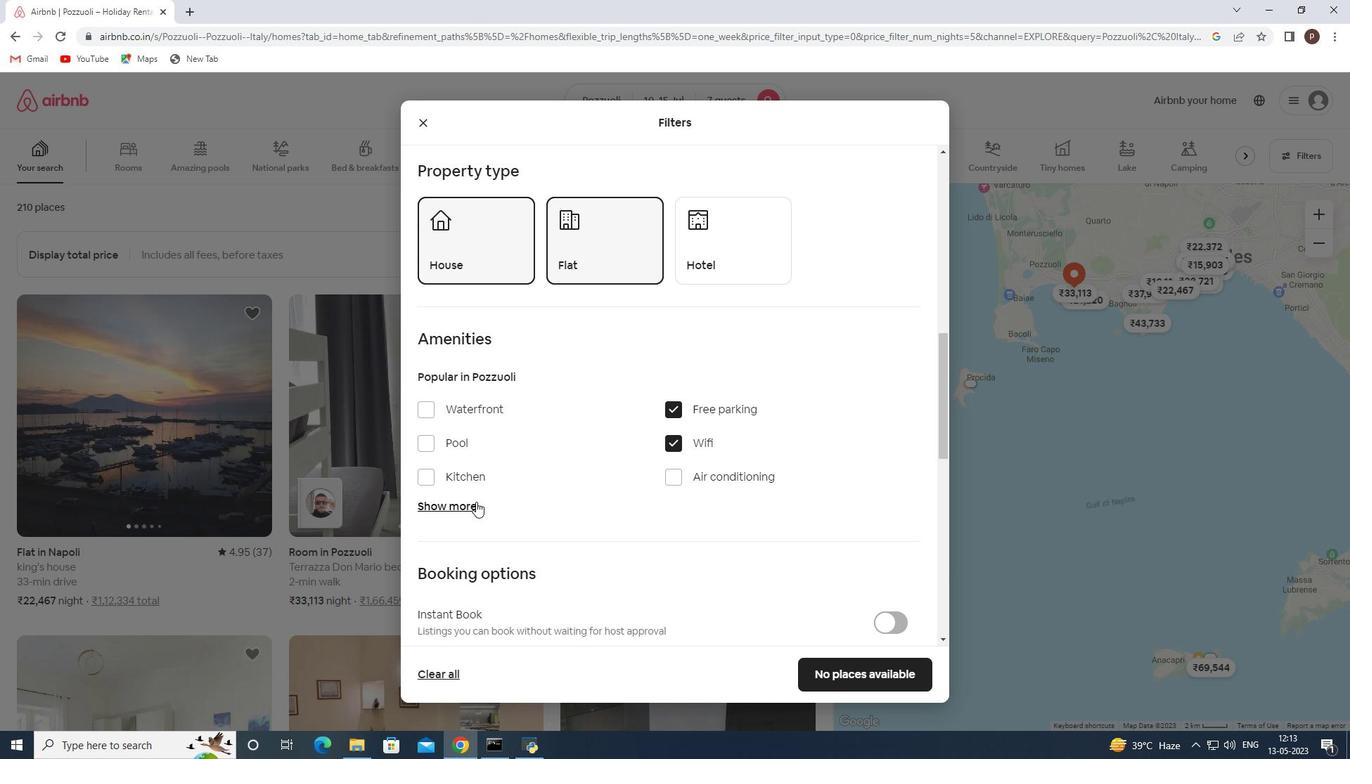 
Action: Mouse moved to (525, 515)
Screenshot: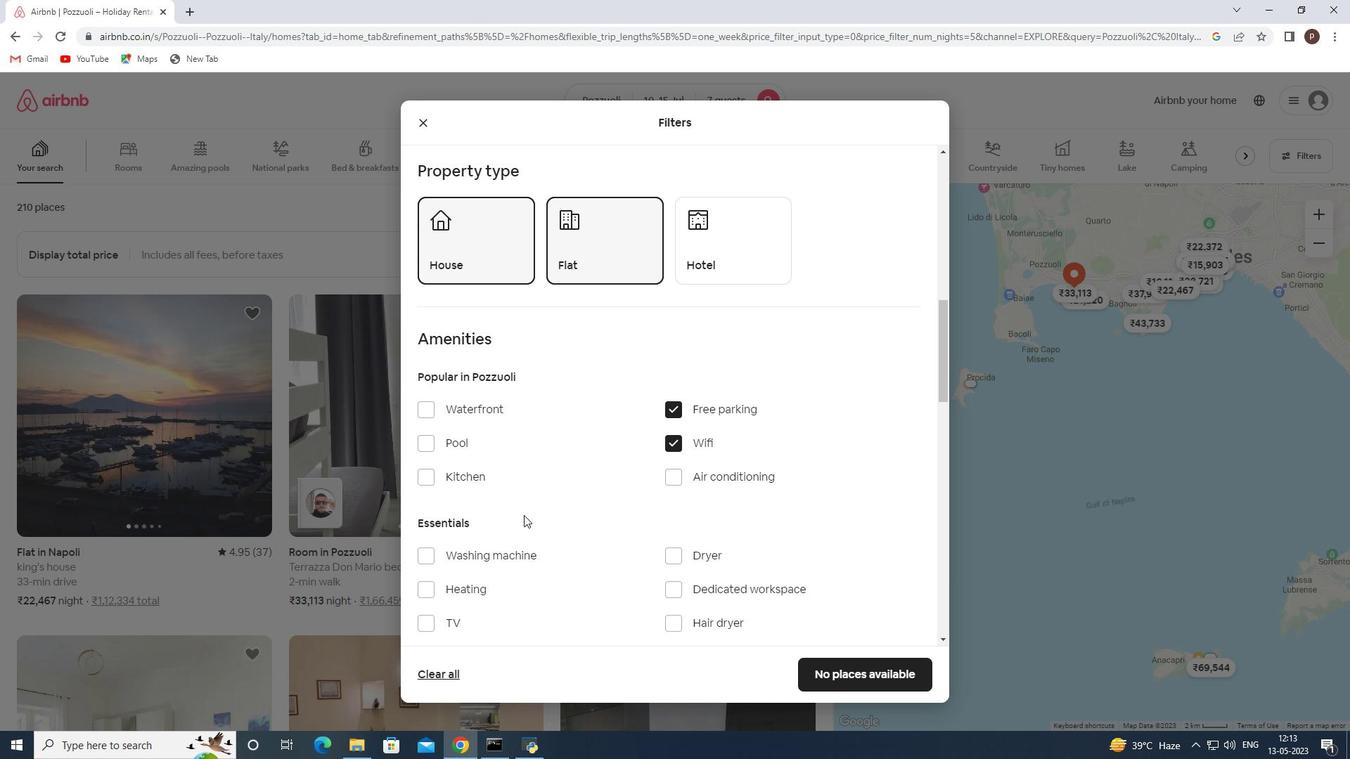 
Action: Mouse scrolled (525, 514) with delta (0, 0)
Screenshot: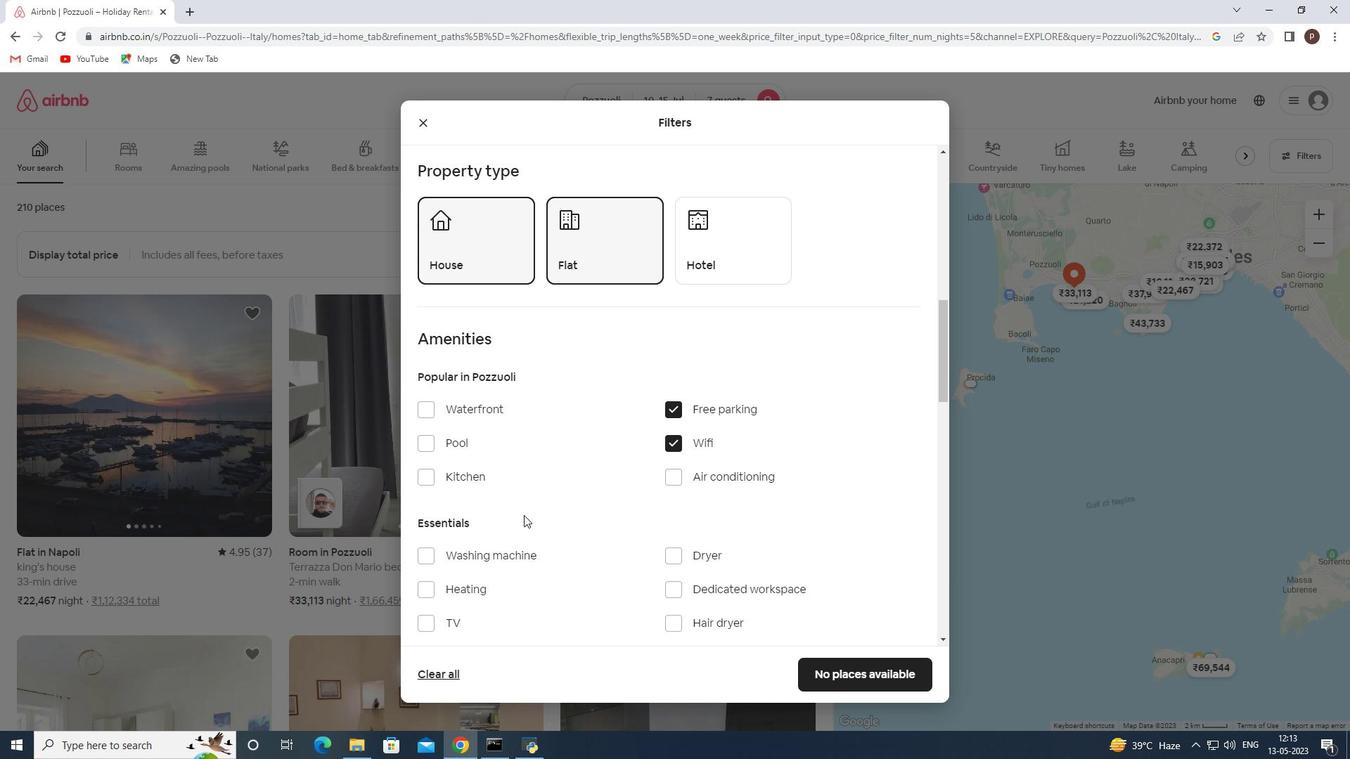 
Action: Mouse scrolled (525, 514) with delta (0, 0)
Screenshot: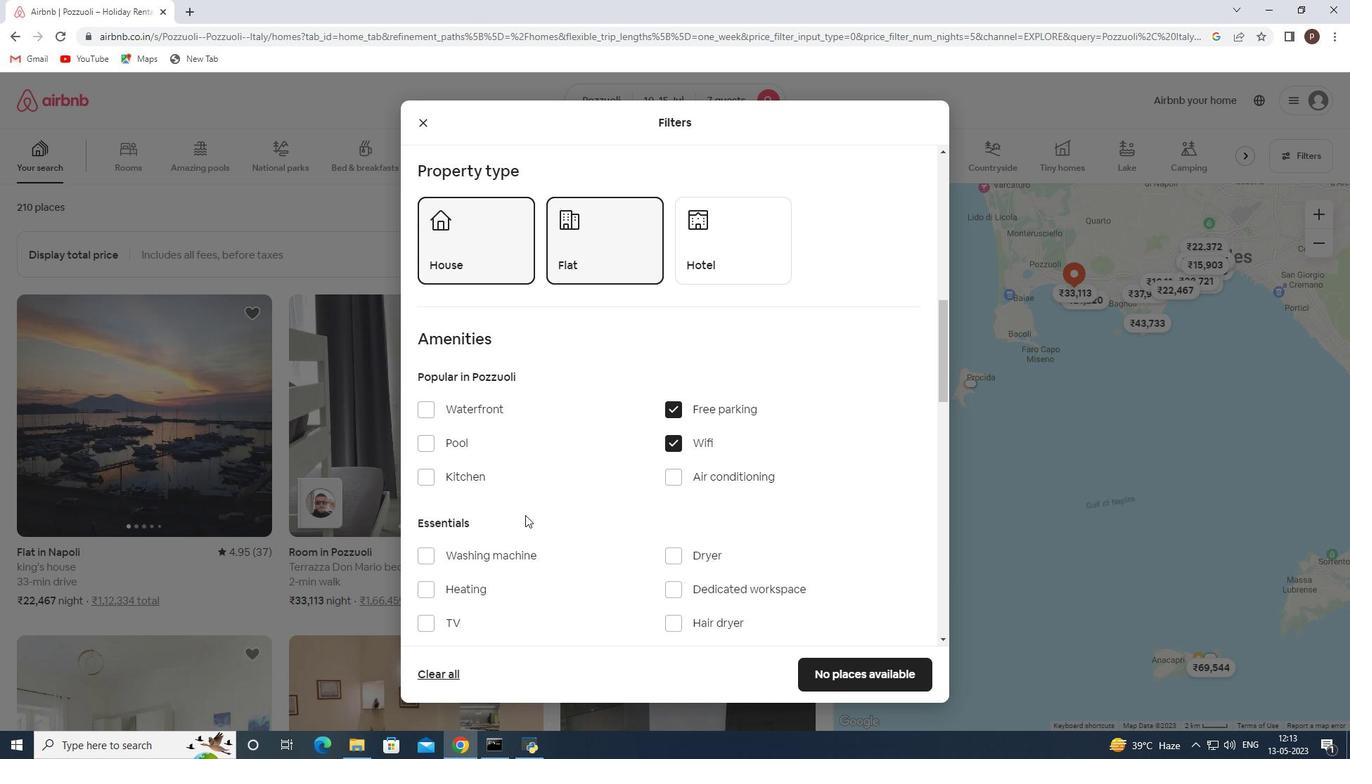 
Action: Mouse moved to (427, 485)
Screenshot: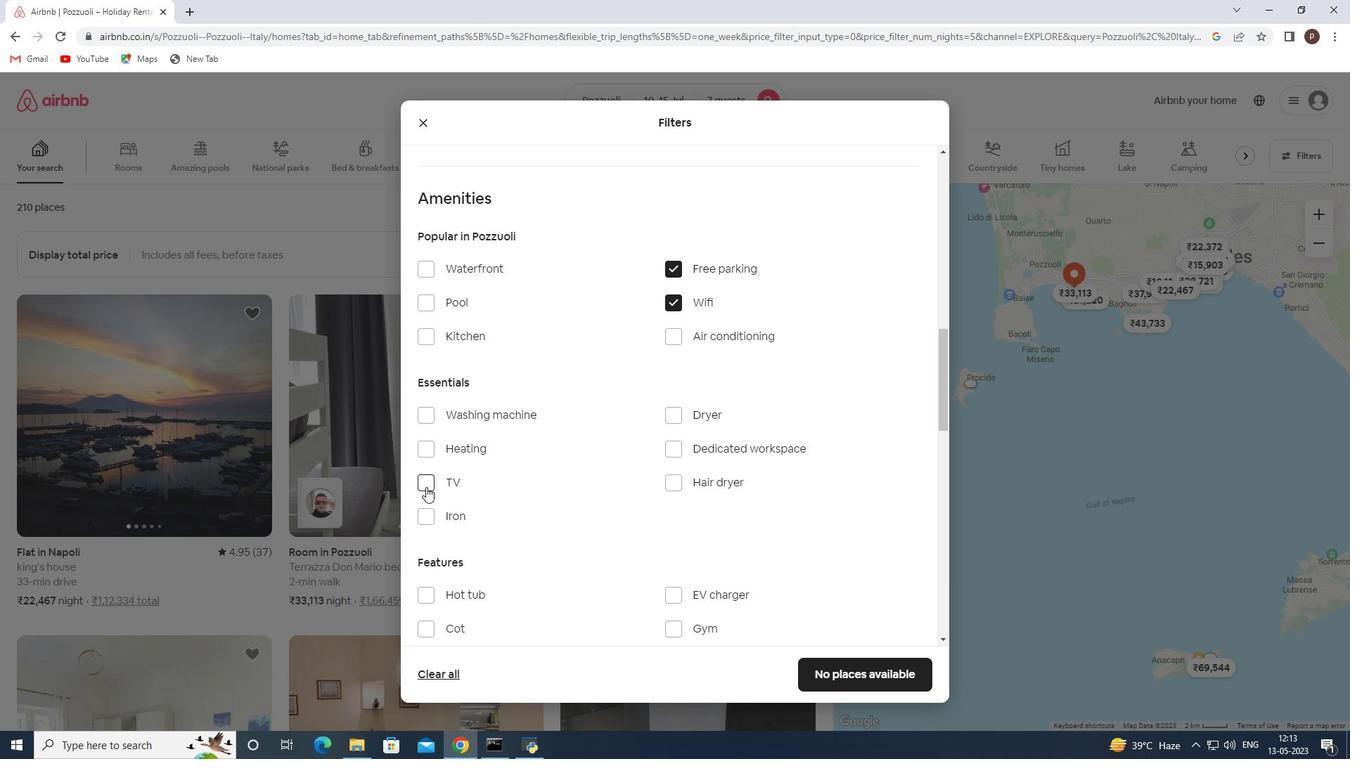
Action: Mouse pressed left at (427, 485)
Screenshot: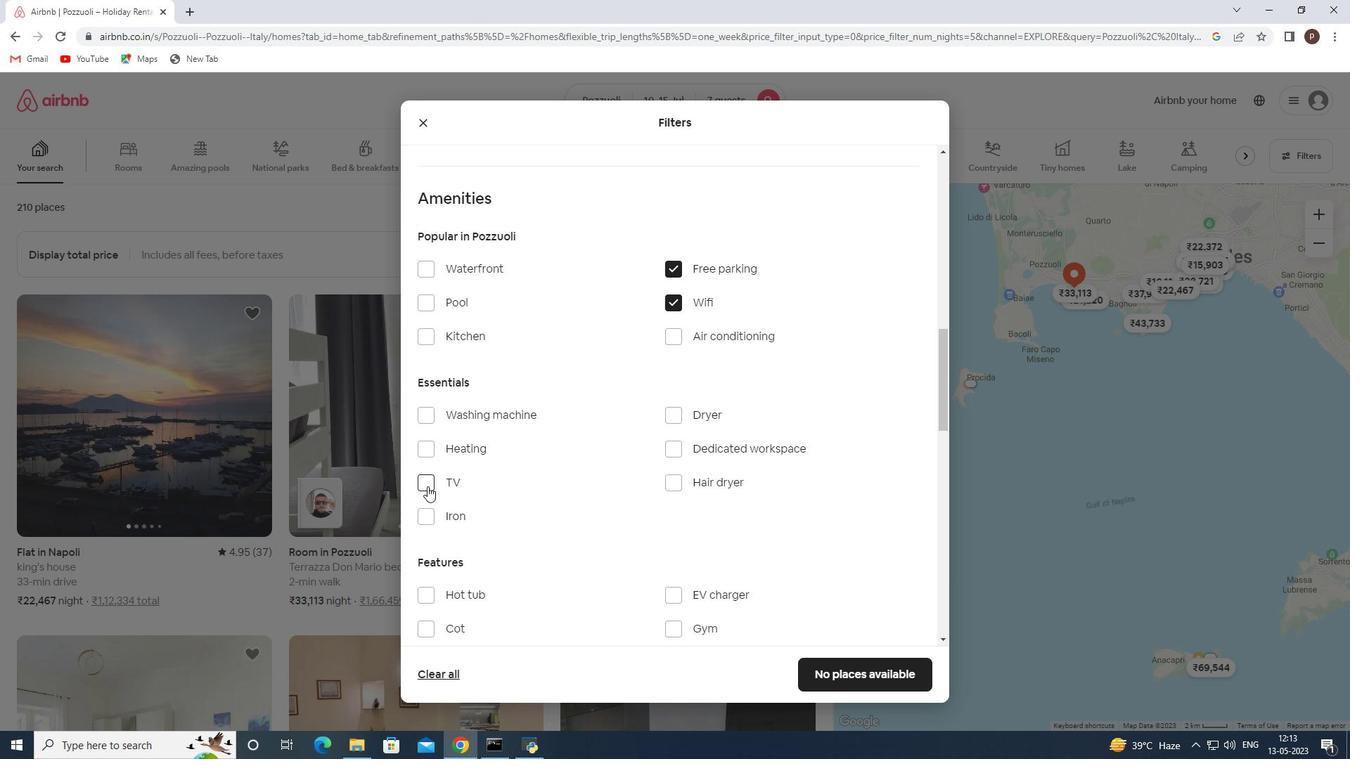 
Action: Mouse moved to (501, 509)
Screenshot: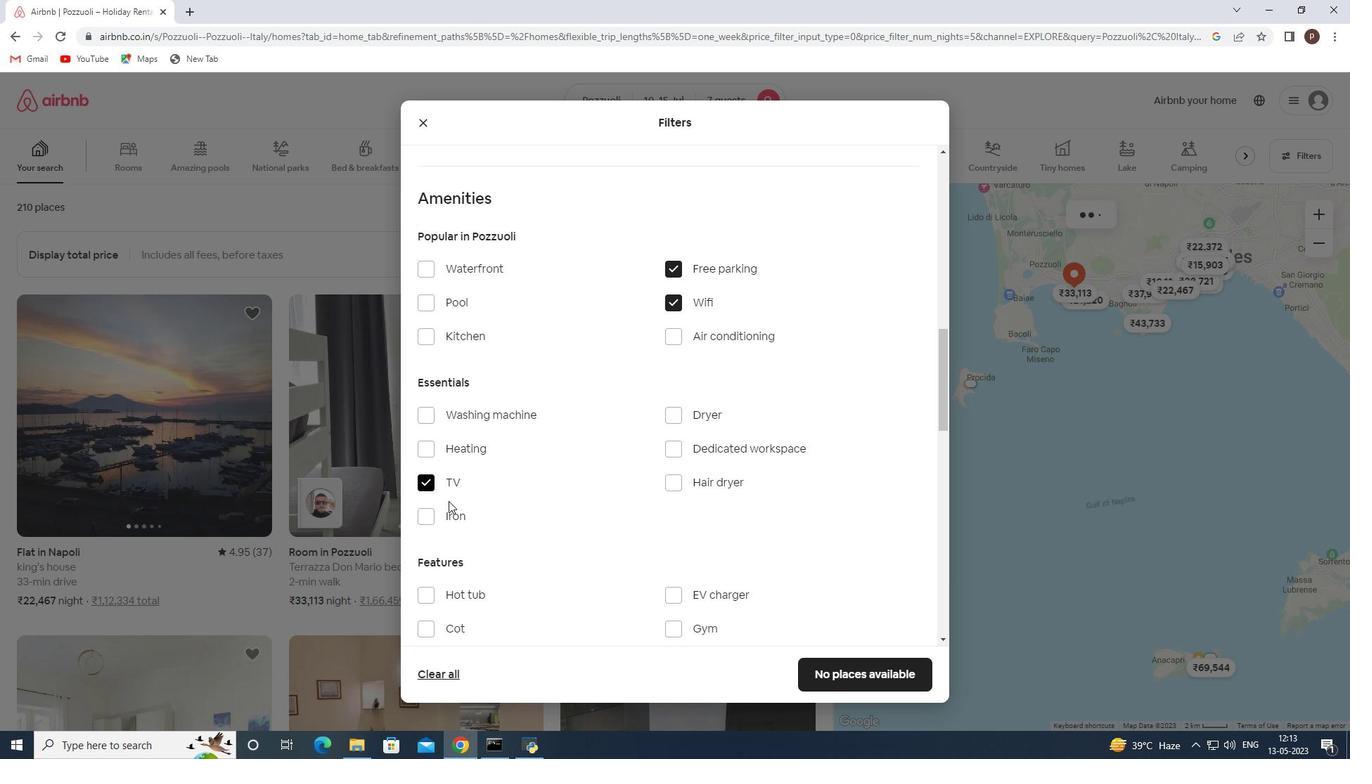 
Action: Mouse scrolled (501, 508) with delta (0, 0)
Screenshot: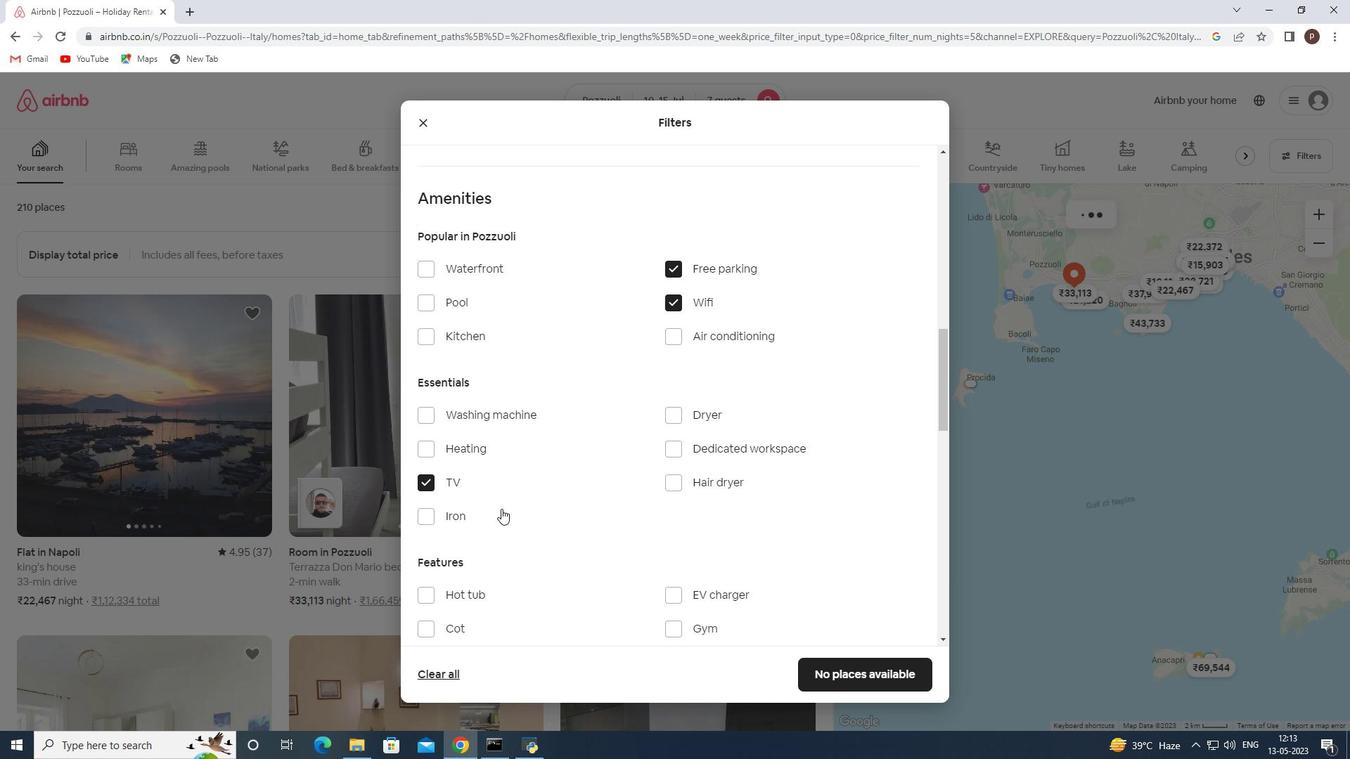 
Action: Mouse scrolled (501, 508) with delta (0, 0)
Screenshot: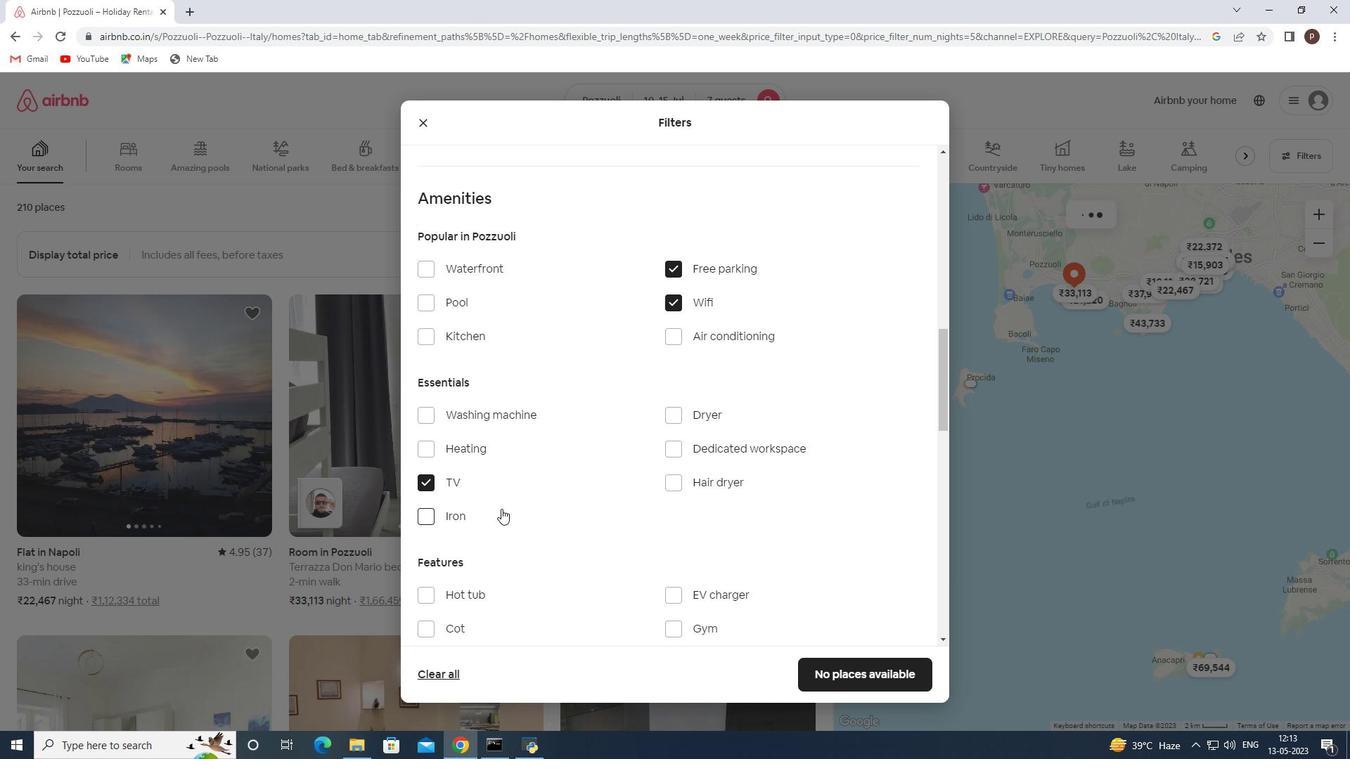 
Action: Mouse moved to (677, 518)
Screenshot: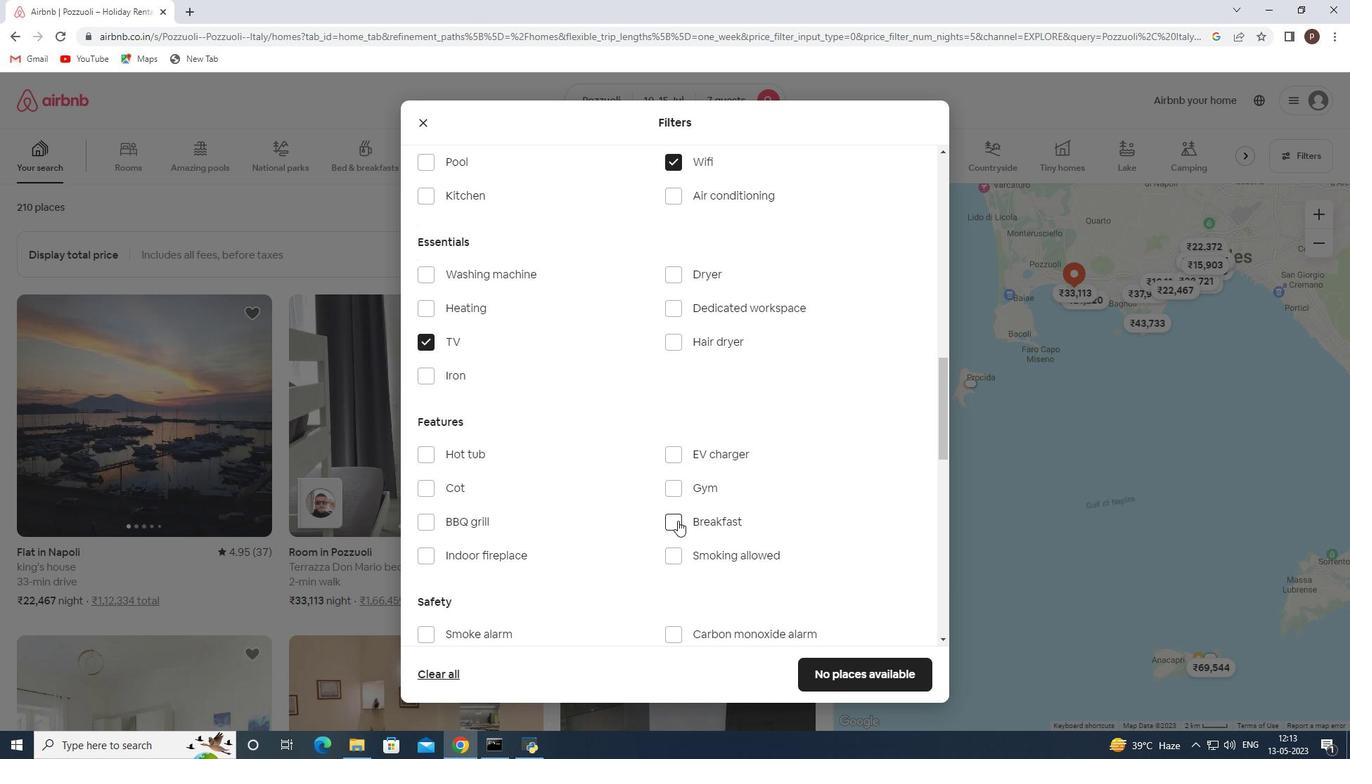 
Action: Mouse pressed left at (677, 518)
Screenshot: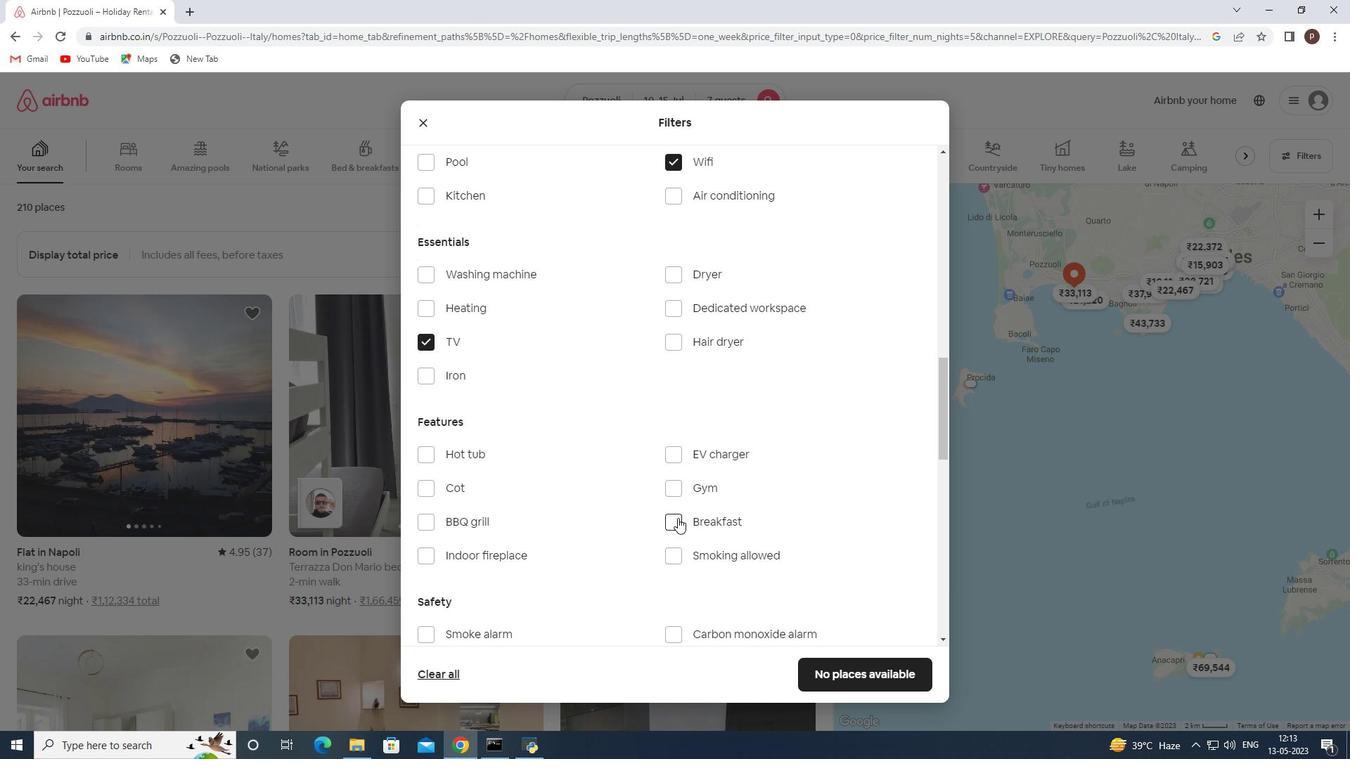 
Action: Mouse moved to (668, 483)
Screenshot: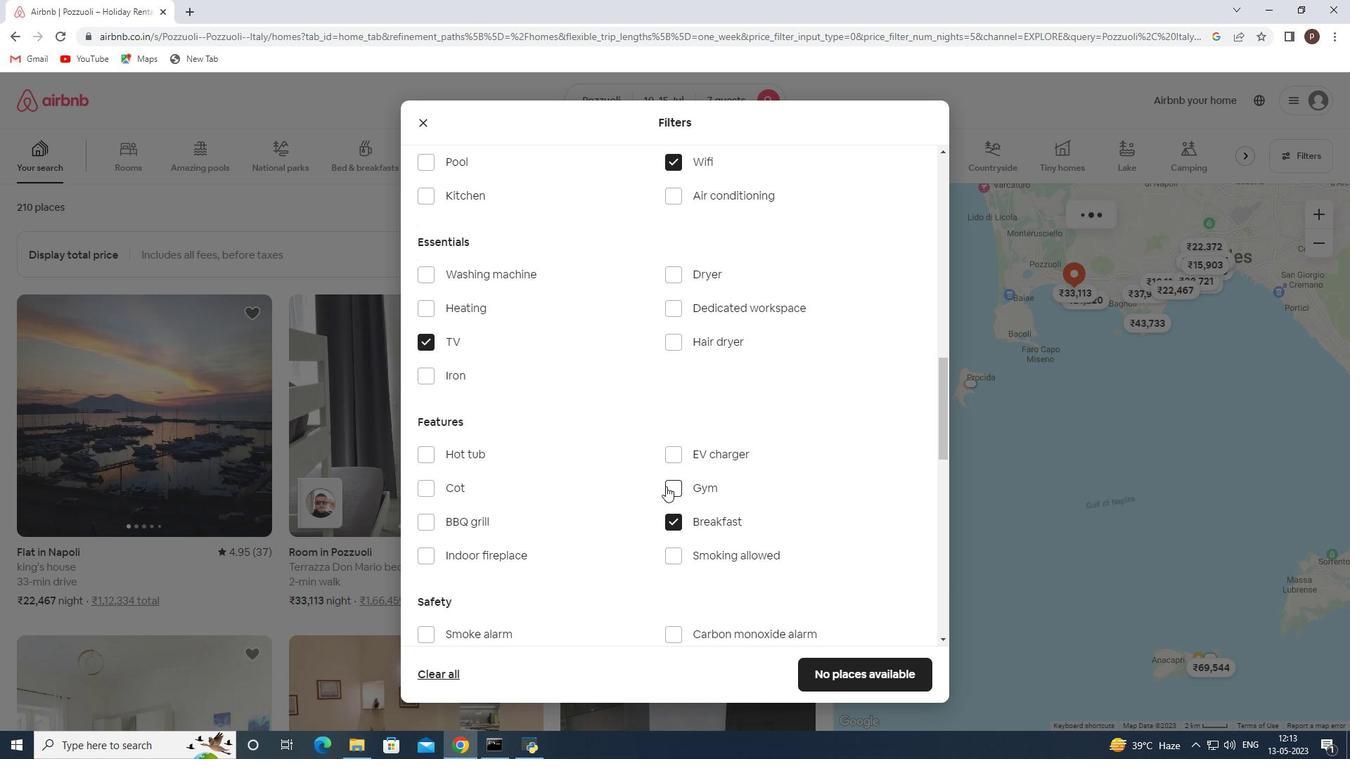 
Action: Mouse pressed left at (668, 483)
Screenshot: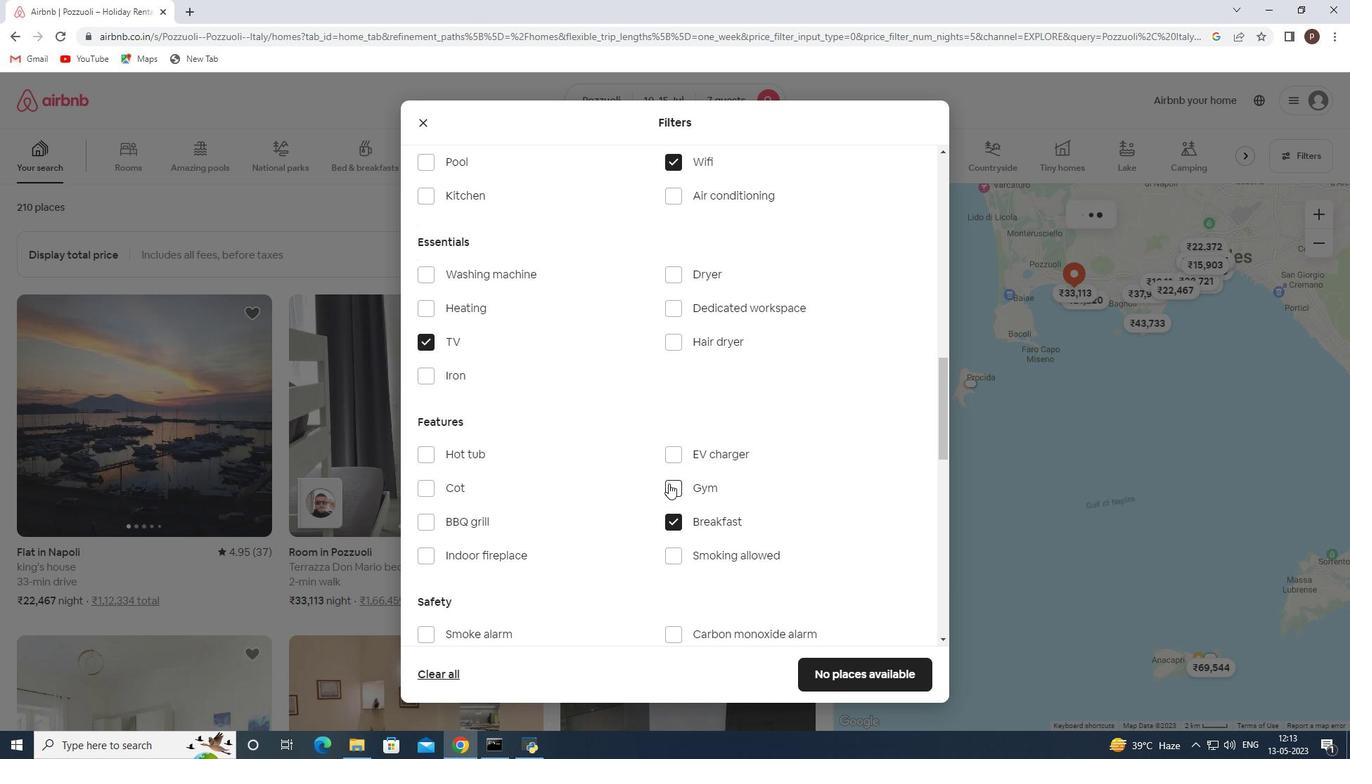 
Action: Mouse moved to (606, 497)
Screenshot: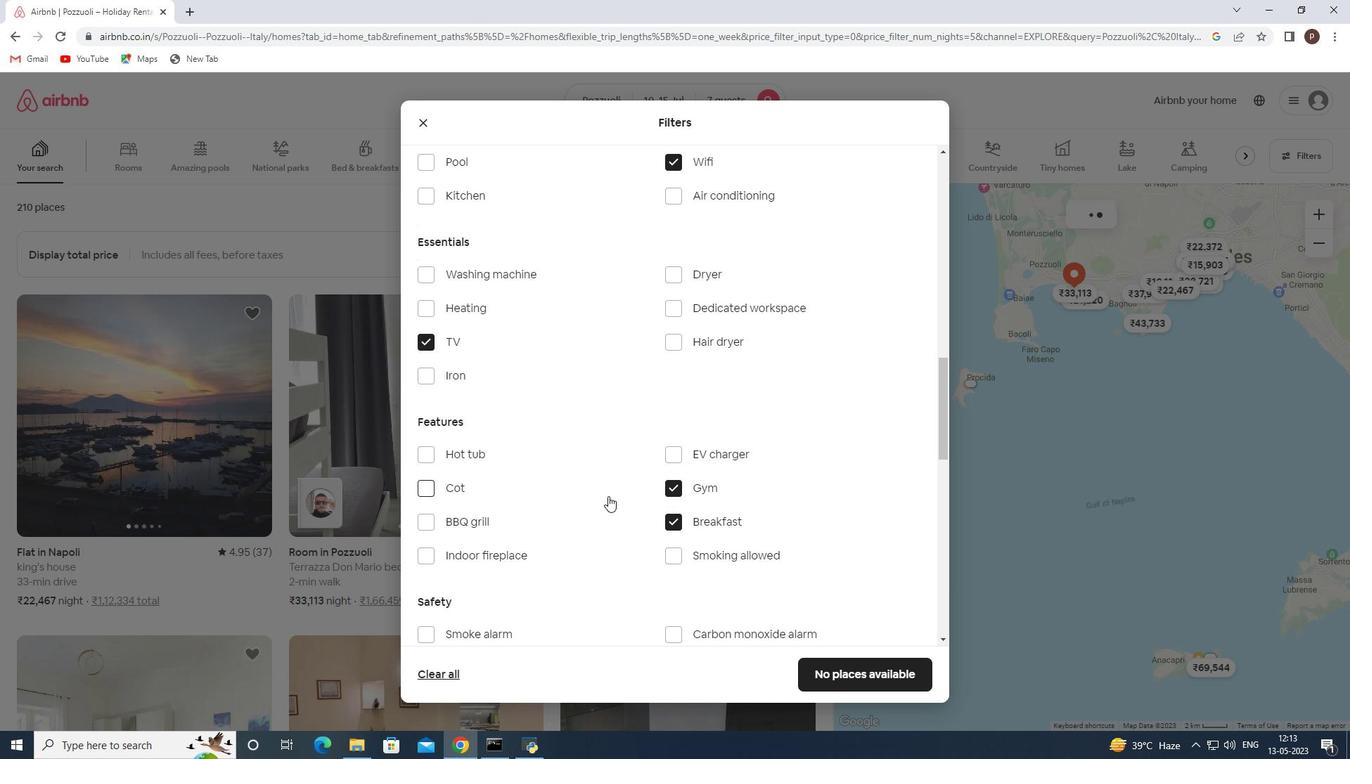 
Action: Mouse scrolled (606, 496) with delta (0, 0)
Screenshot: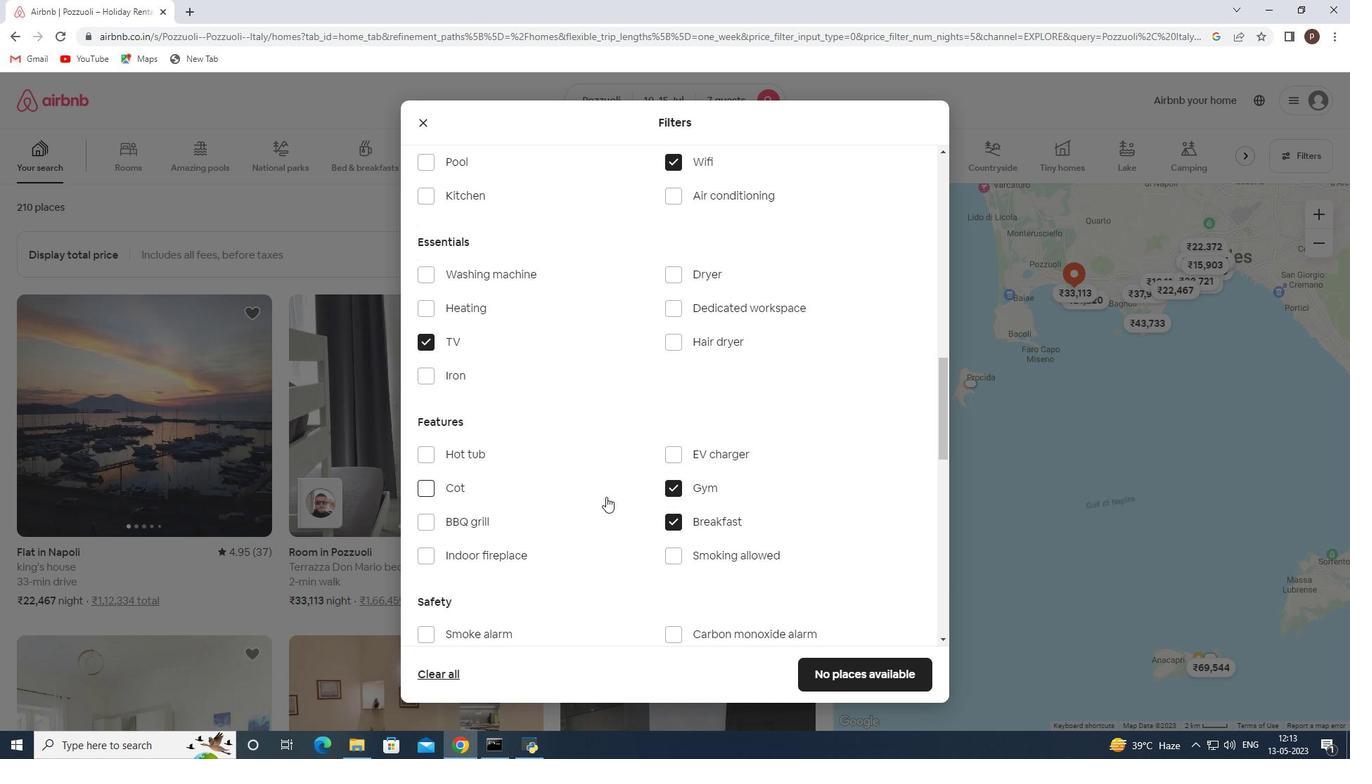 
Action: Mouse scrolled (606, 496) with delta (0, 0)
Screenshot: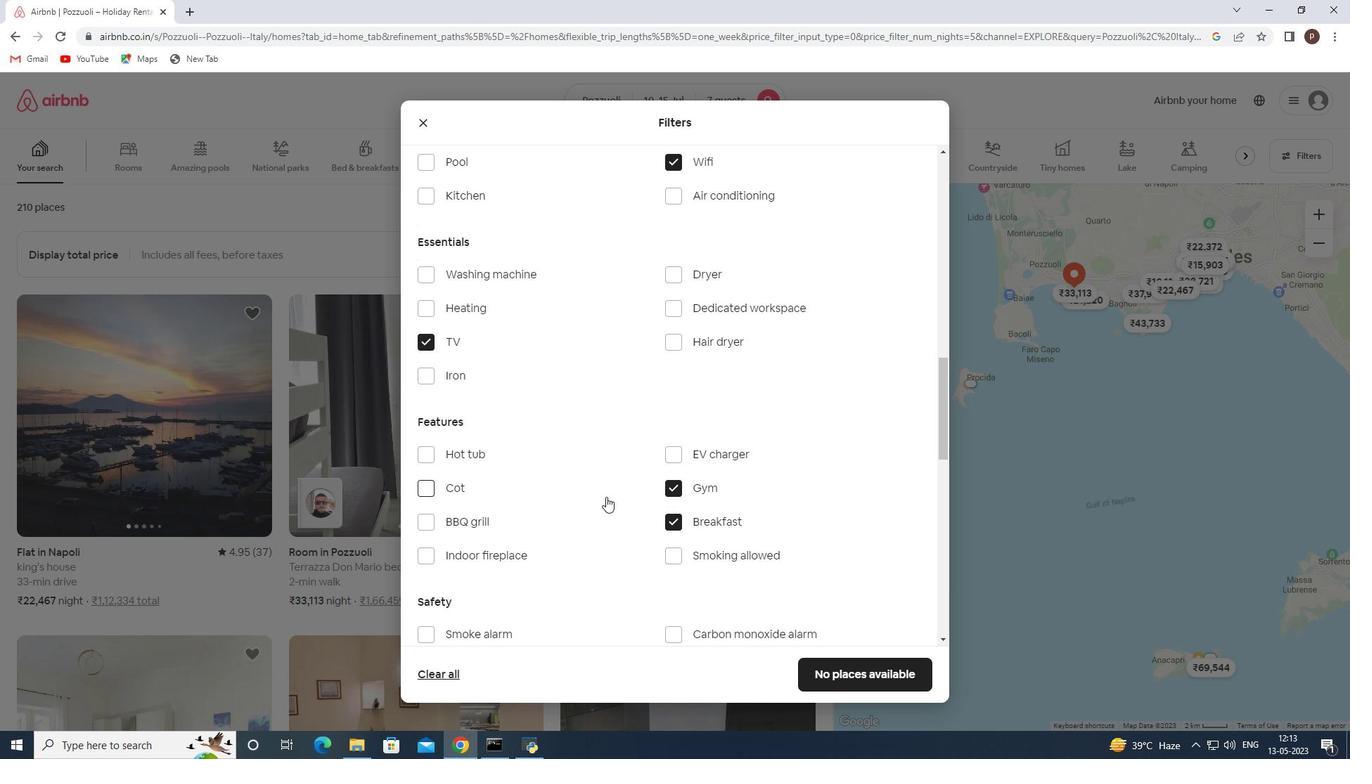 
Action: Mouse moved to (597, 476)
Screenshot: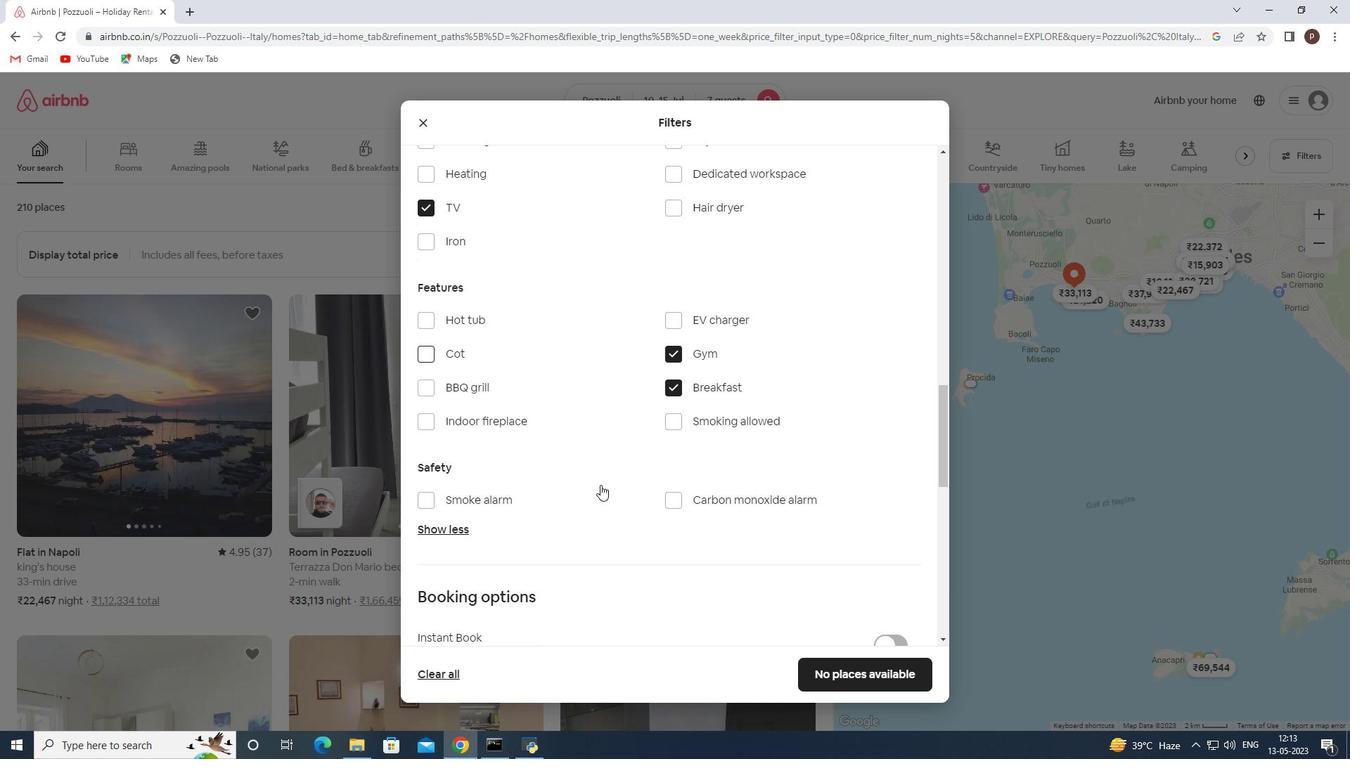 
Action: Mouse scrolled (597, 476) with delta (0, 0)
Screenshot: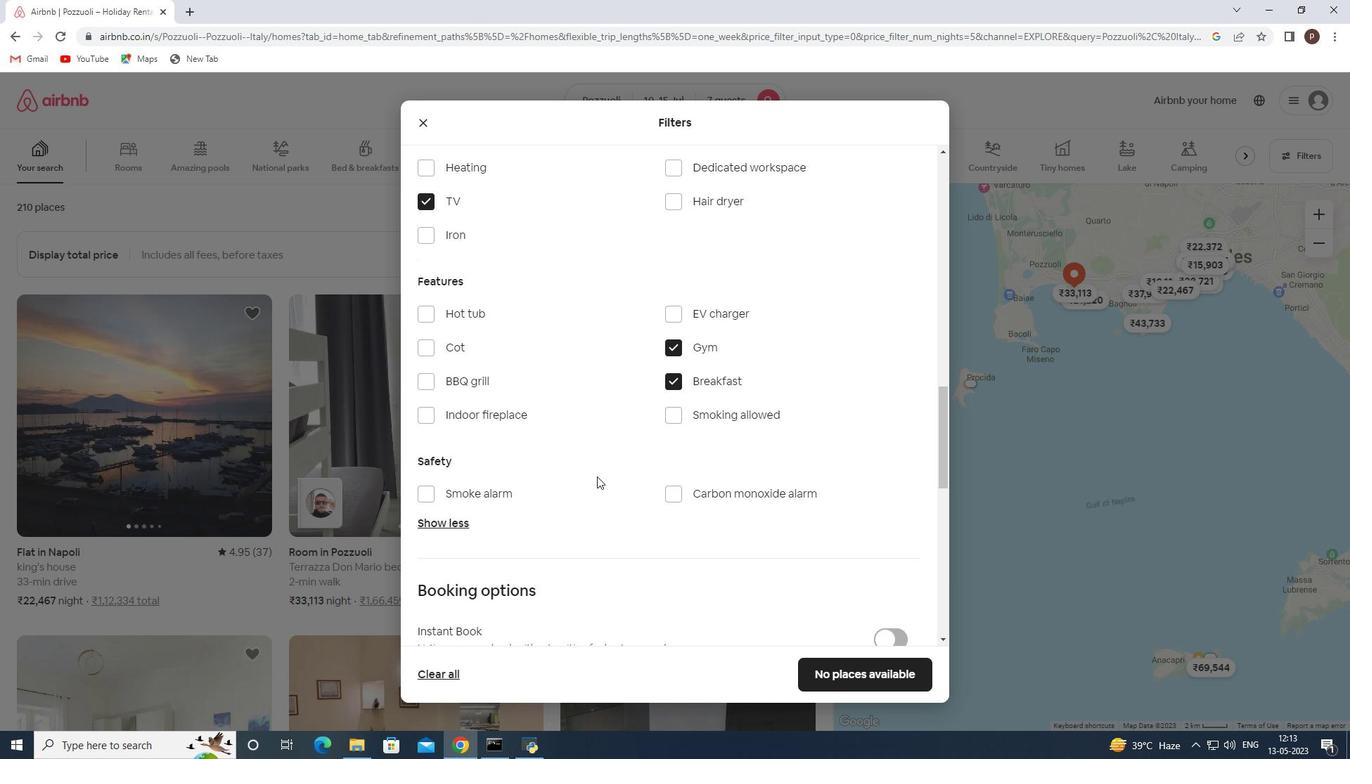 
Action: Mouse scrolled (597, 476) with delta (0, 0)
Screenshot: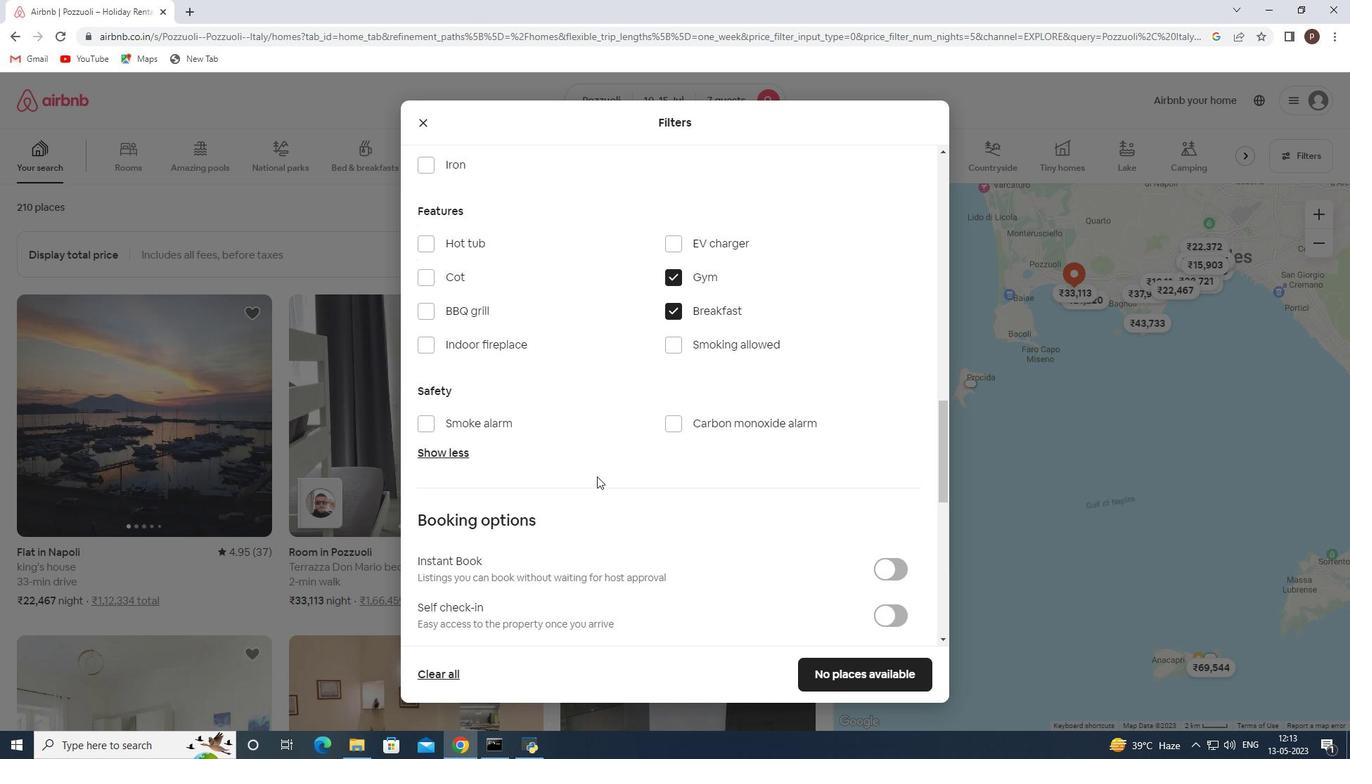 
Action: Mouse scrolled (597, 476) with delta (0, 0)
Screenshot: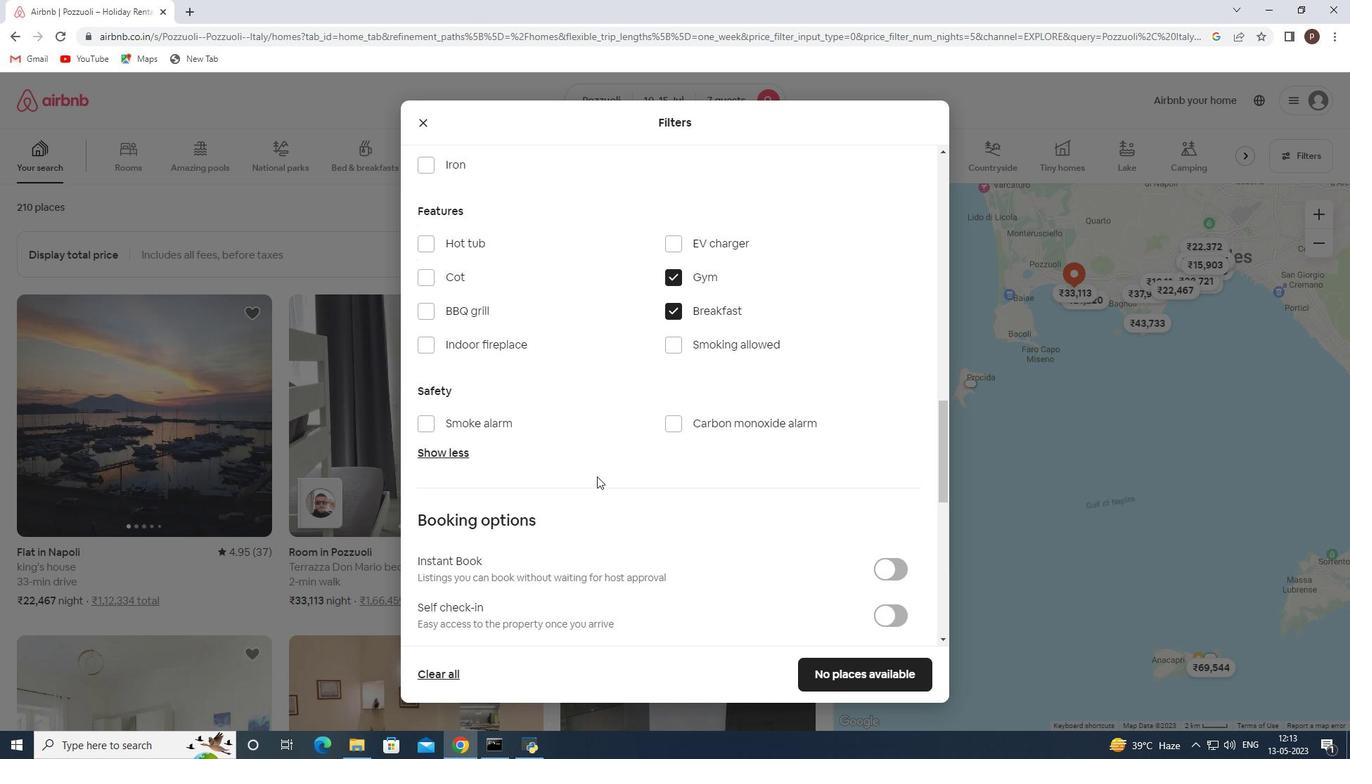 
Action: Mouse moved to (881, 473)
Screenshot: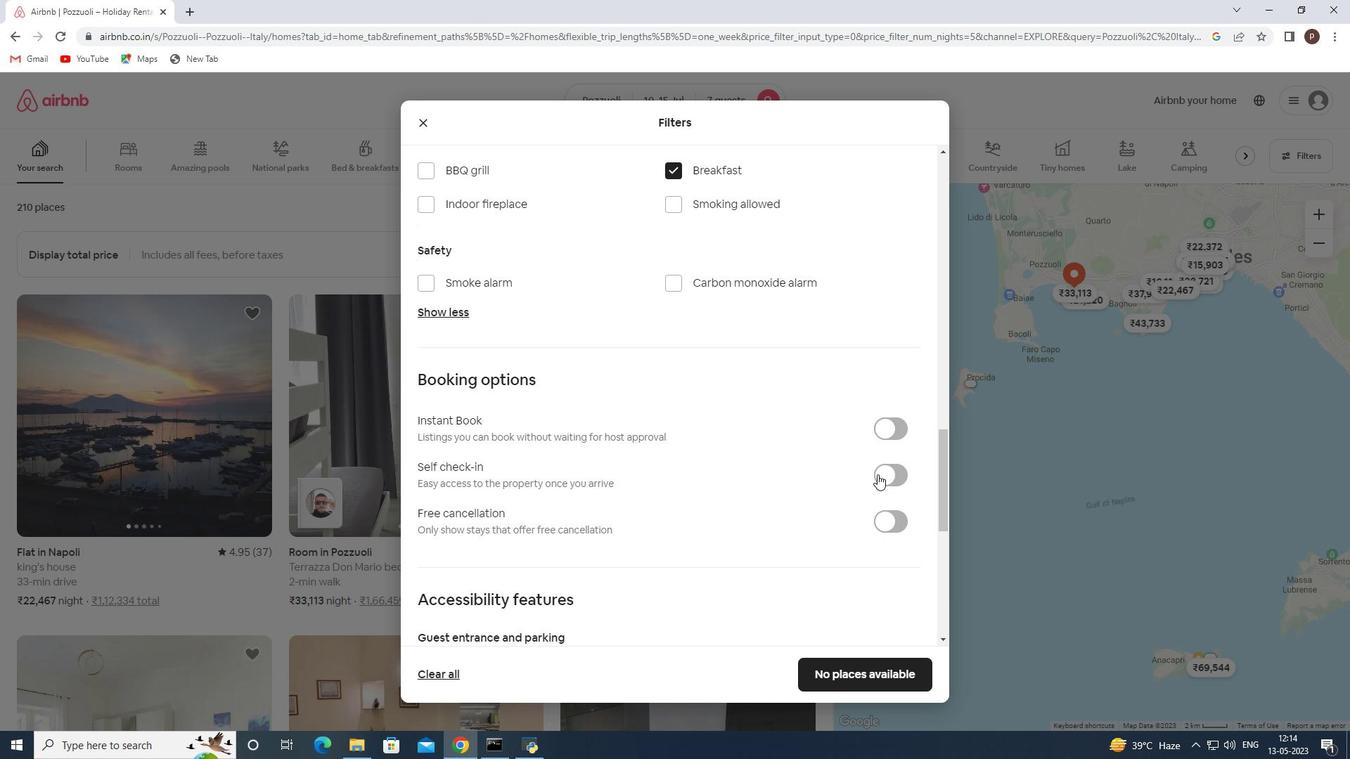 
Action: Mouse pressed left at (881, 473)
Screenshot: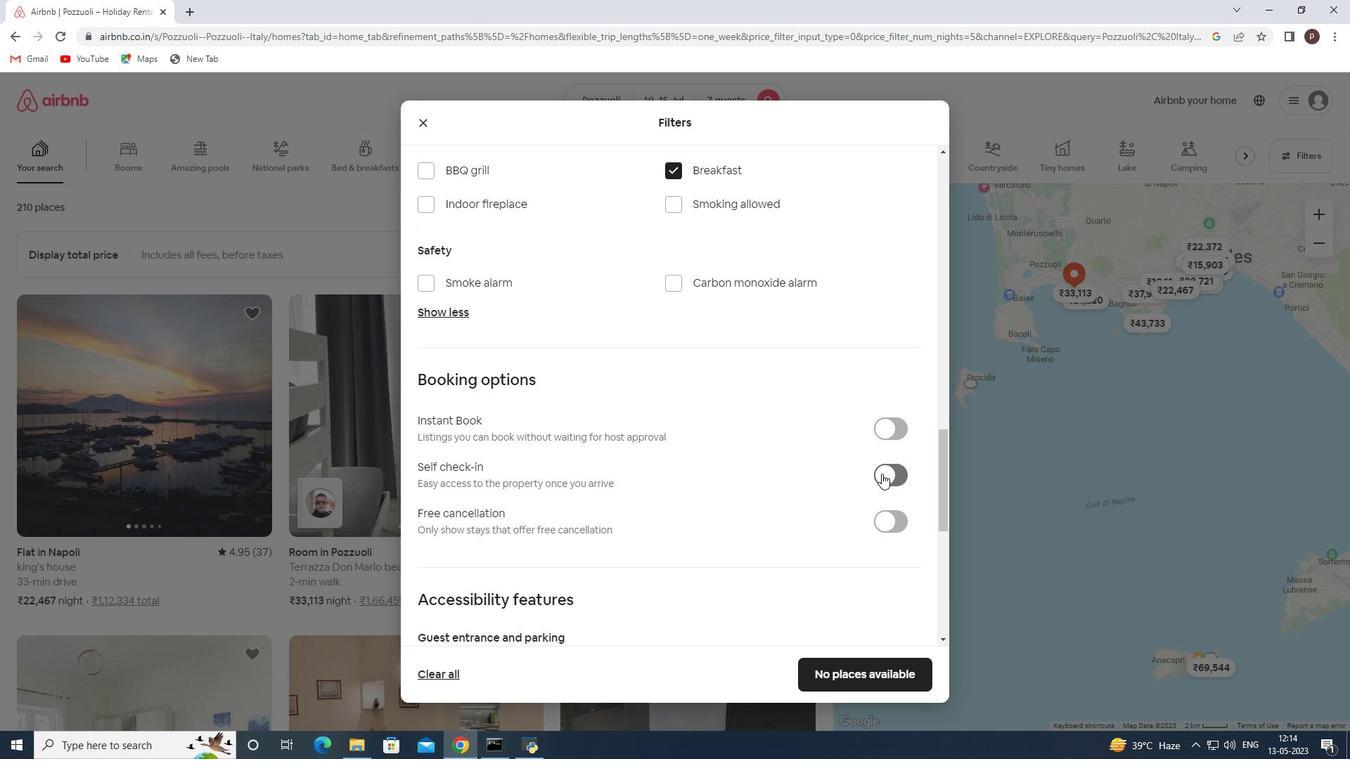 
Action: Mouse moved to (758, 464)
Screenshot: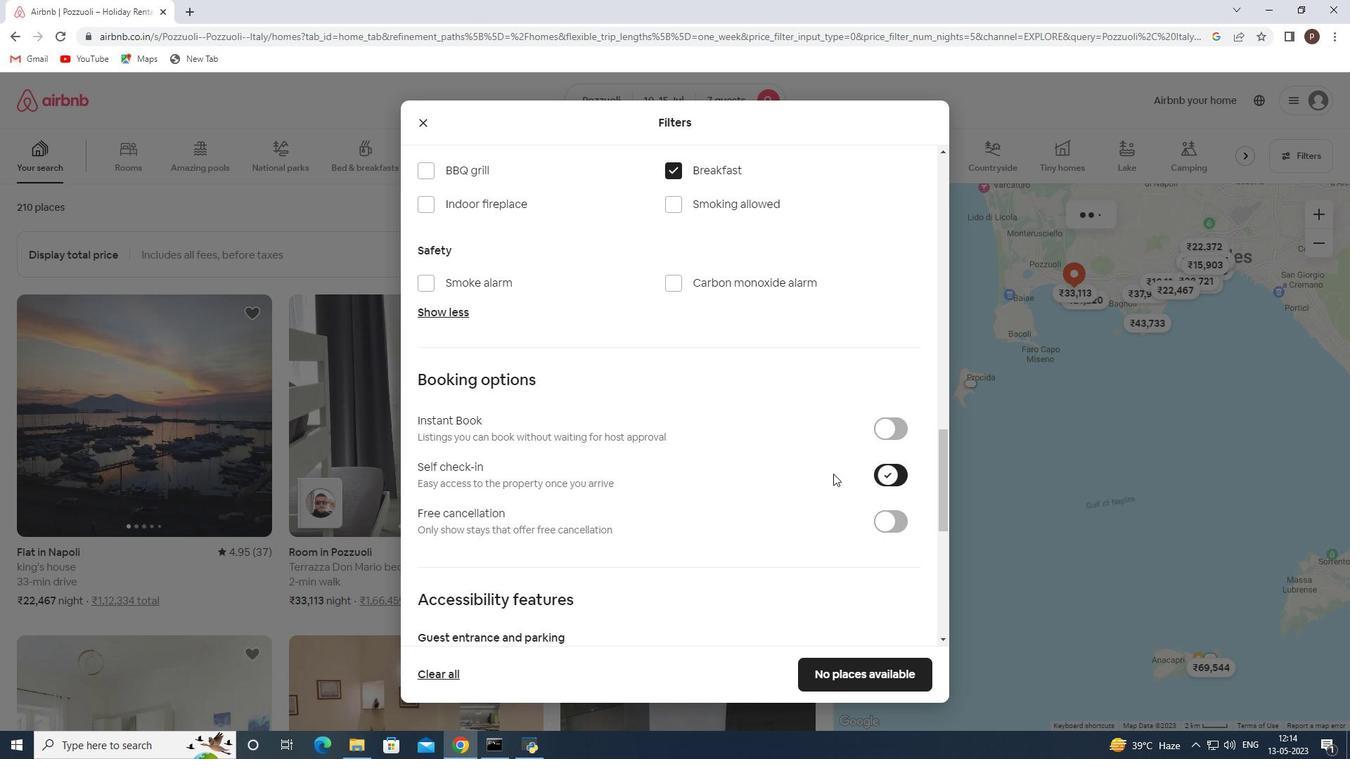 
Action: Mouse scrolled (758, 464) with delta (0, 0)
Screenshot: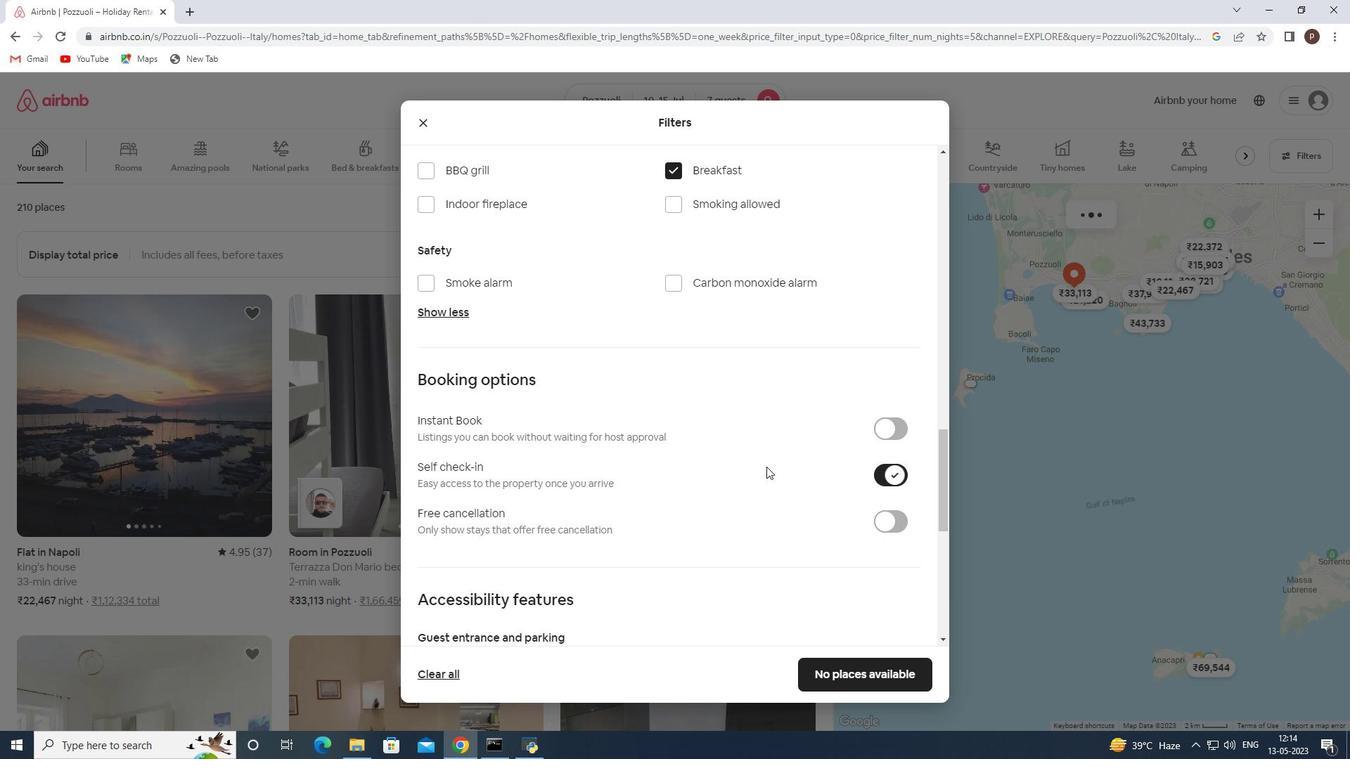 
Action: Mouse scrolled (758, 464) with delta (0, 0)
Screenshot: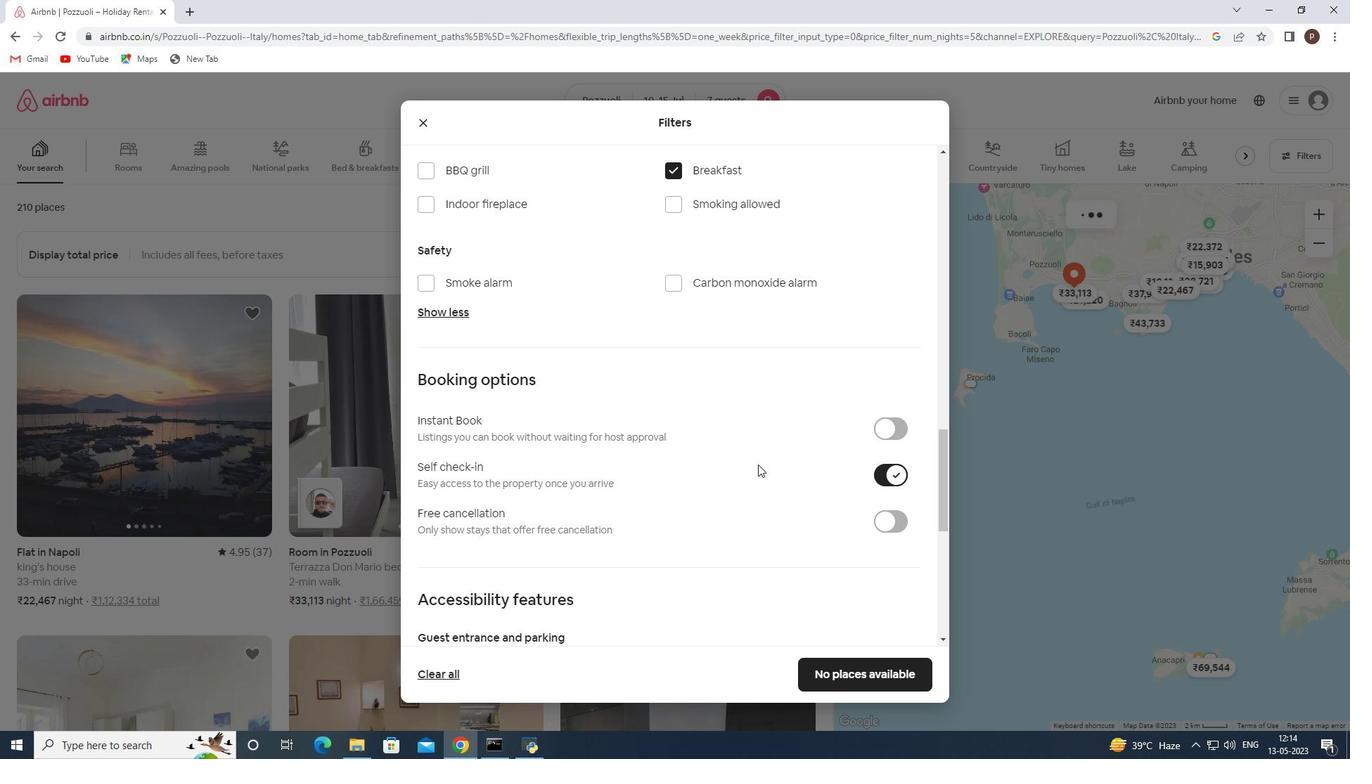 
Action: Mouse scrolled (758, 464) with delta (0, 0)
Screenshot: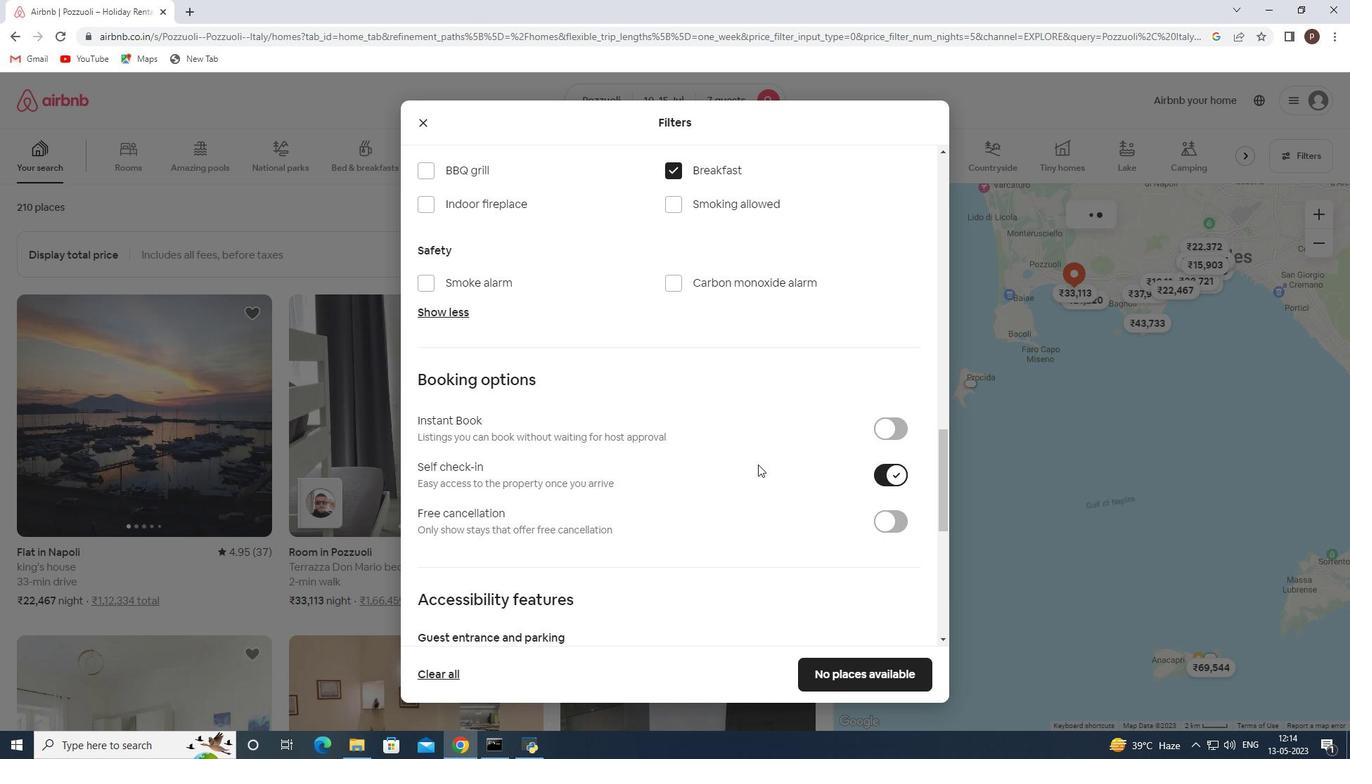 
Action: Mouse scrolled (758, 464) with delta (0, 0)
Screenshot: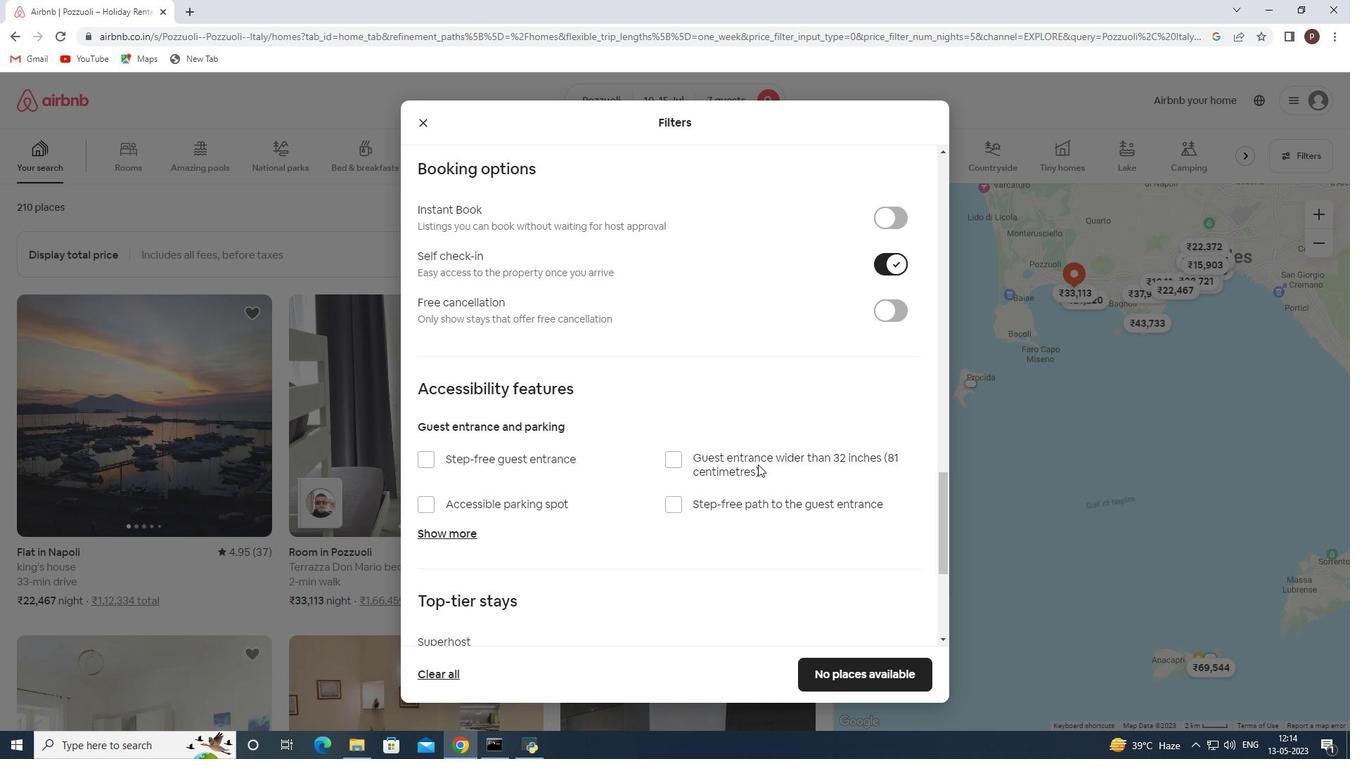 
Action: Mouse scrolled (758, 464) with delta (0, 0)
Screenshot: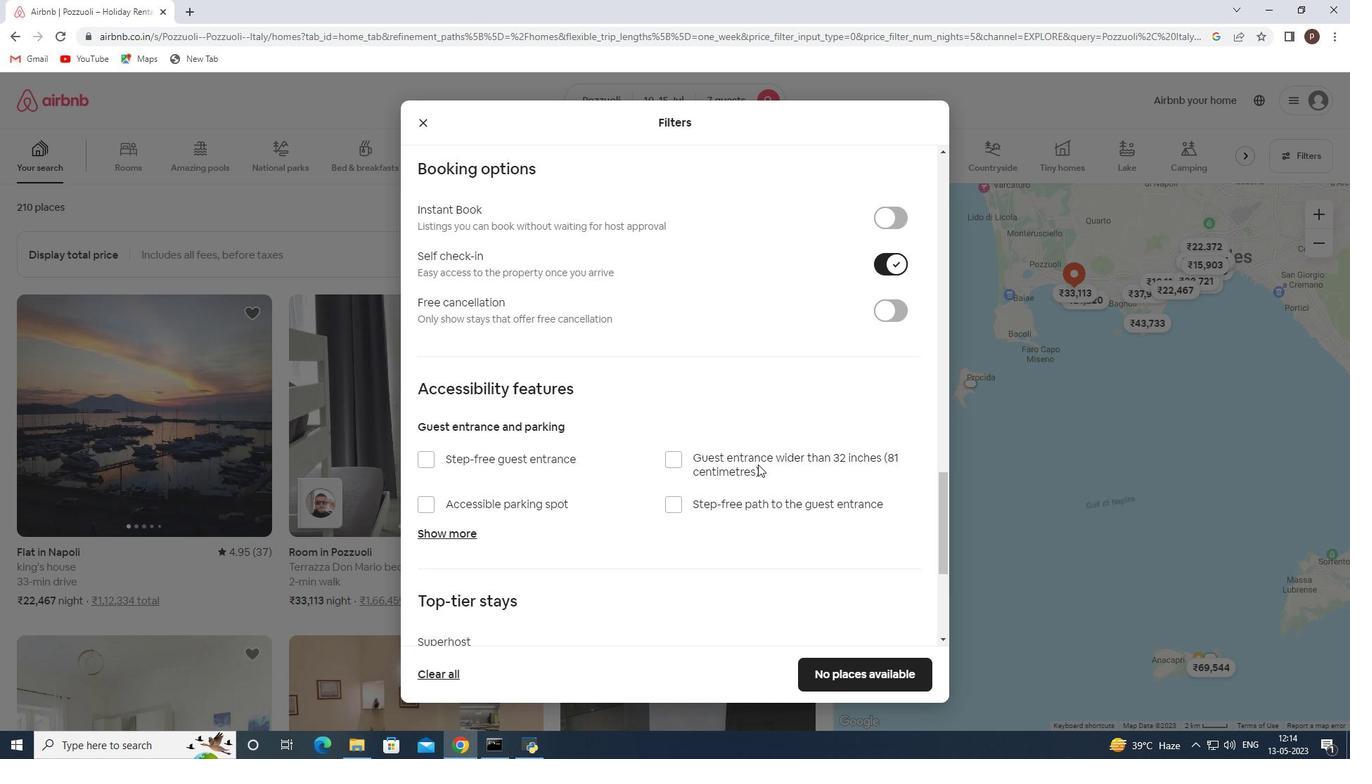 
Action: Mouse scrolled (758, 464) with delta (0, 0)
Screenshot: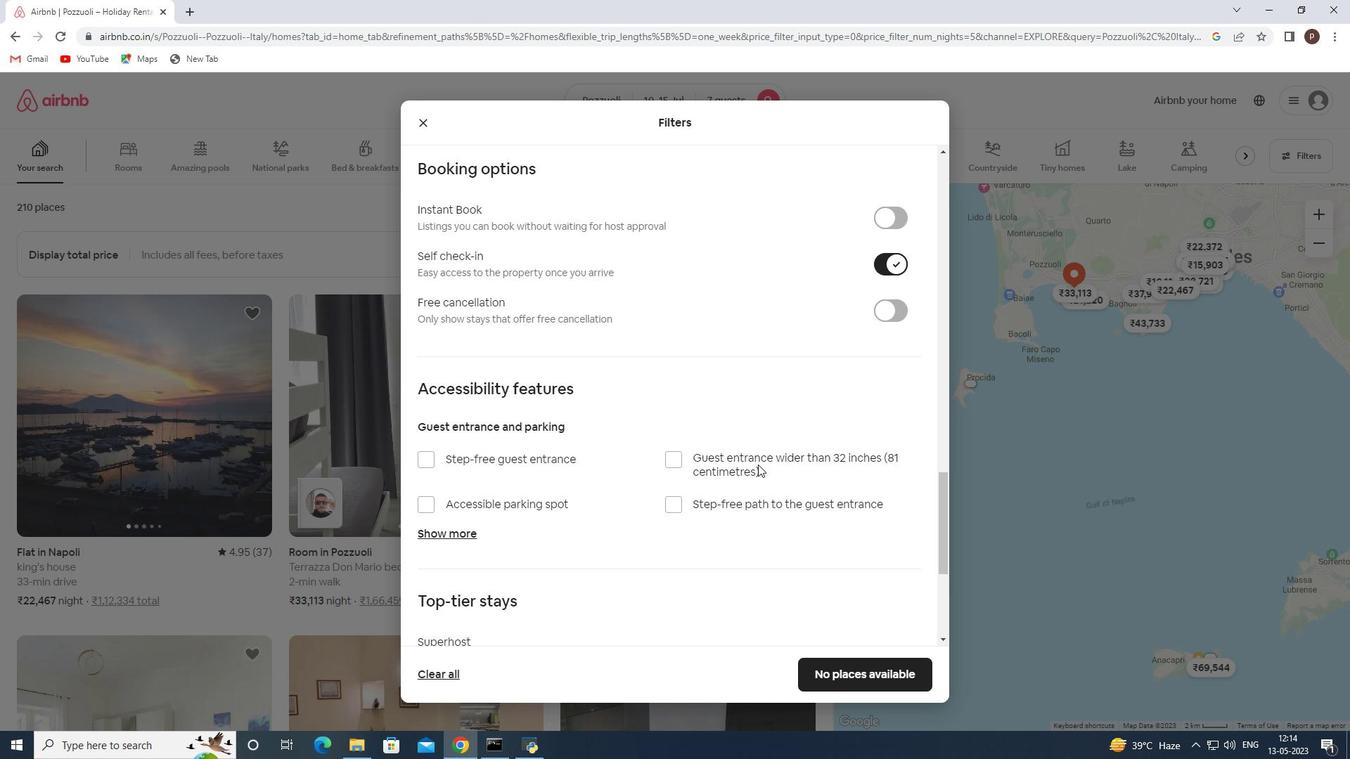 
Action: Mouse scrolled (758, 464) with delta (0, 0)
Screenshot: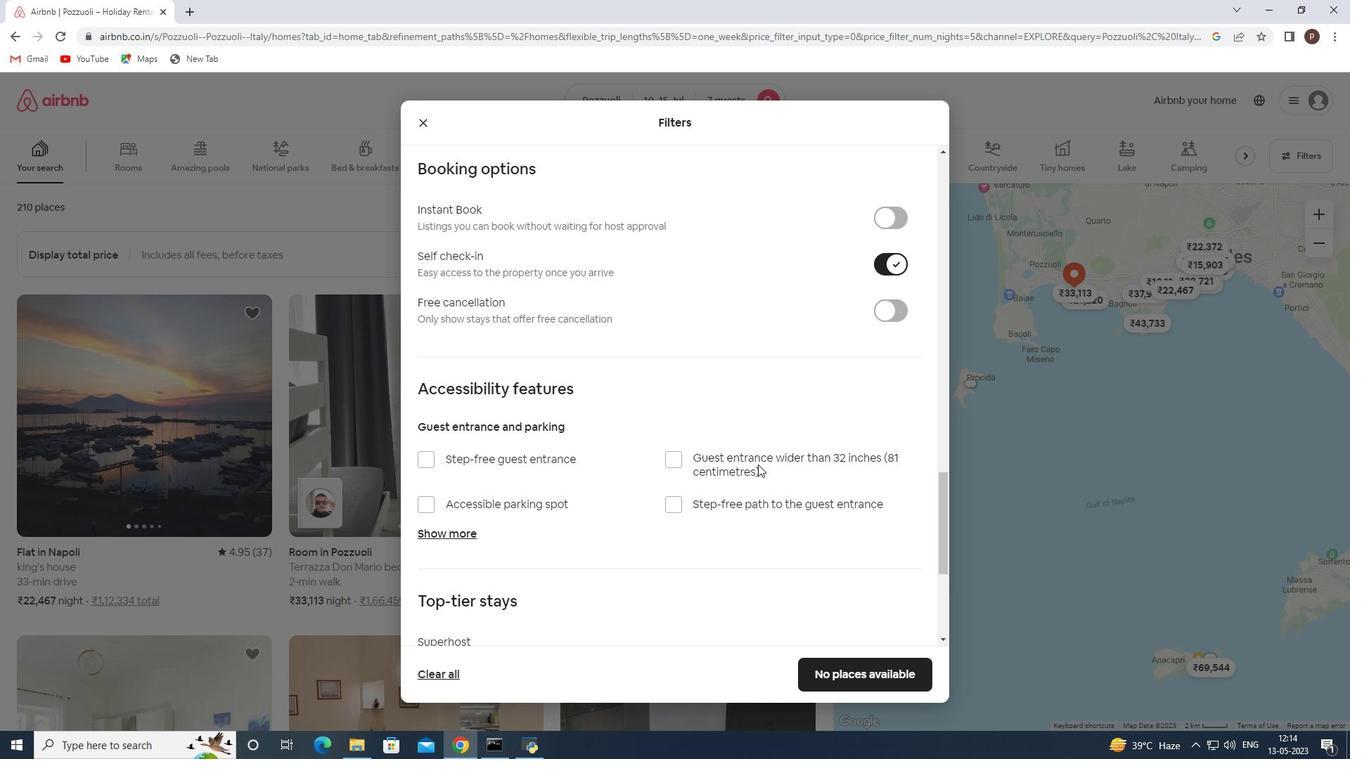 
Action: Mouse scrolled (758, 464) with delta (0, 0)
Screenshot: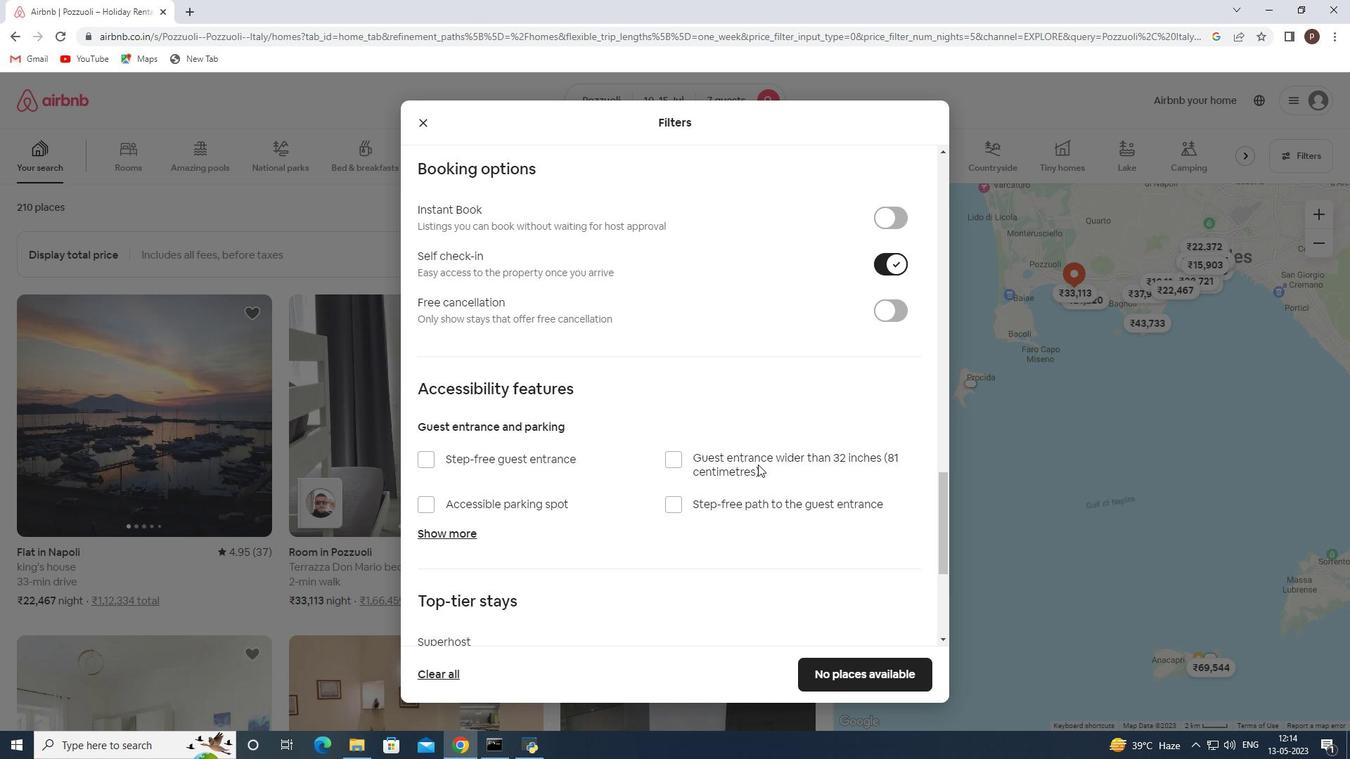 
Action: Mouse scrolled (758, 464) with delta (0, 0)
Screenshot: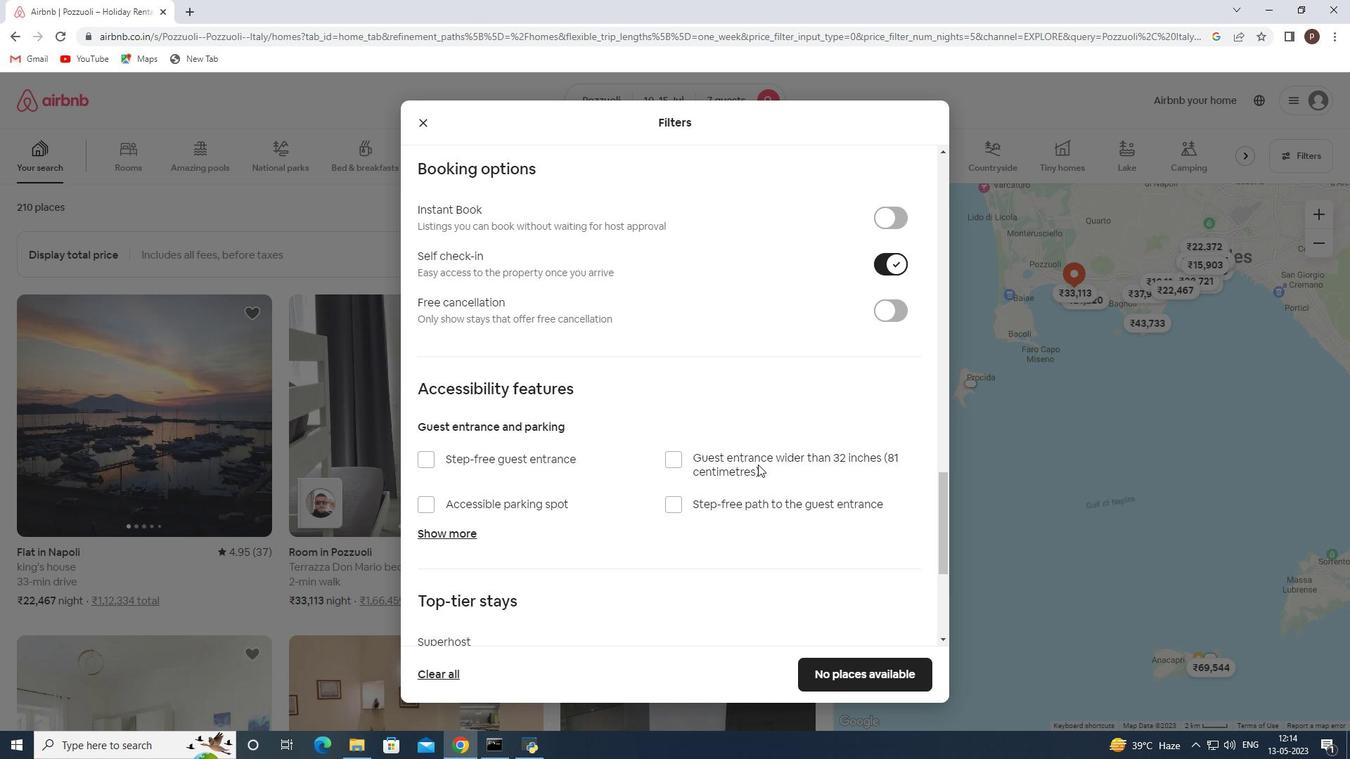 
Action: Mouse scrolled (758, 464) with delta (0, 0)
Screenshot: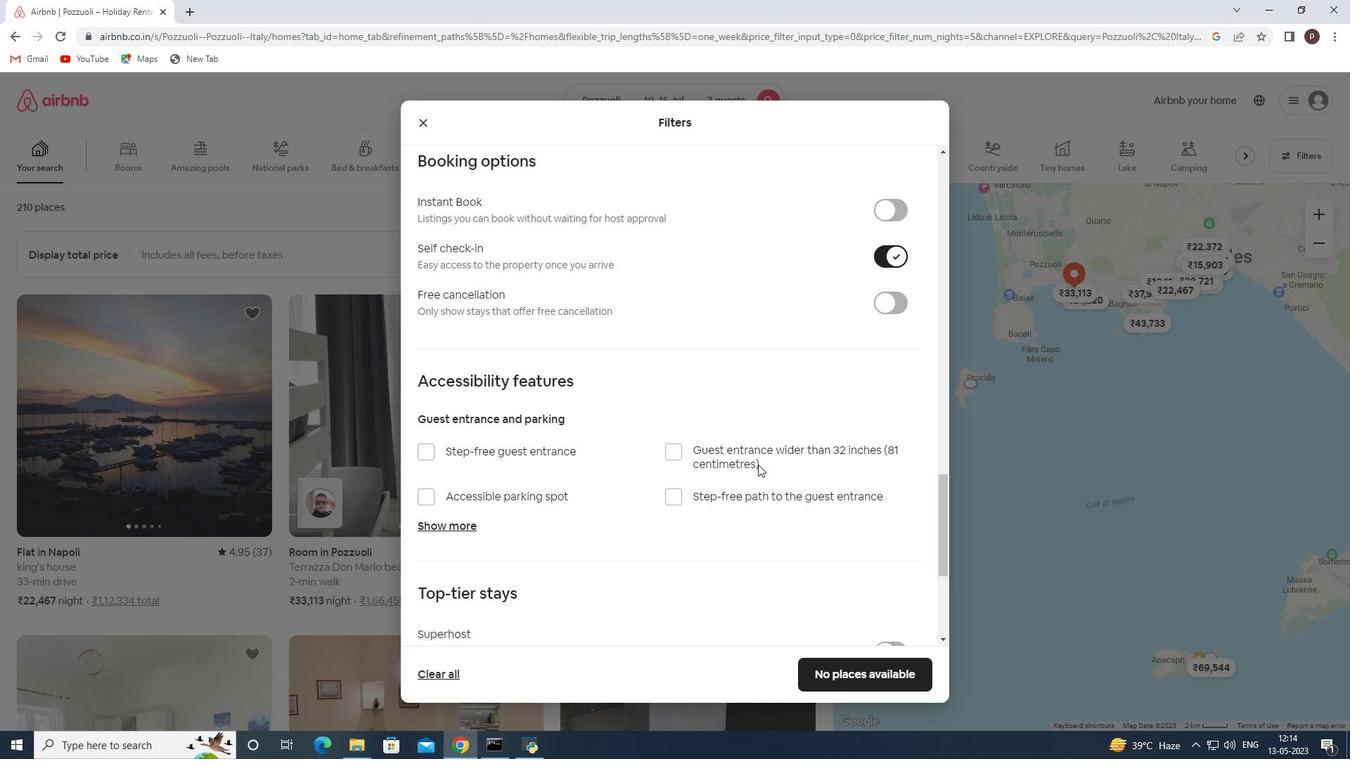 
Action: Mouse moved to (757, 464)
Screenshot: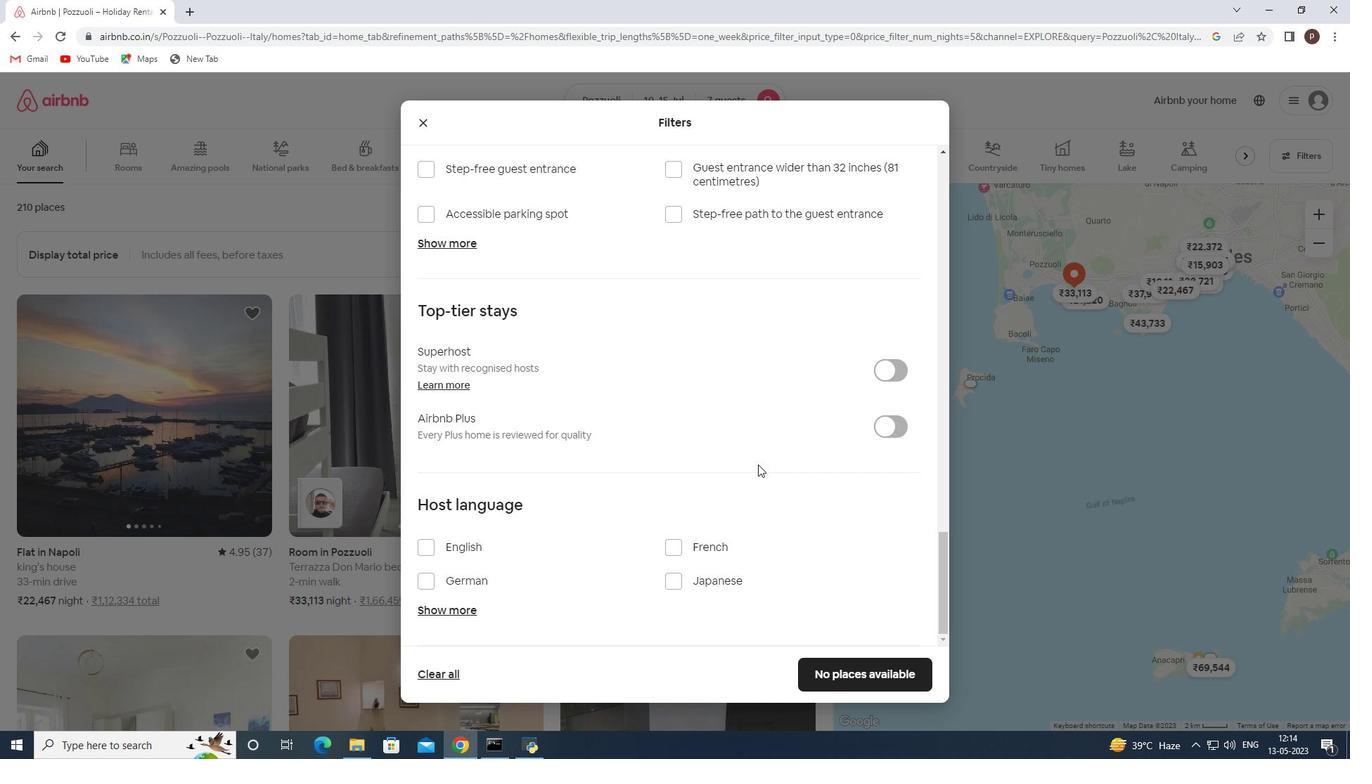 
Action: Mouse scrolled (757, 464) with delta (0, 0)
Screenshot: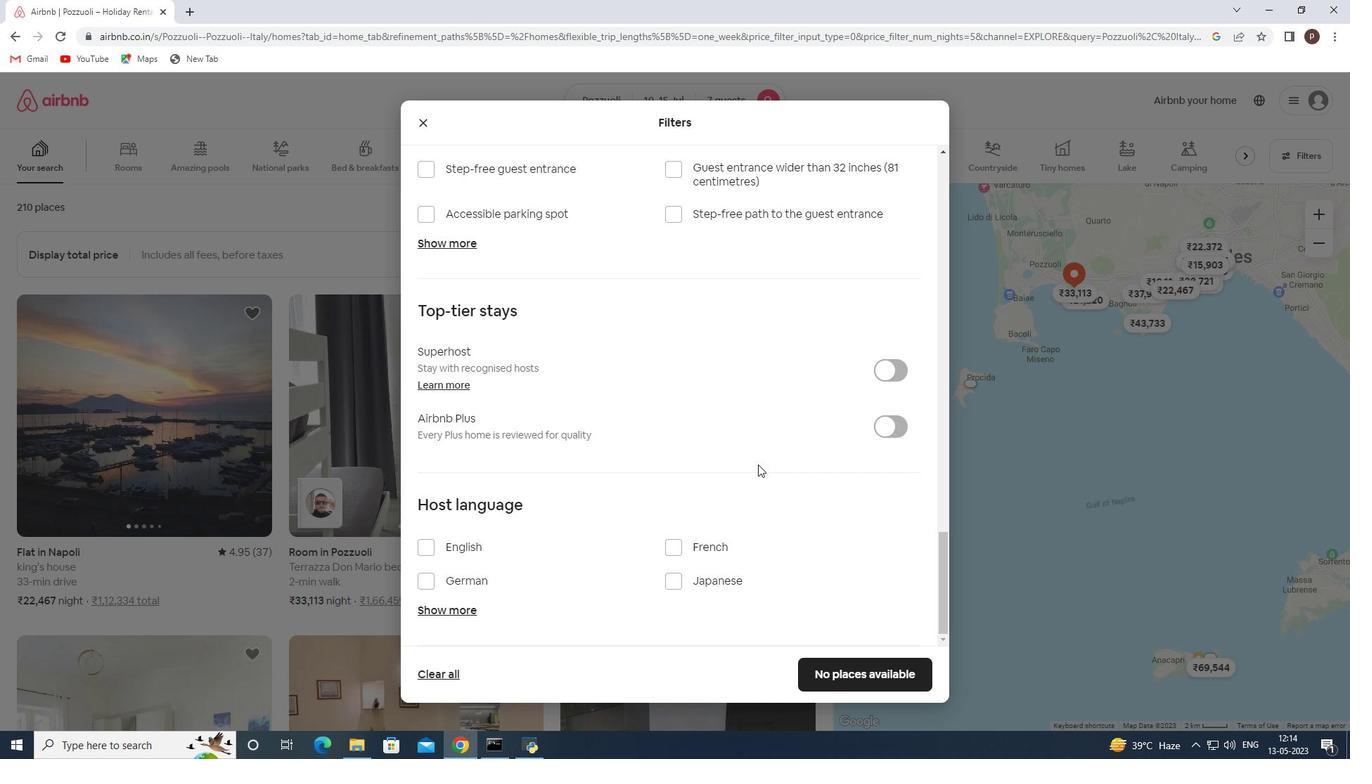 
Action: Mouse moved to (754, 466)
Screenshot: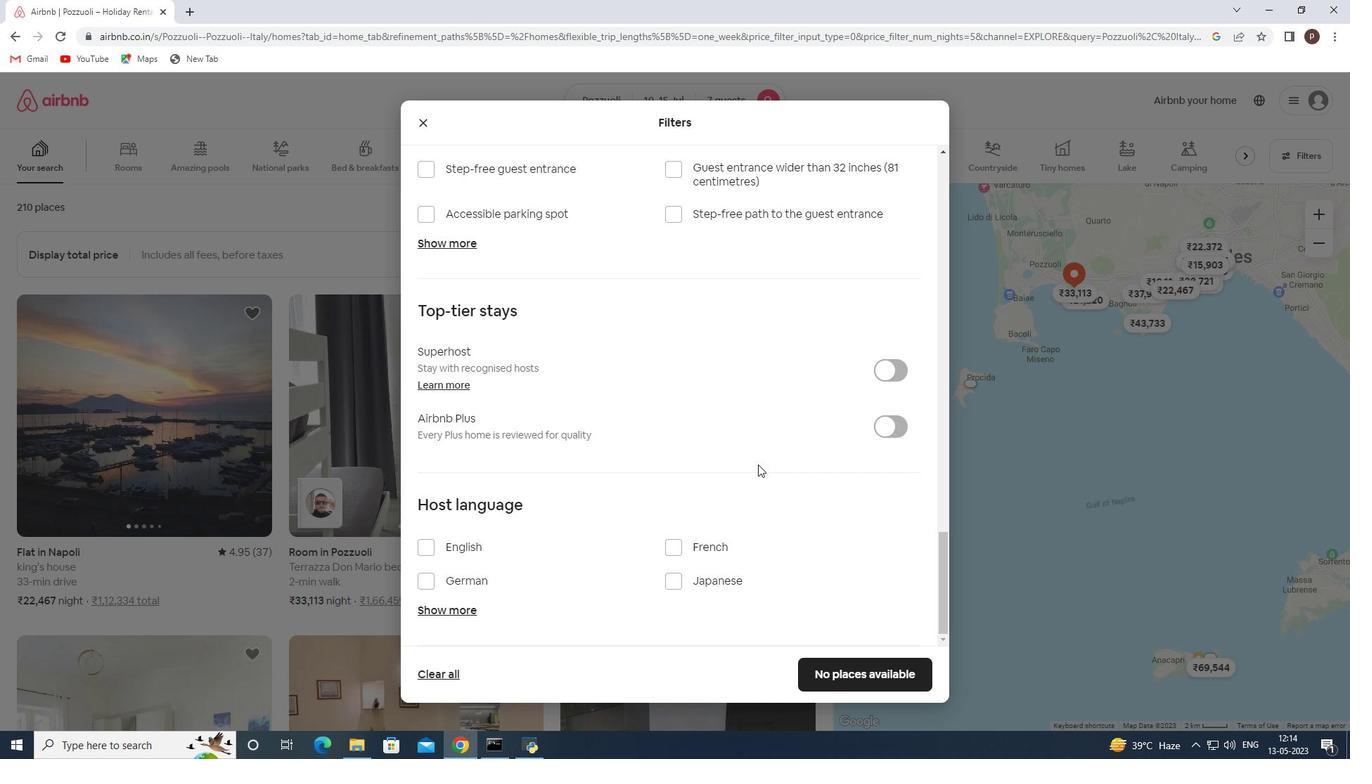 
Action: Mouse scrolled (754, 465) with delta (0, 0)
Screenshot: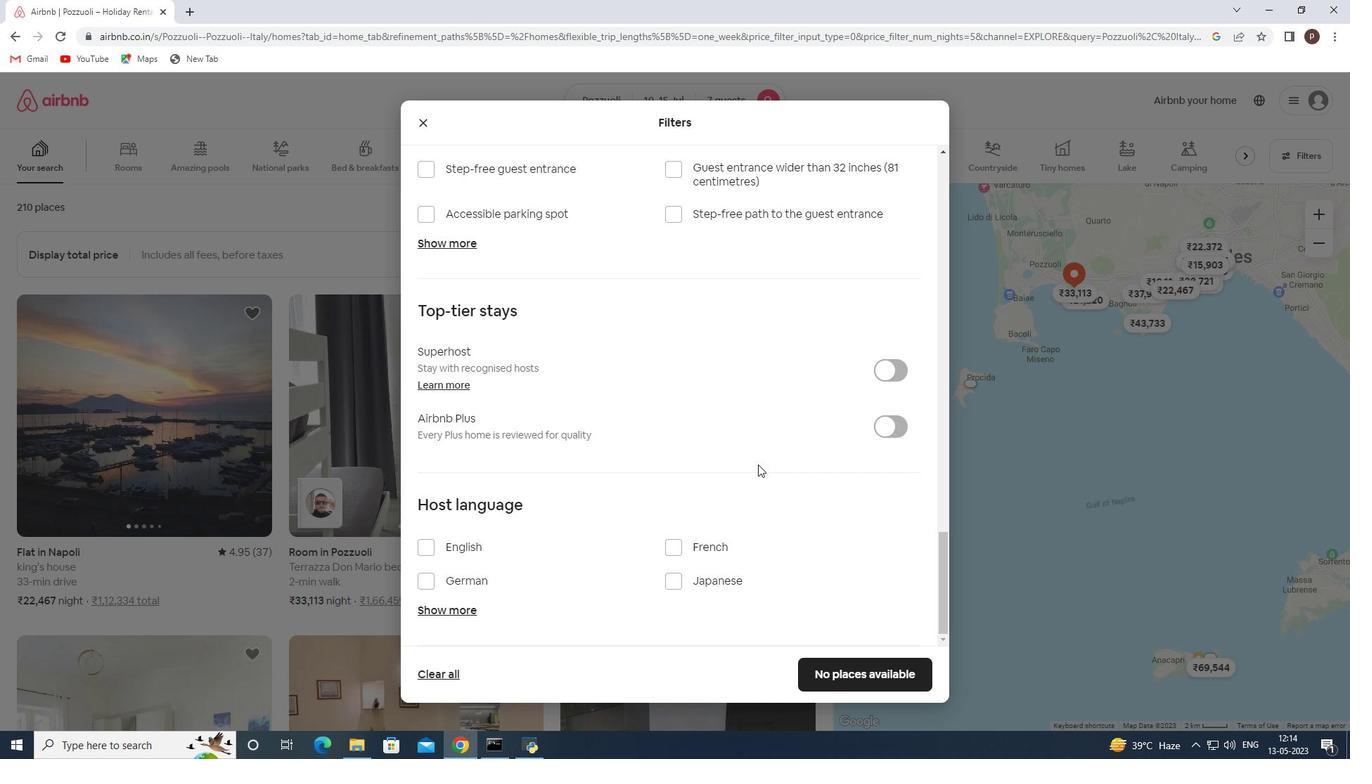 
Action: Mouse moved to (753, 466)
Screenshot: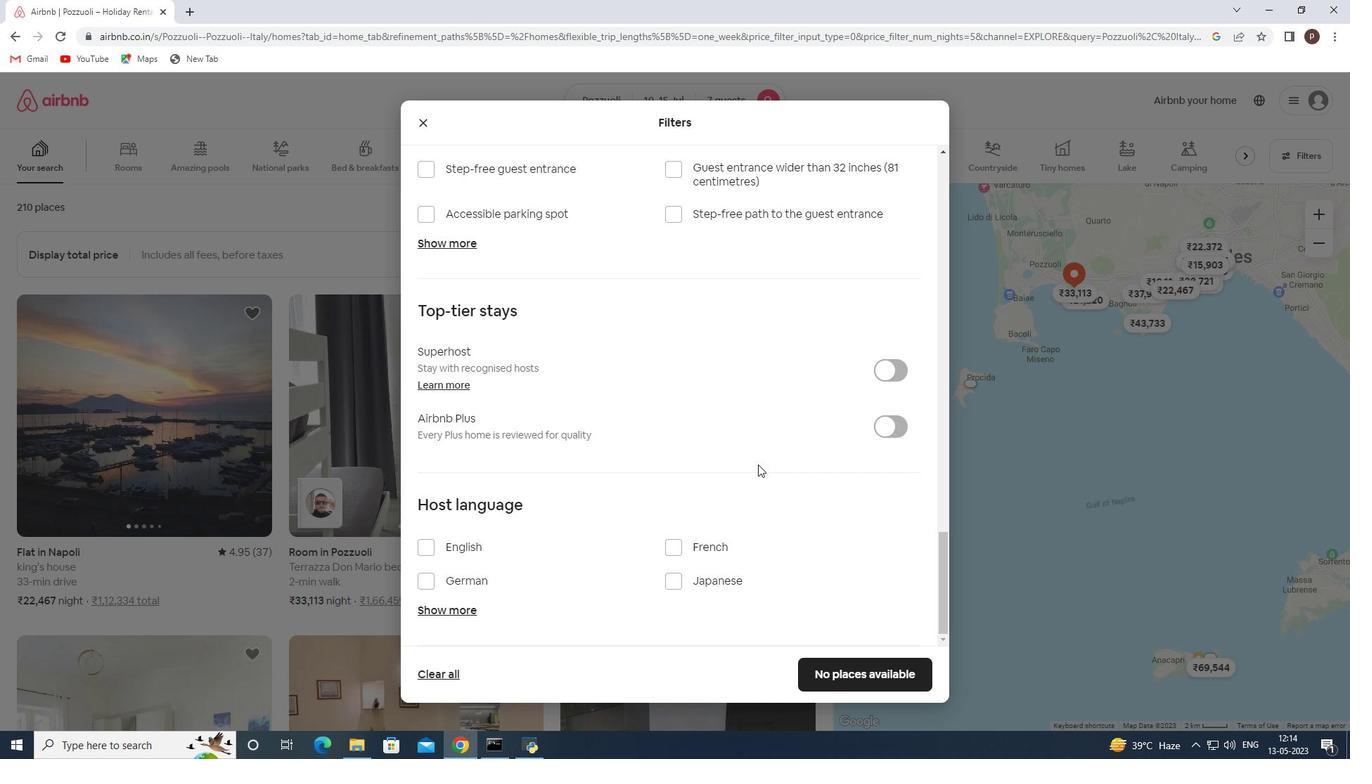 
Action: Mouse scrolled (753, 466) with delta (0, 0)
Screenshot: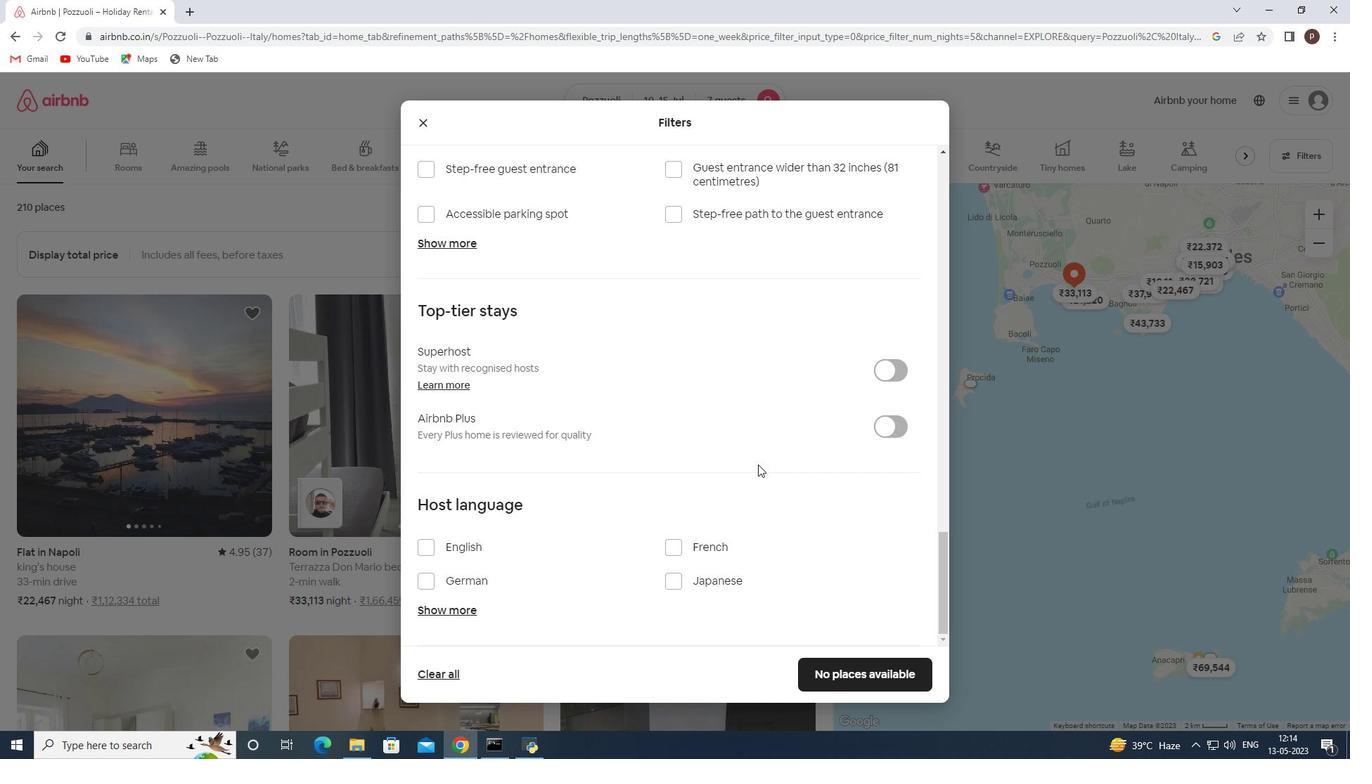 
Action: Mouse moved to (753, 467)
Screenshot: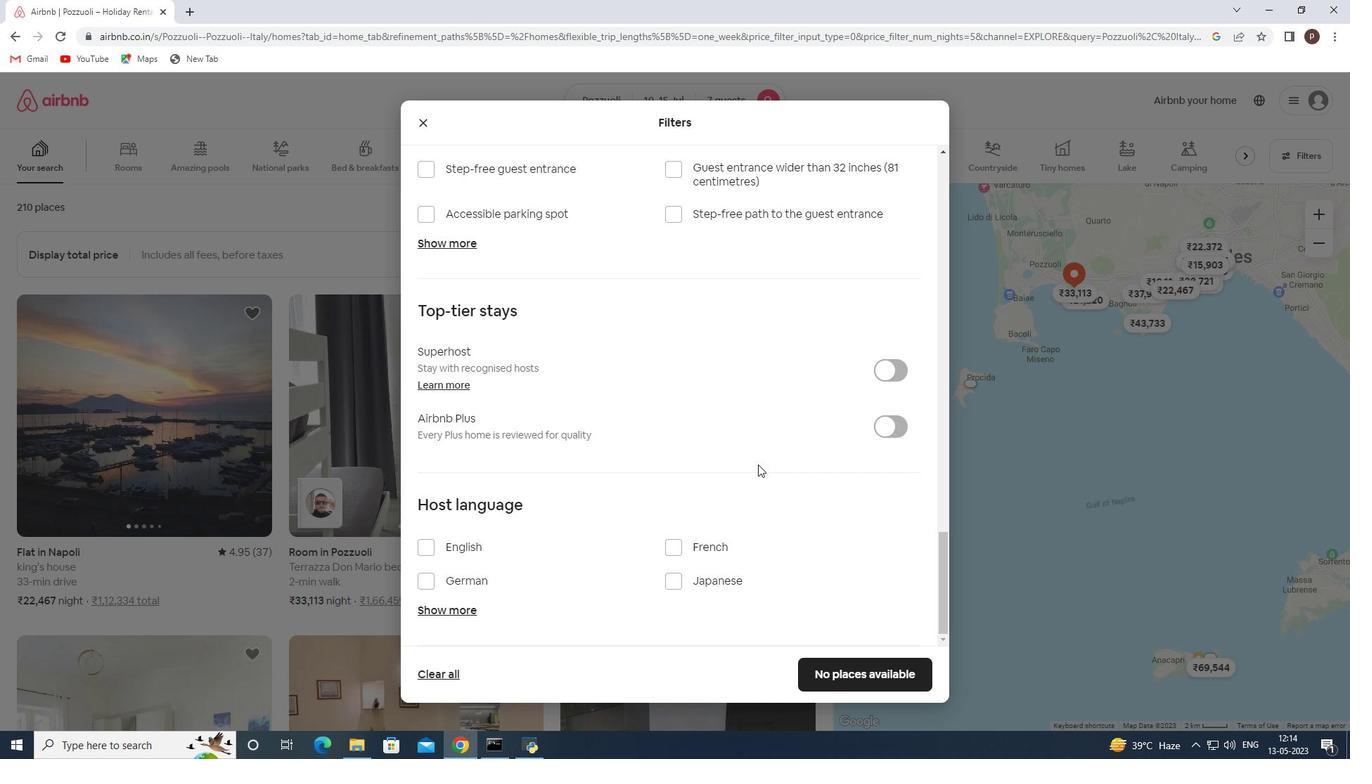 
Action: Mouse scrolled (753, 468) with delta (0, 0)
Screenshot: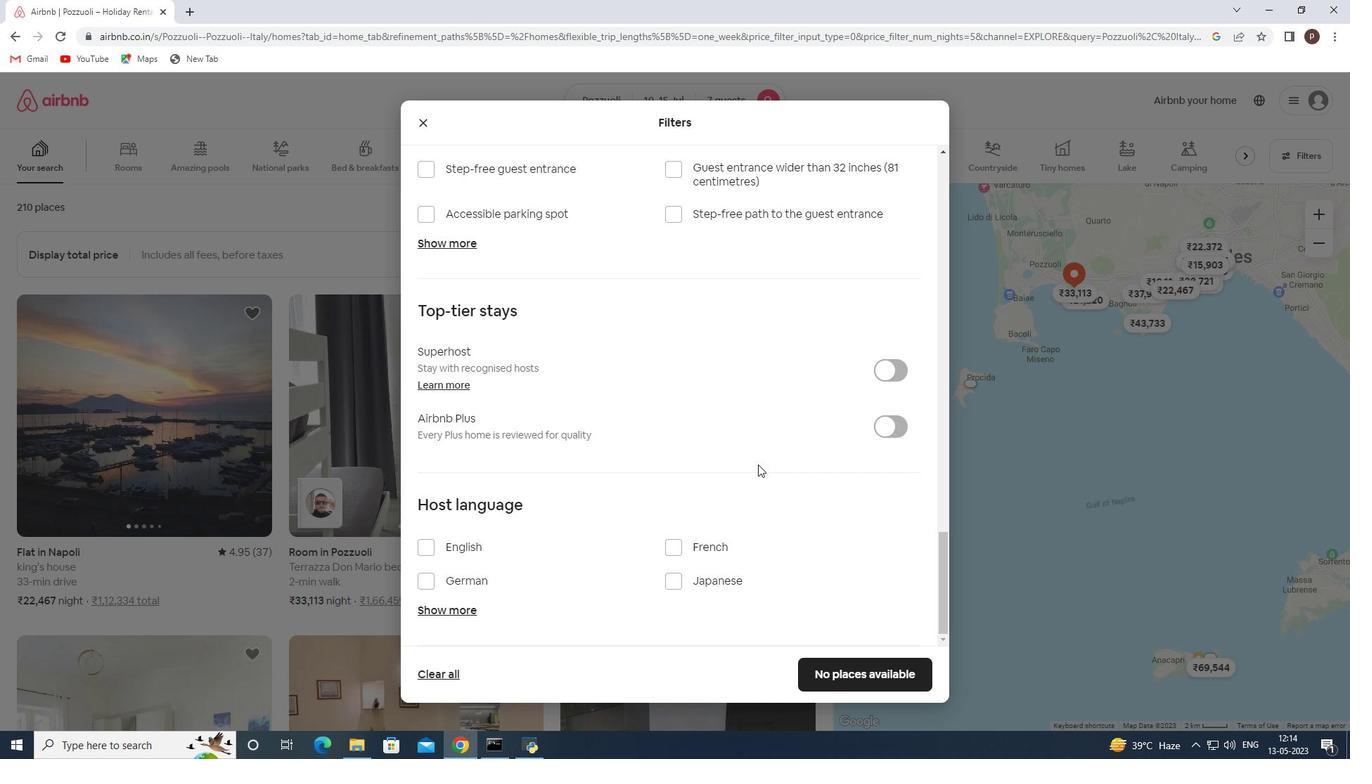 
Action: Mouse moved to (752, 469)
Screenshot: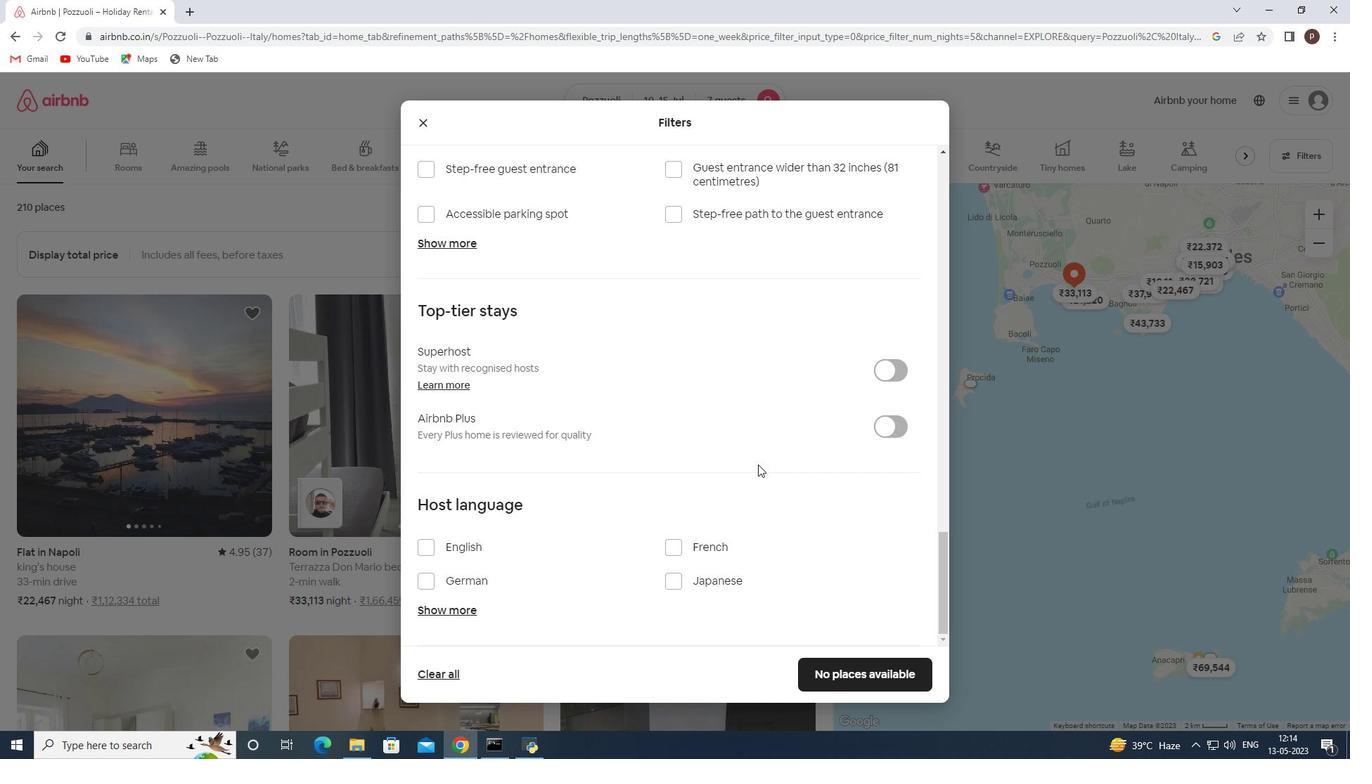 
Action: Mouse scrolled (752, 468) with delta (0, 0)
Screenshot: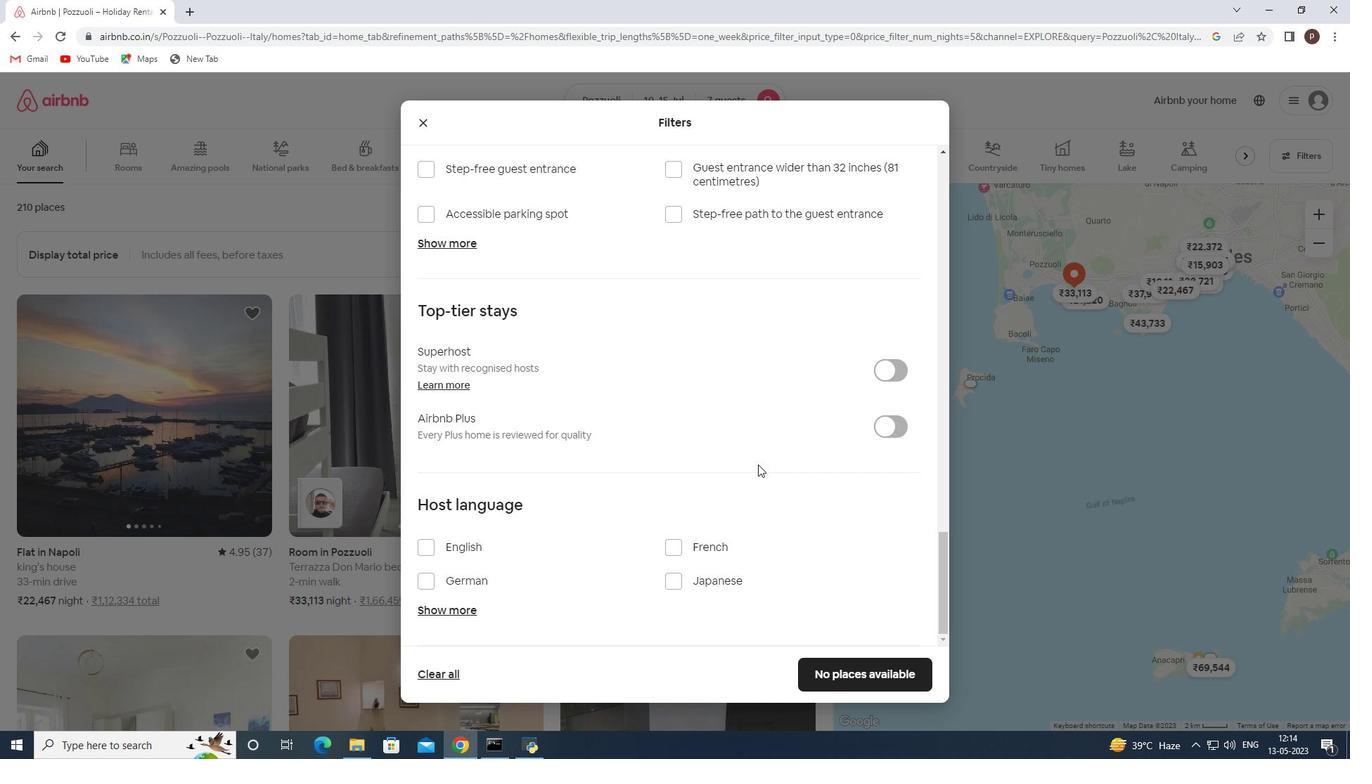 
Action: Mouse moved to (492, 581)
Screenshot: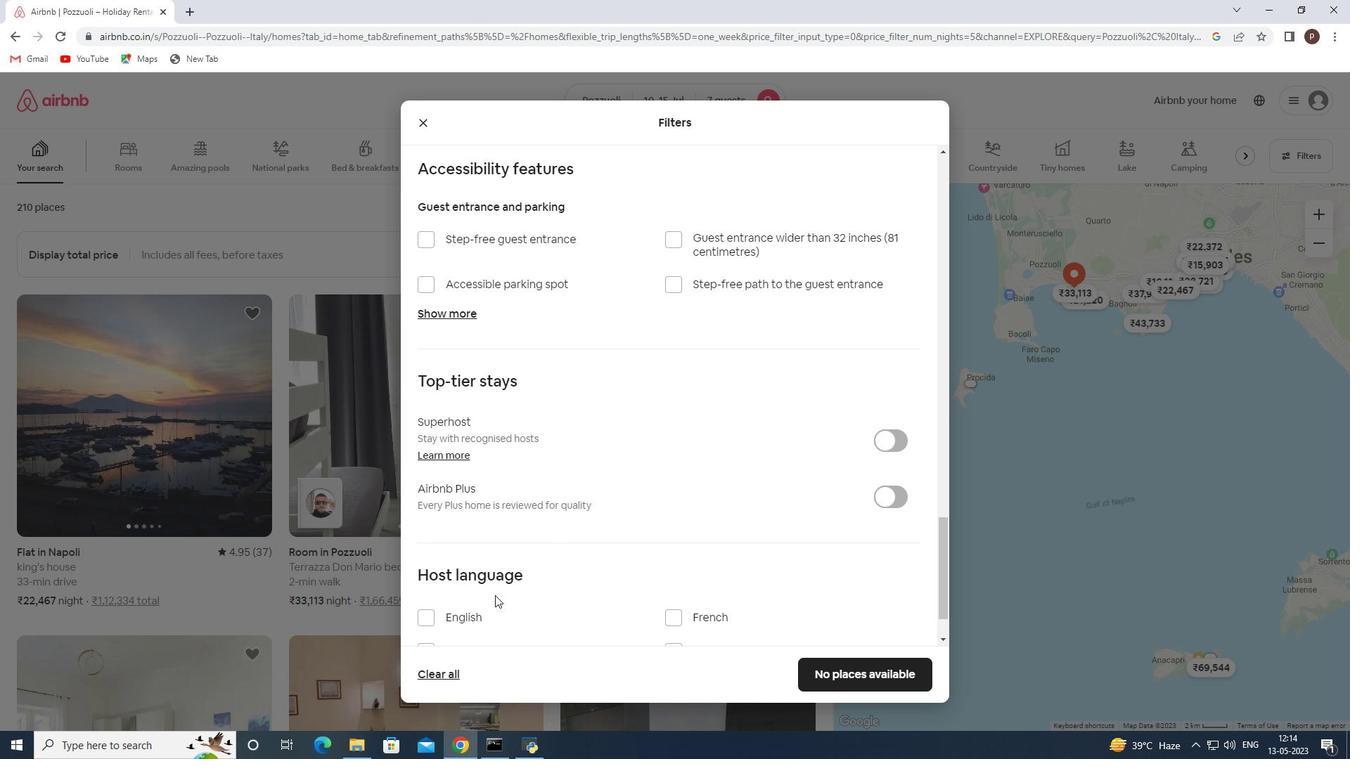 
Action: Mouse scrolled (492, 580) with delta (0, 0)
Screenshot: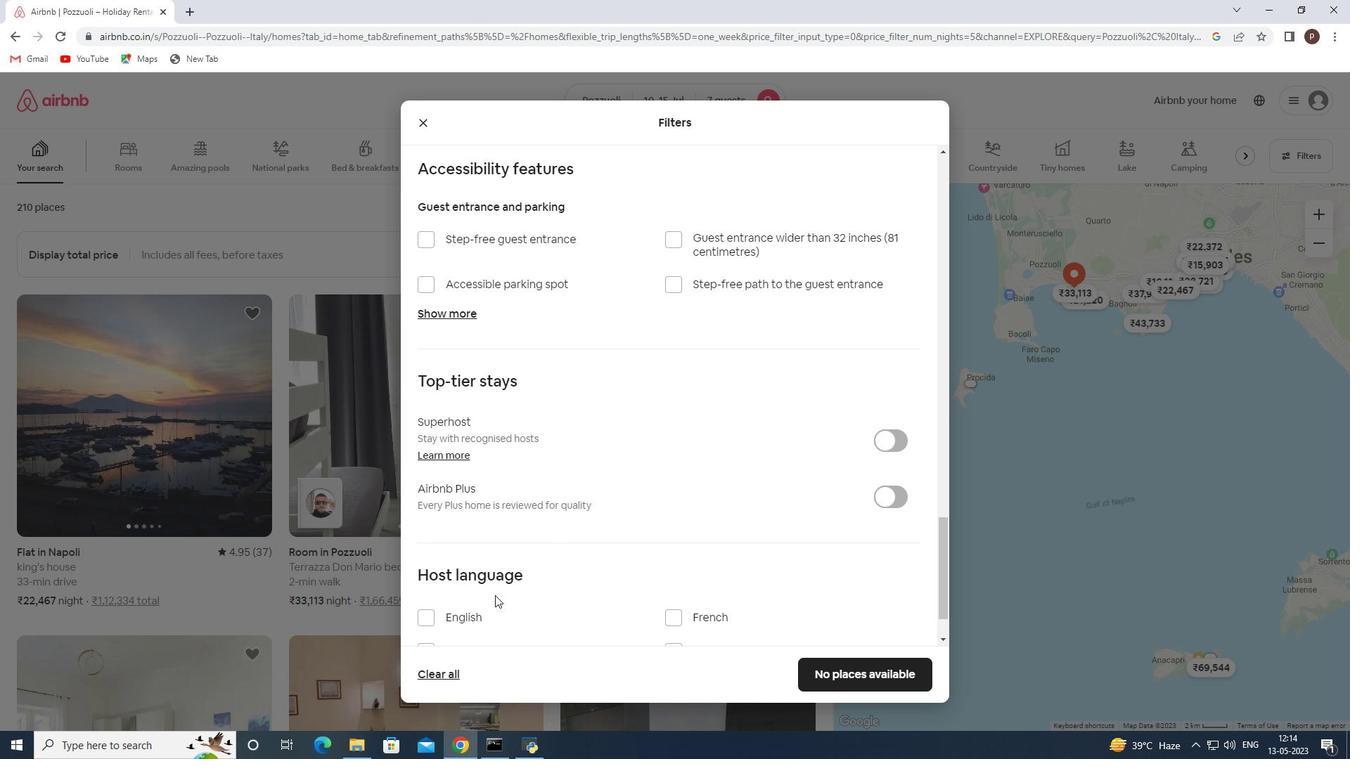 
Action: Mouse scrolled (492, 580) with delta (0, 0)
Screenshot: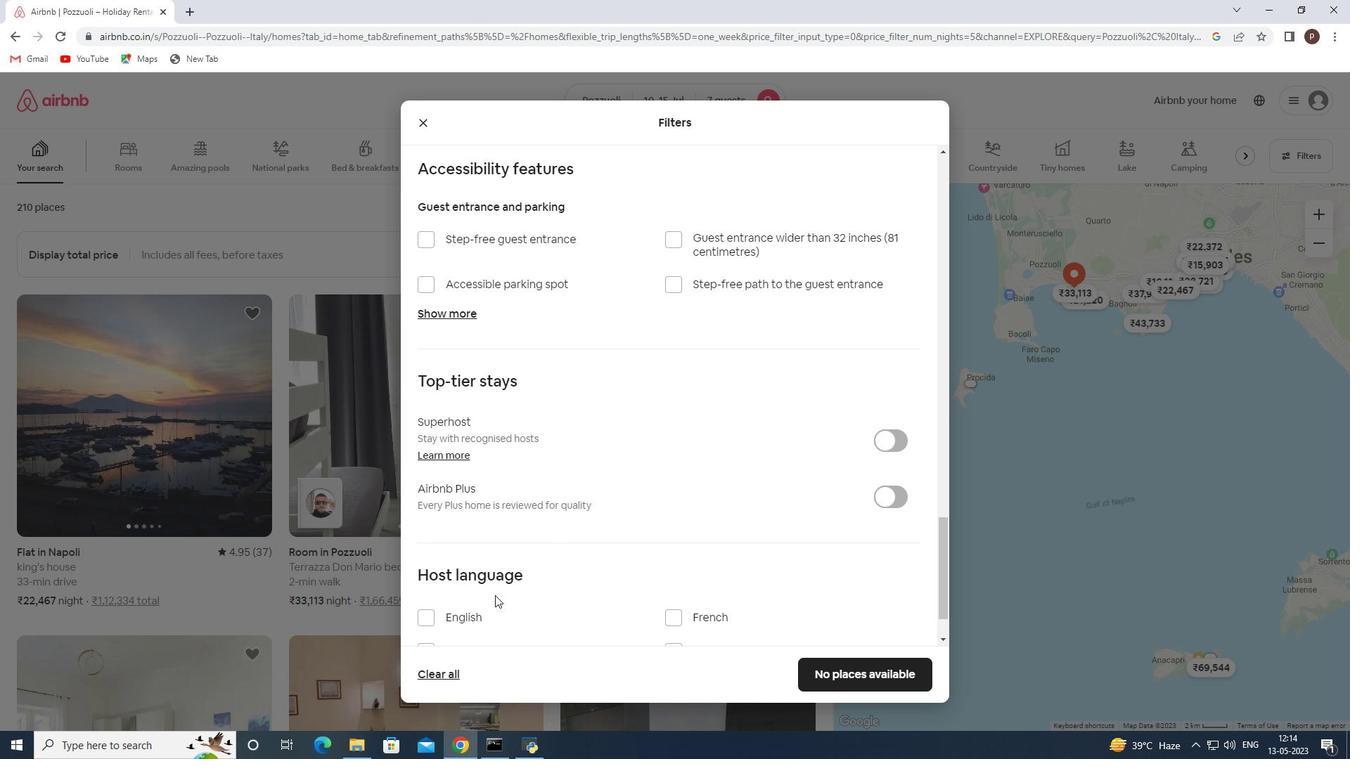 
Action: Mouse scrolled (492, 580) with delta (0, 0)
Screenshot: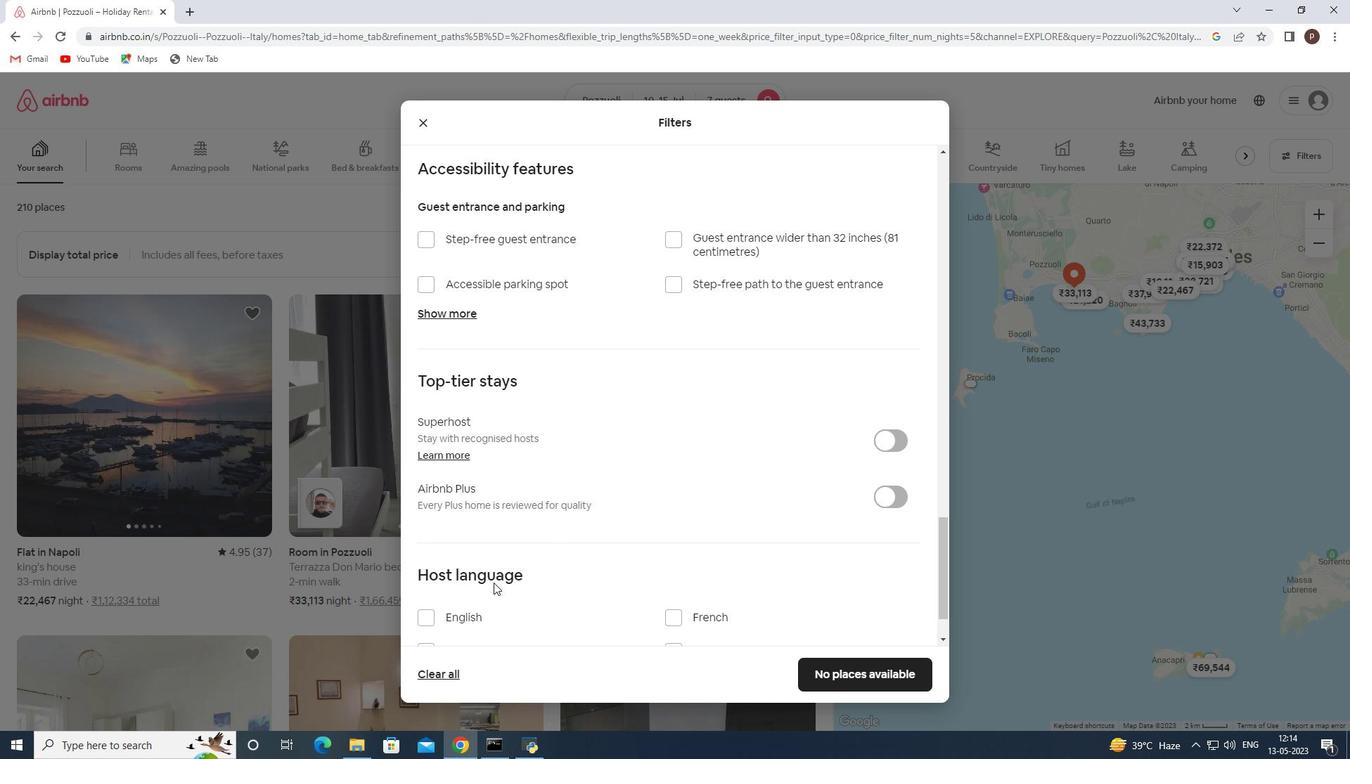 
Action: Mouse scrolled (492, 580) with delta (0, 0)
Screenshot: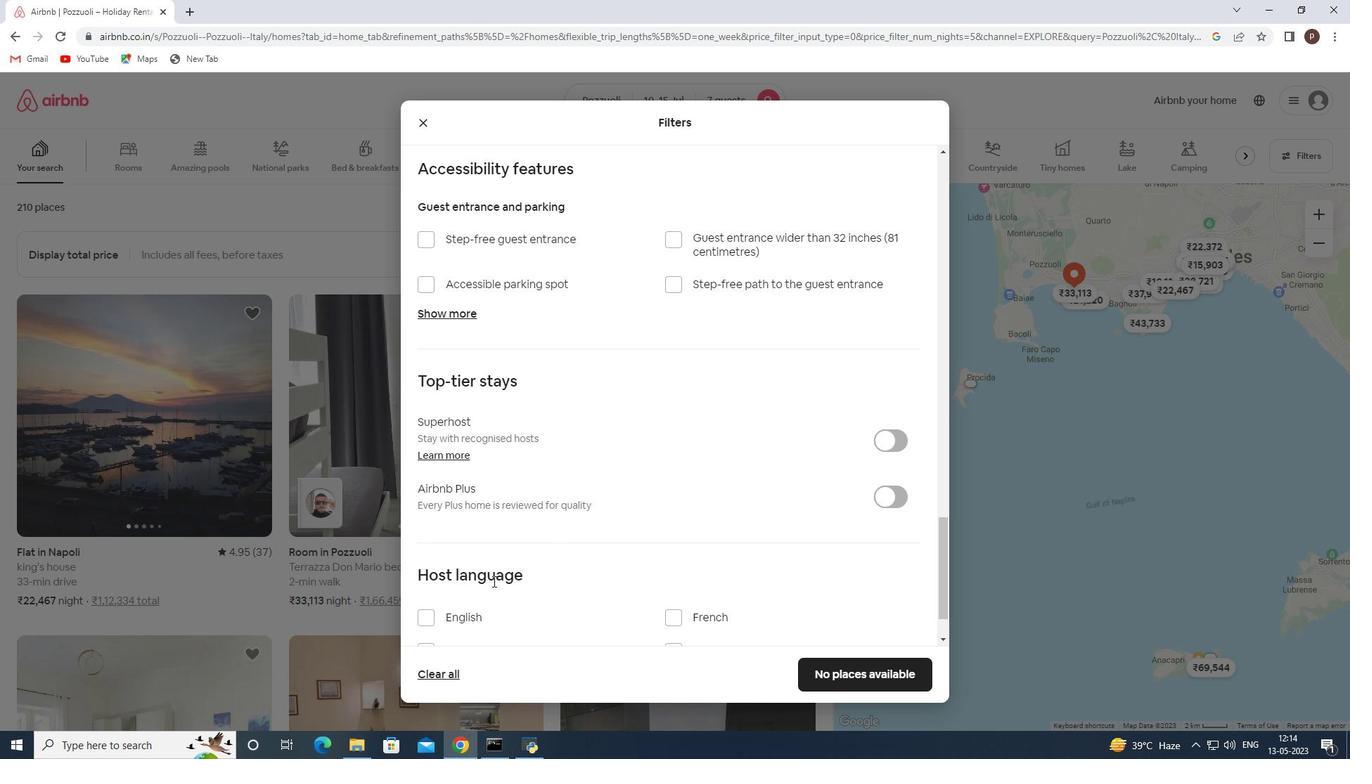 
Action: Mouse moved to (427, 549)
Screenshot: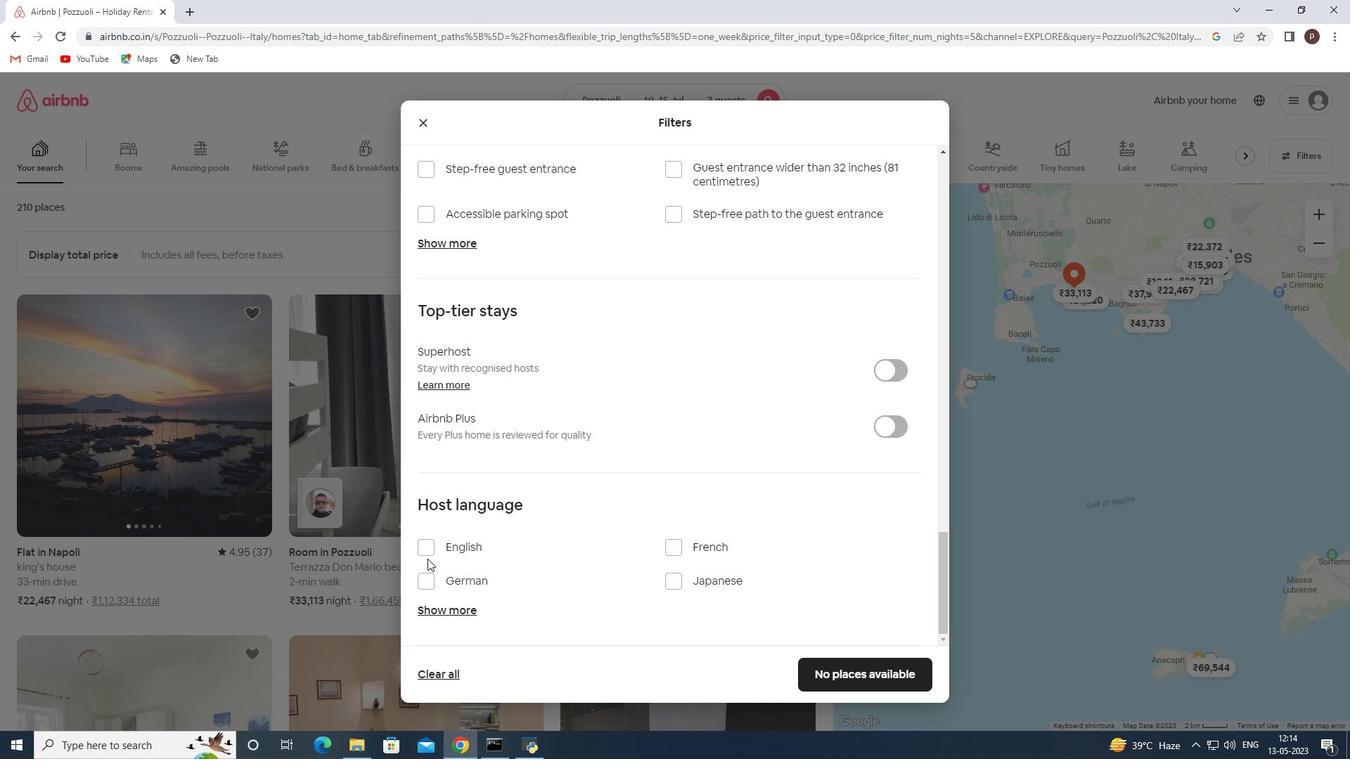 
Action: Mouse pressed left at (427, 549)
Screenshot: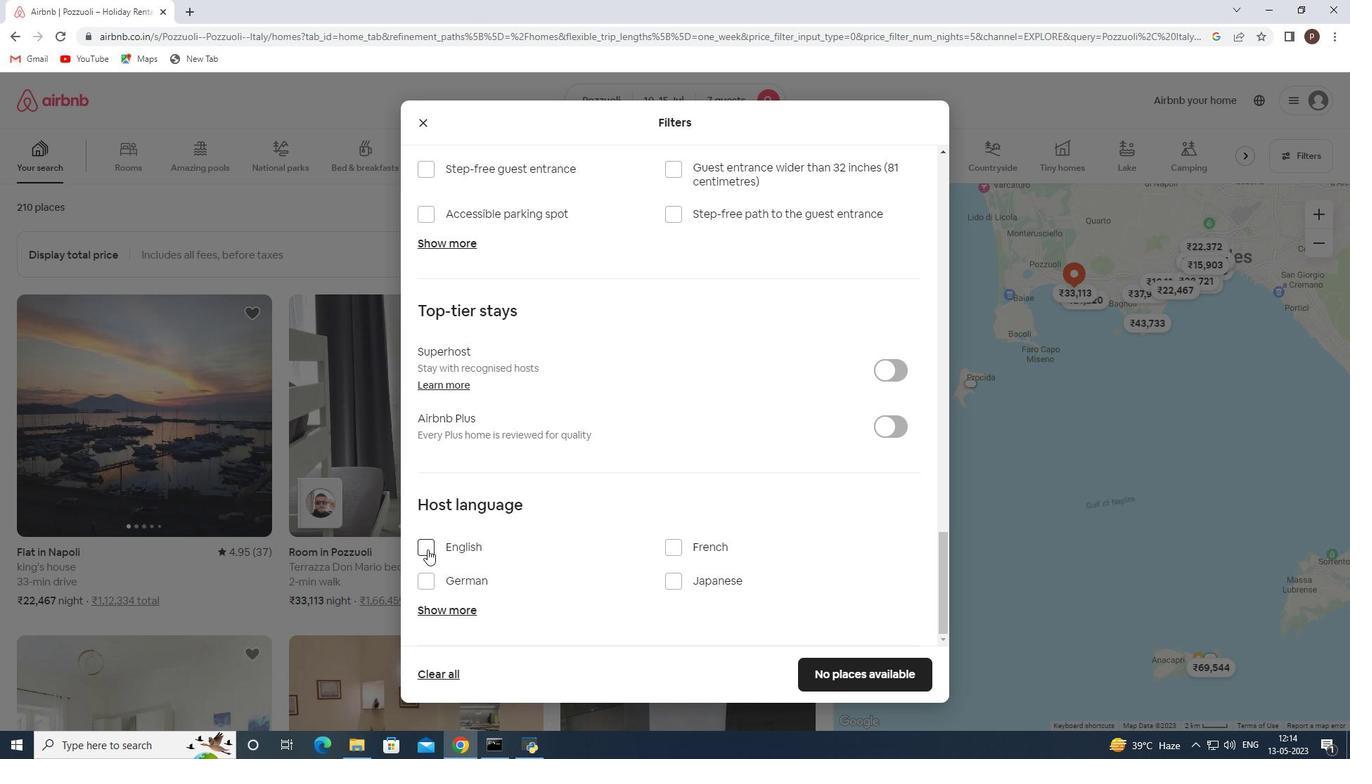 
Action: Mouse moved to (882, 676)
Screenshot: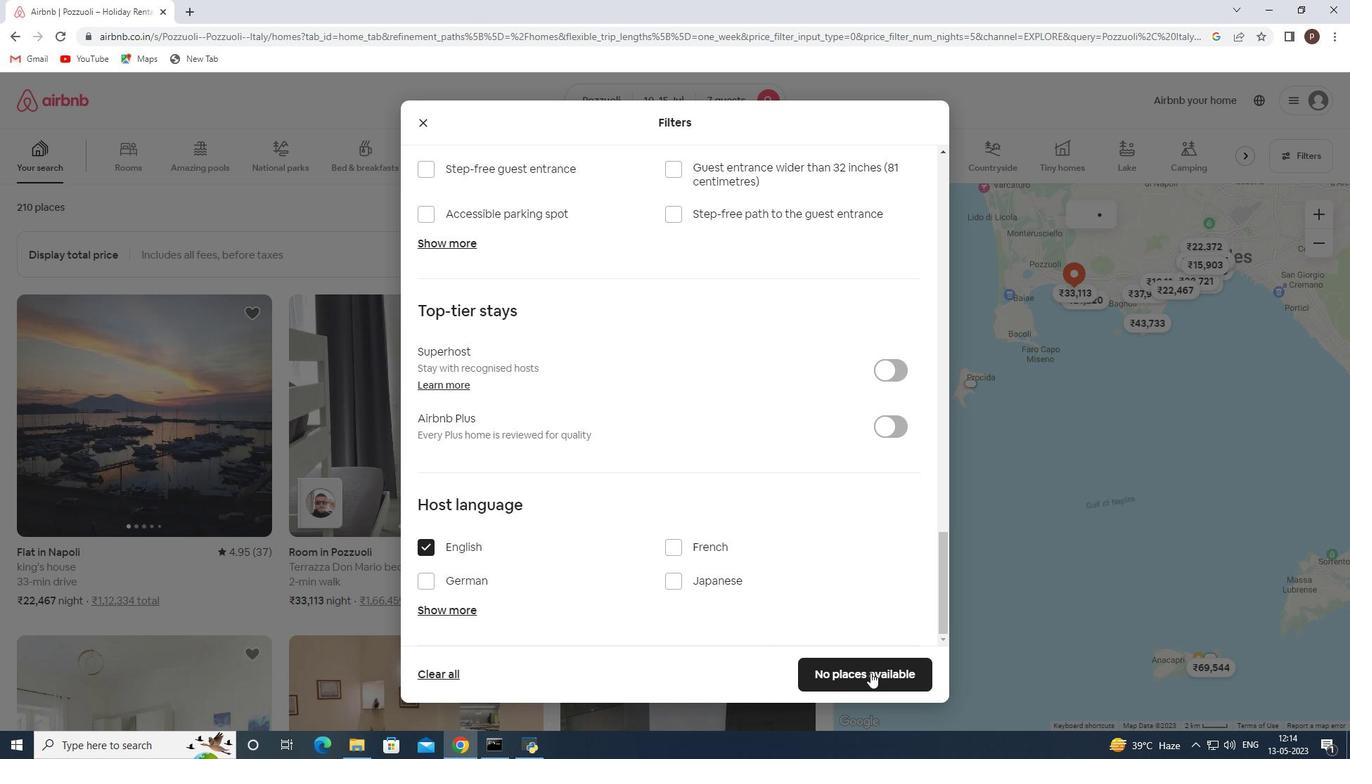 
Action: Mouse pressed left at (882, 676)
Screenshot: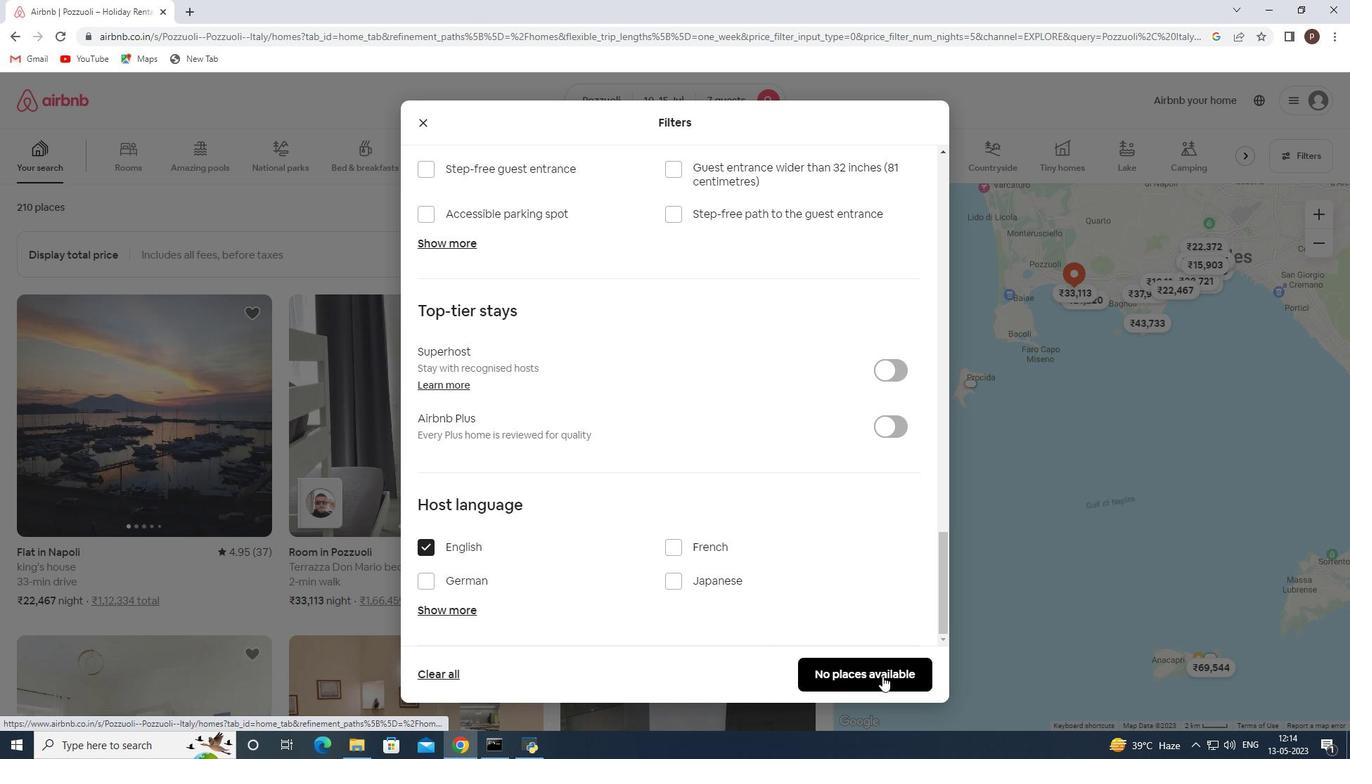 
